 Task: Open an excel sheet and write heading  Impact Sales. Add 10 people name  'Alexander Cooper, Victoria Hayes, Daniel Carter, Chloe Murphy, Christopher Ross, Natalie Price, Jack Peterson, Harper Foster, Joseph Gray, Lily Reed'Item code in between  1000-2000. Product range in between  5000-20000. Add Products   TOMS Shoe, UGG Shoe, Wolverine Shoe, Z-Coil Shoe, Adidas shoe, Gucci T-shirt, Louis Vuitton bag, Zara Shirt, H&M jeans, Chanel perfume.Choose quantity  4 to 9 Tax 12 percent commission 2 percent Total Add Amount. Save page  Impact Sales log book
Action: Mouse moved to (131, 193)
Screenshot: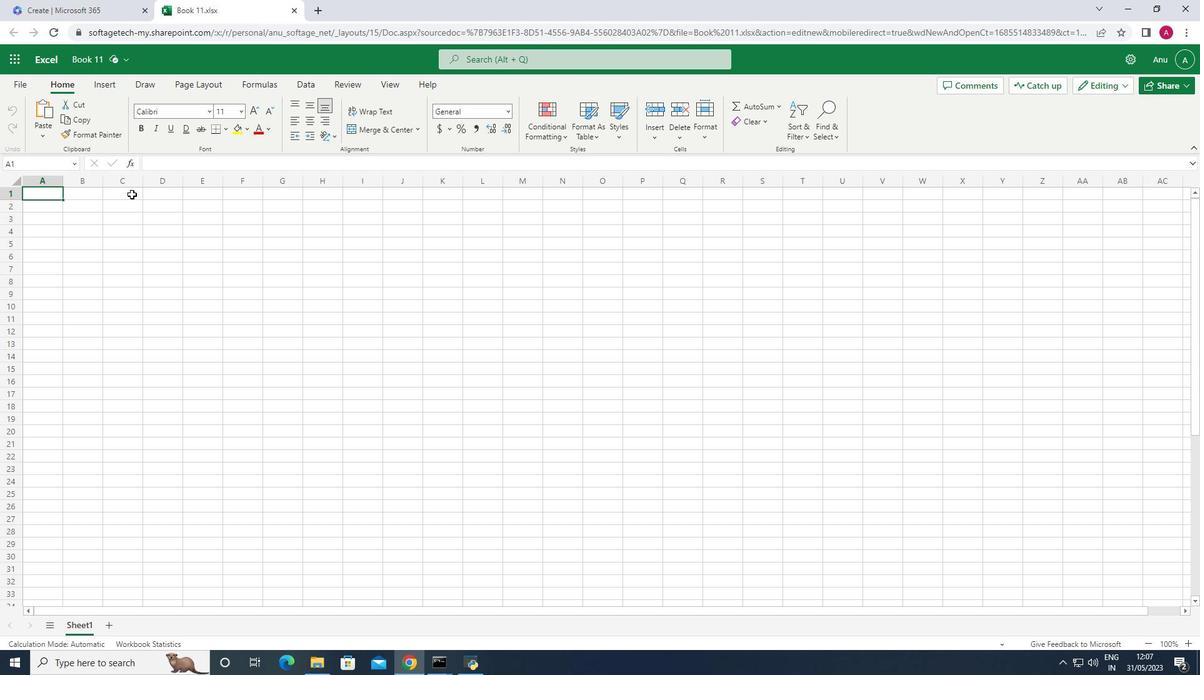 
Action: Mouse pressed left at (131, 193)
Screenshot: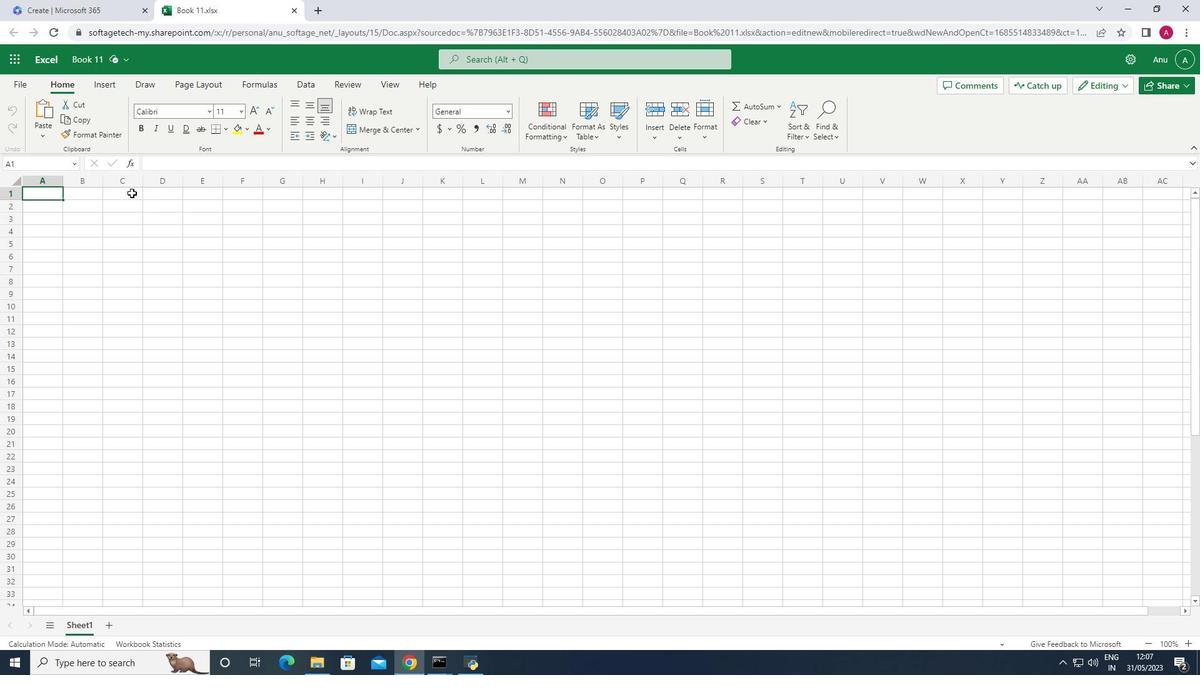 
Action: Key pressed <Key.shift>Impact<Key.space><Key.shift>Sales
Screenshot: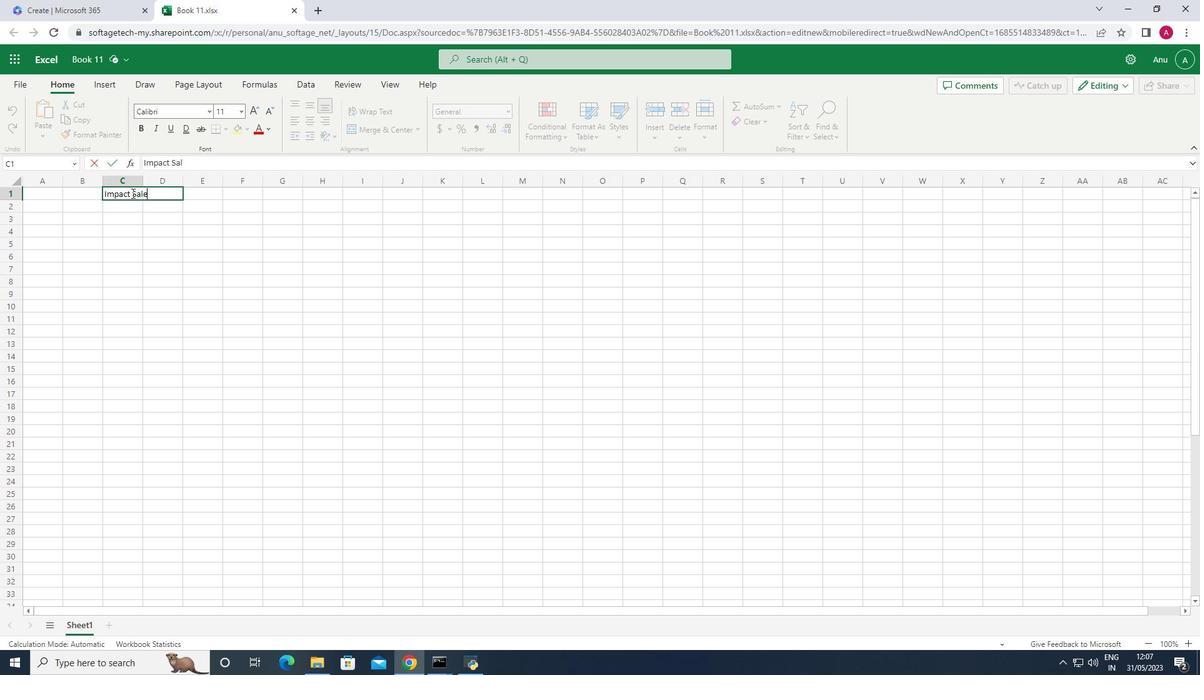 
Action: Mouse moved to (51, 206)
Screenshot: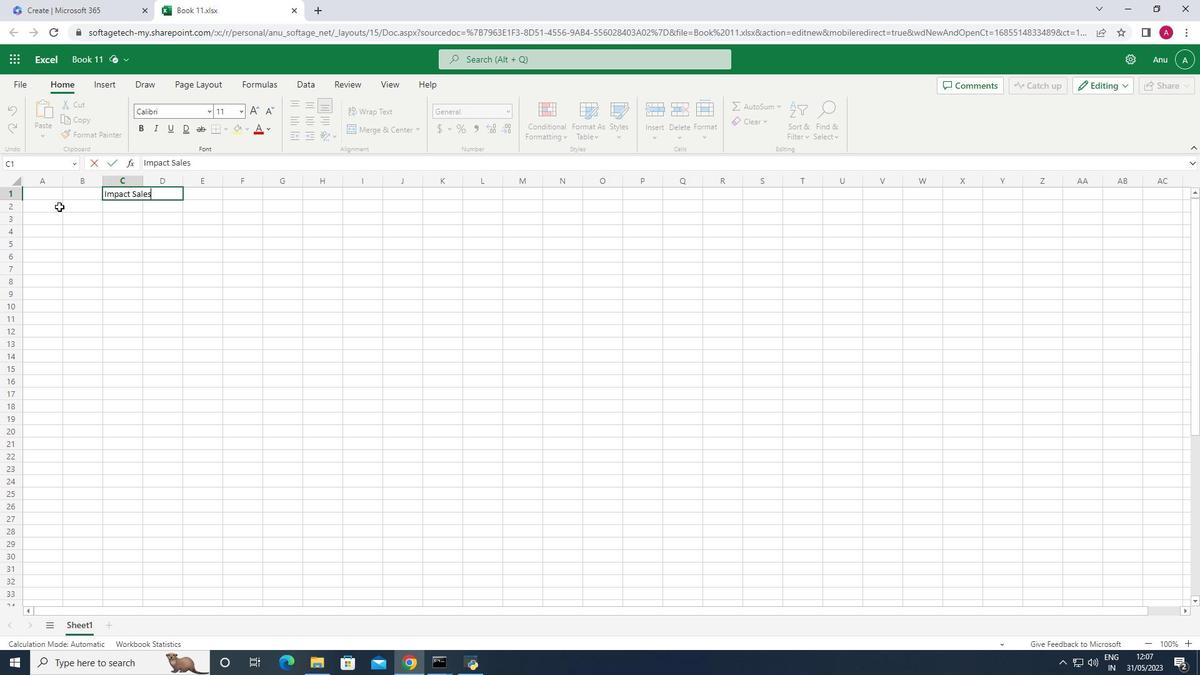 
Action: Mouse pressed left at (51, 206)
Screenshot: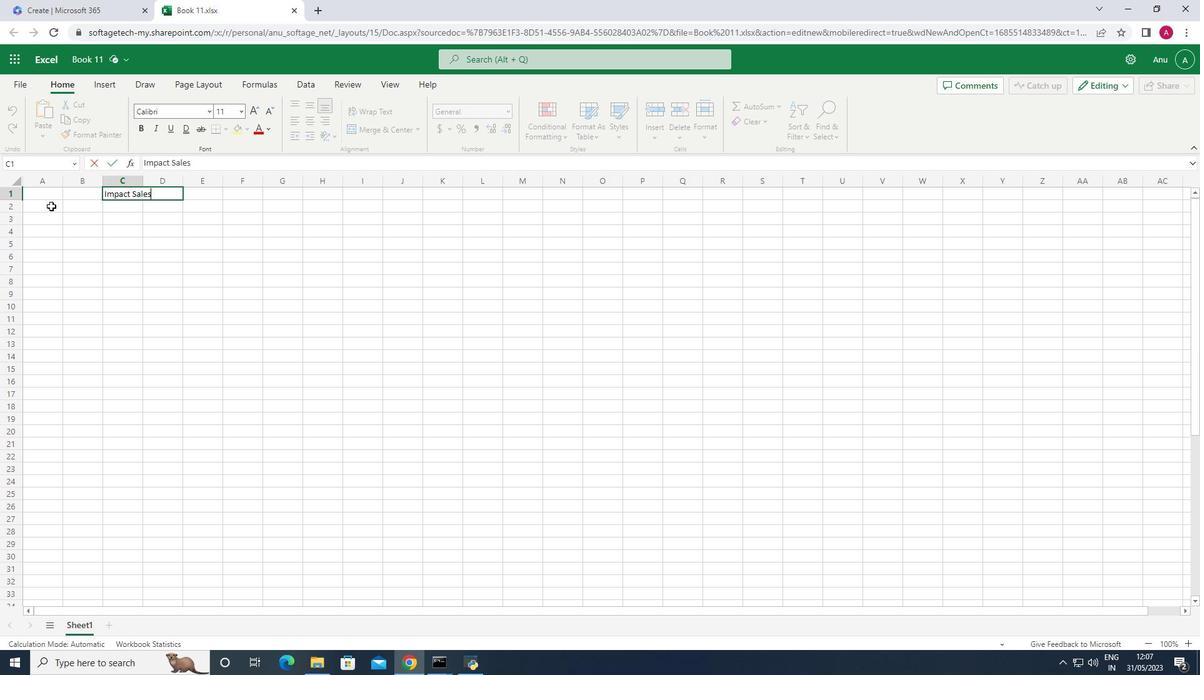 
Action: Key pressed <Key.shift>Sr<Key.space>no<Key.right><Key.left><Key.down>1<Key.down>2<Key.down>3
Screenshot: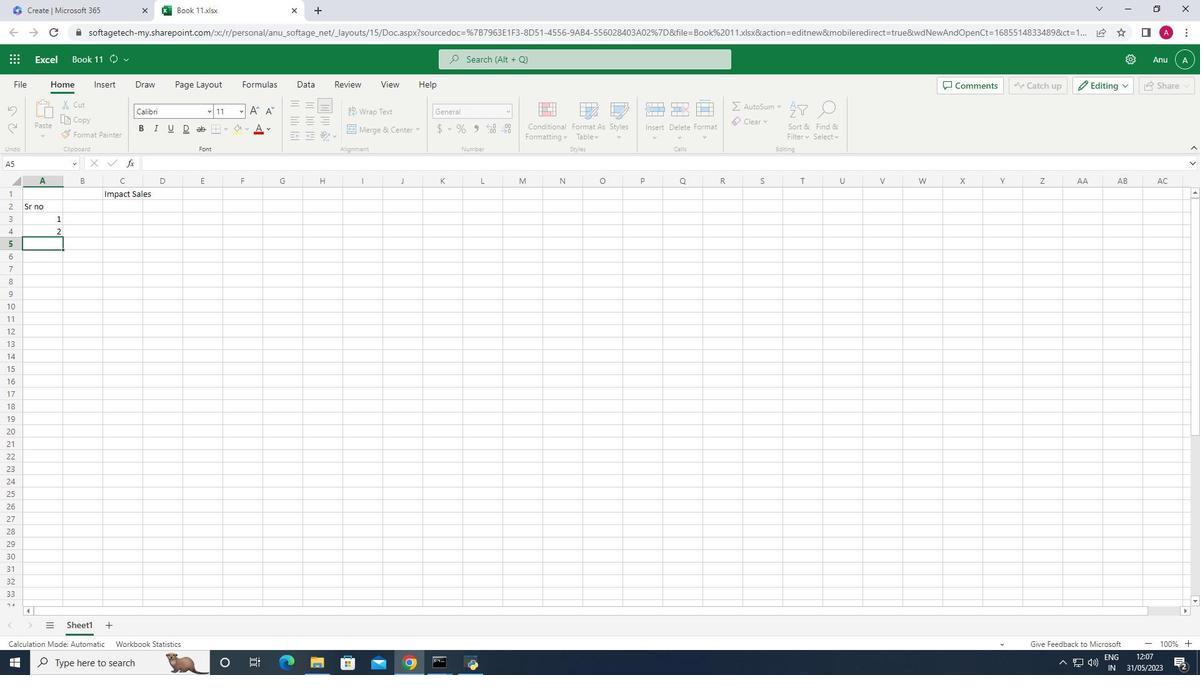 
Action: Mouse moved to (56, 221)
Screenshot: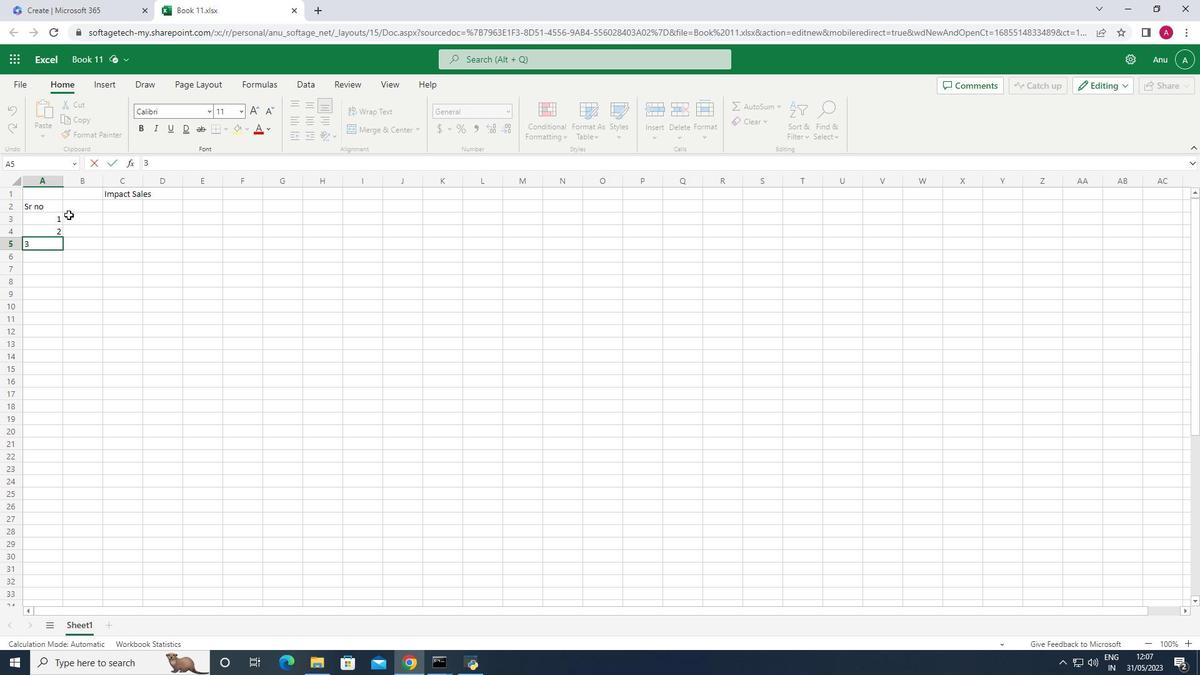 
Action: Mouse pressed left at (56, 221)
Screenshot: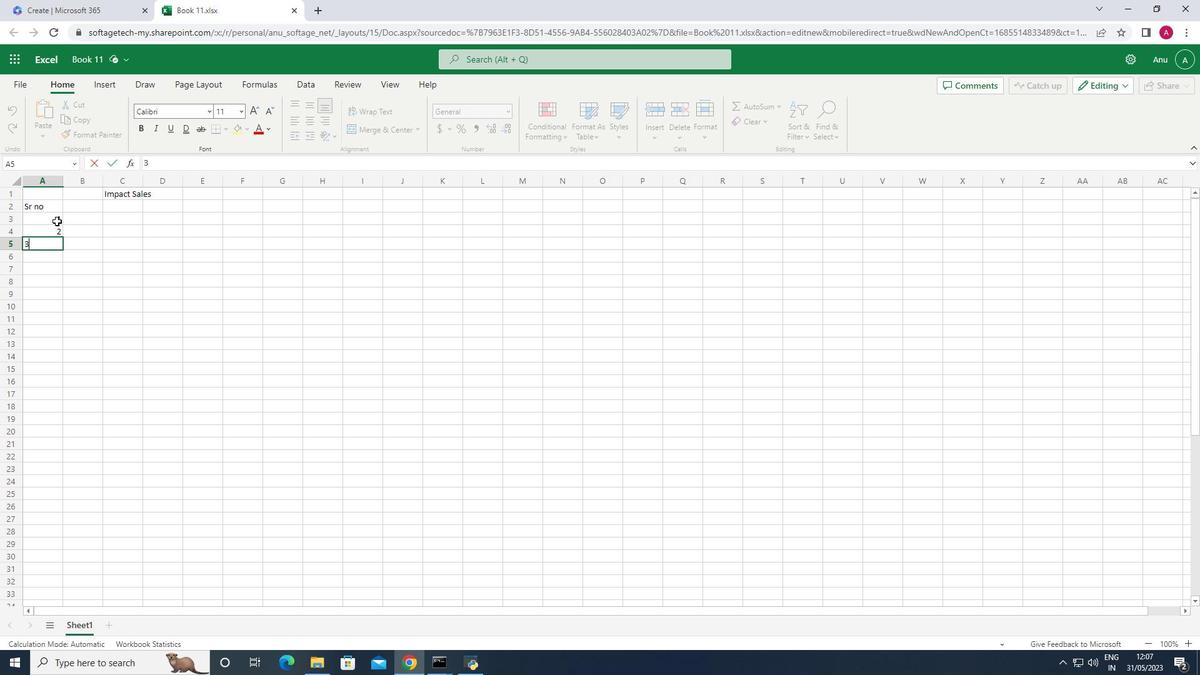 
Action: Mouse moved to (61, 248)
Screenshot: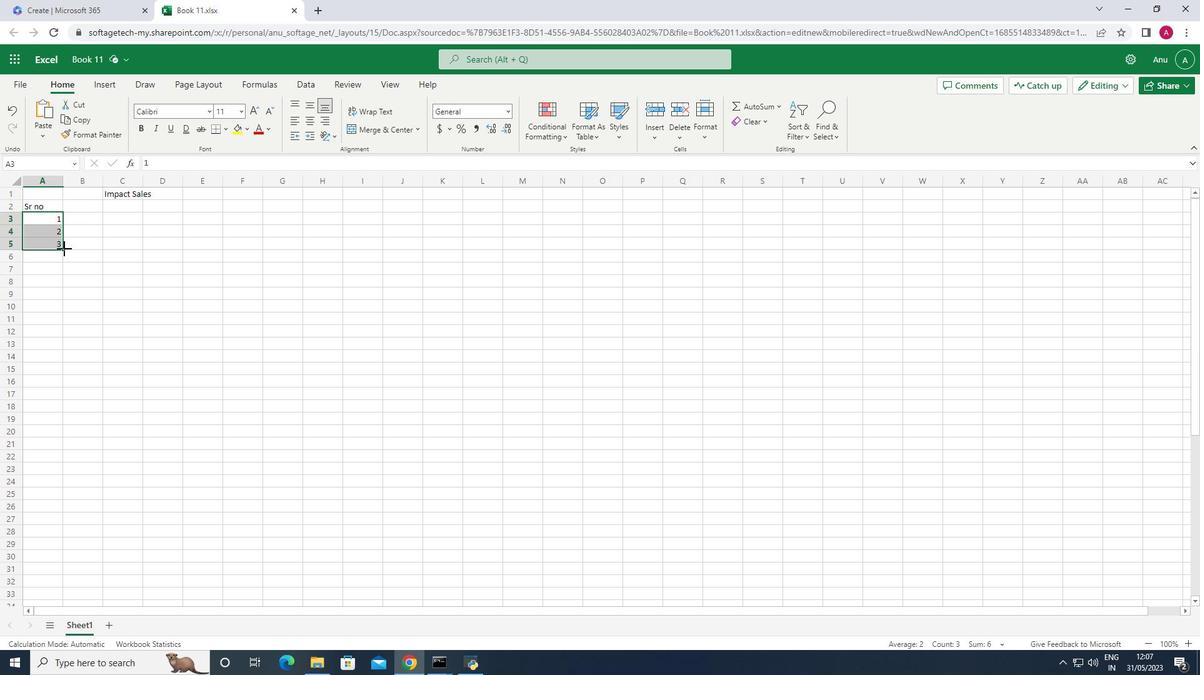 
Action: Mouse pressed left at (61, 248)
Screenshot: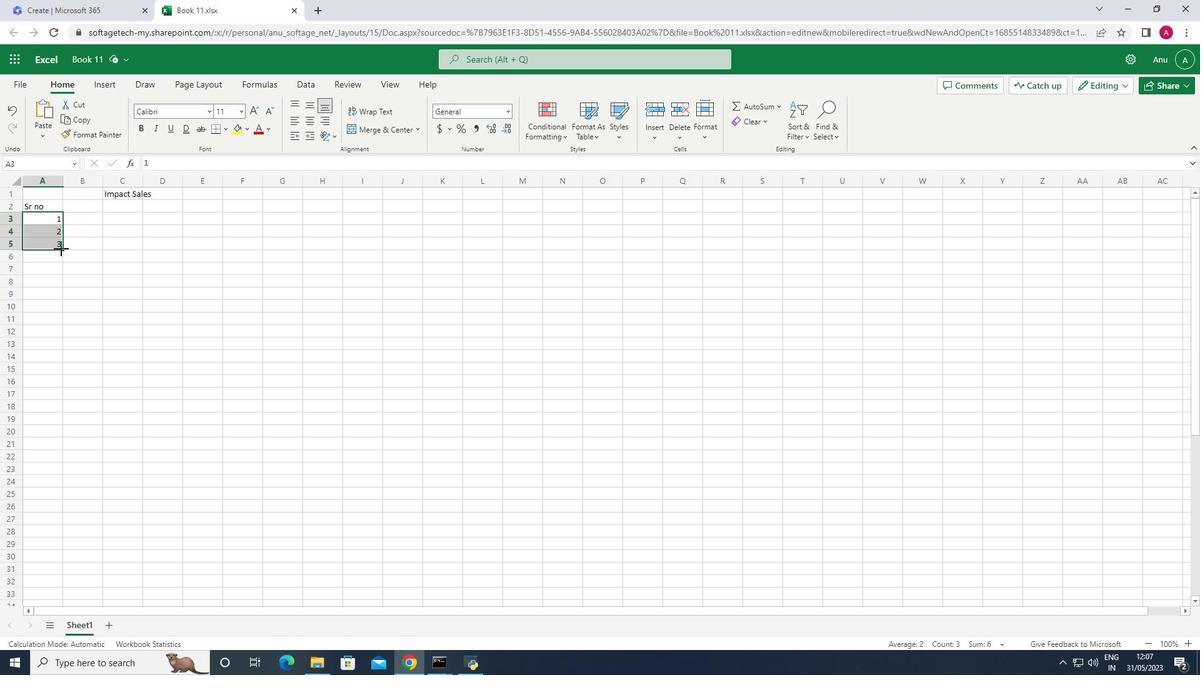 
Action: Mouse moved to (88, 206)
Screenshot: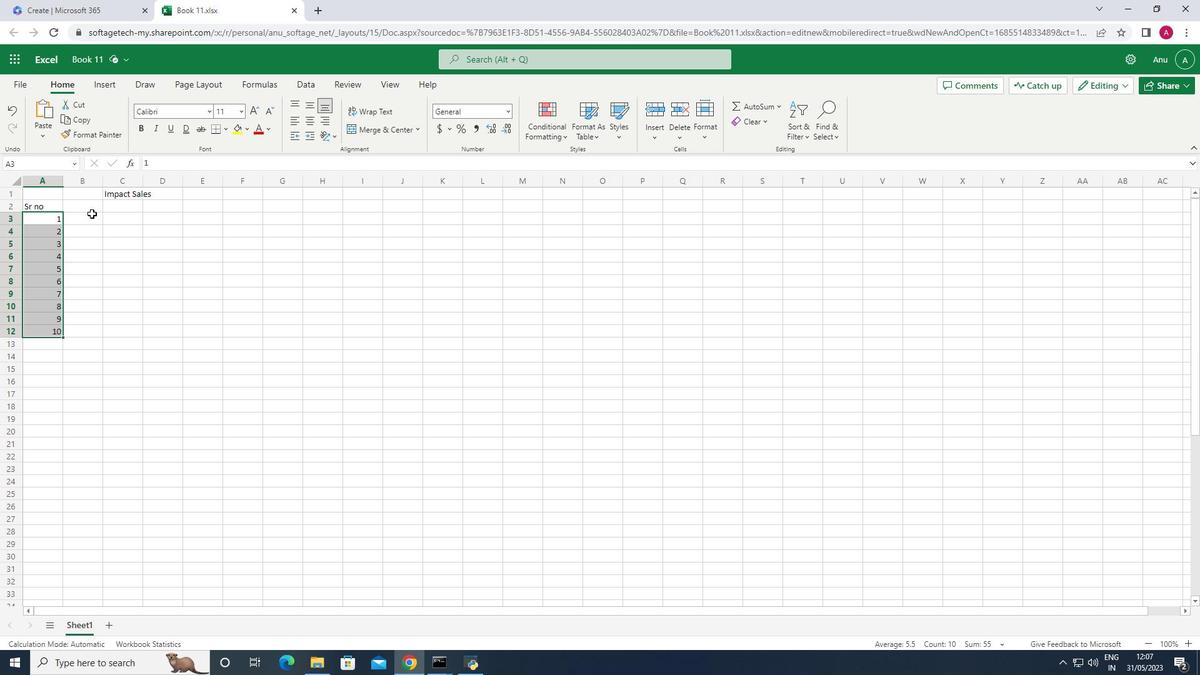 
Action: Mouse pressed left at (88, 206)
Screenshot: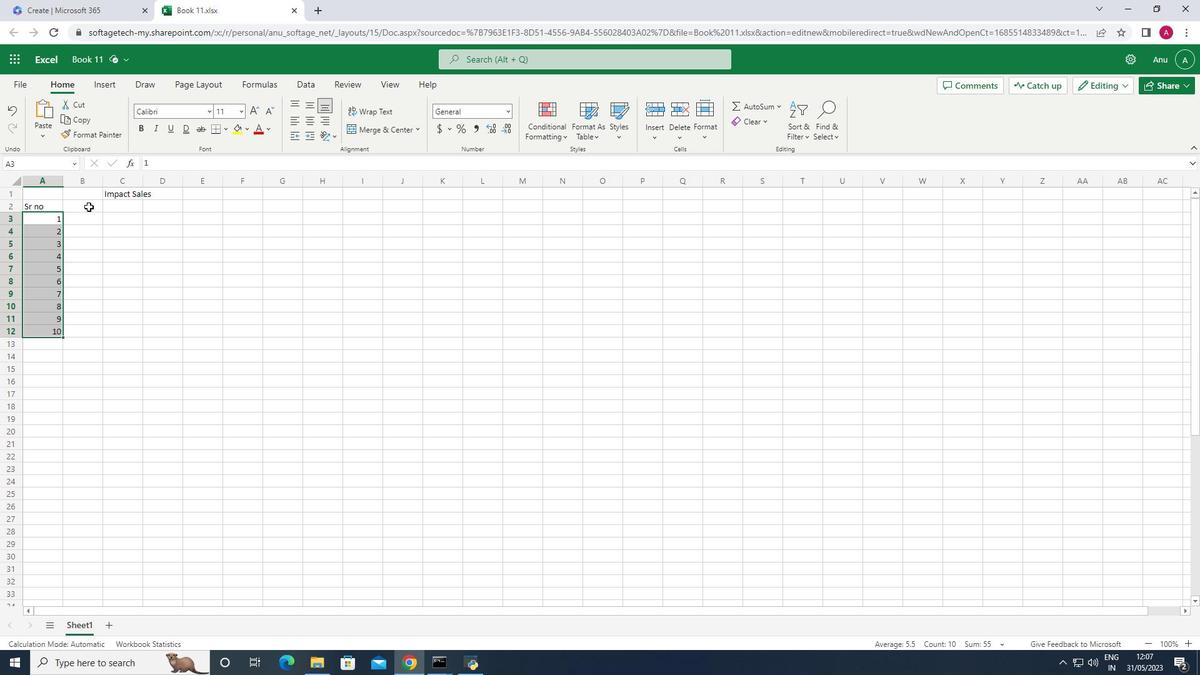 
Action: Key pressed <Key.shift_r>Name
Screenshot: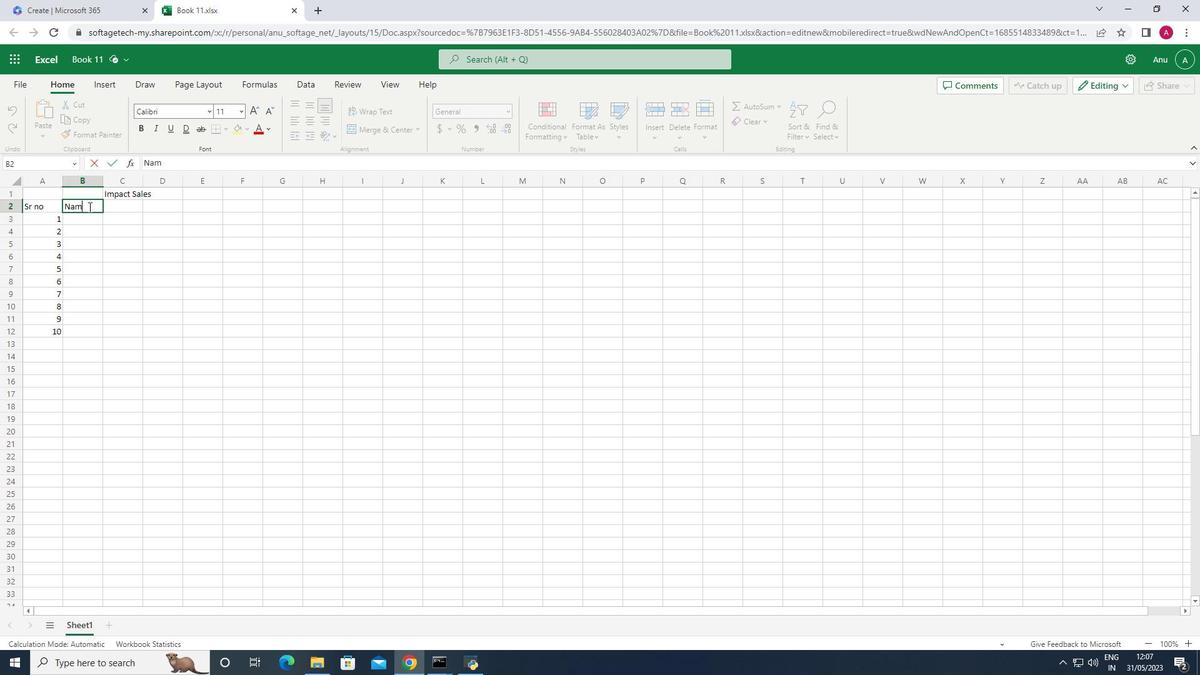 
Action: Mouse moved to (80, 220)
Screenshot: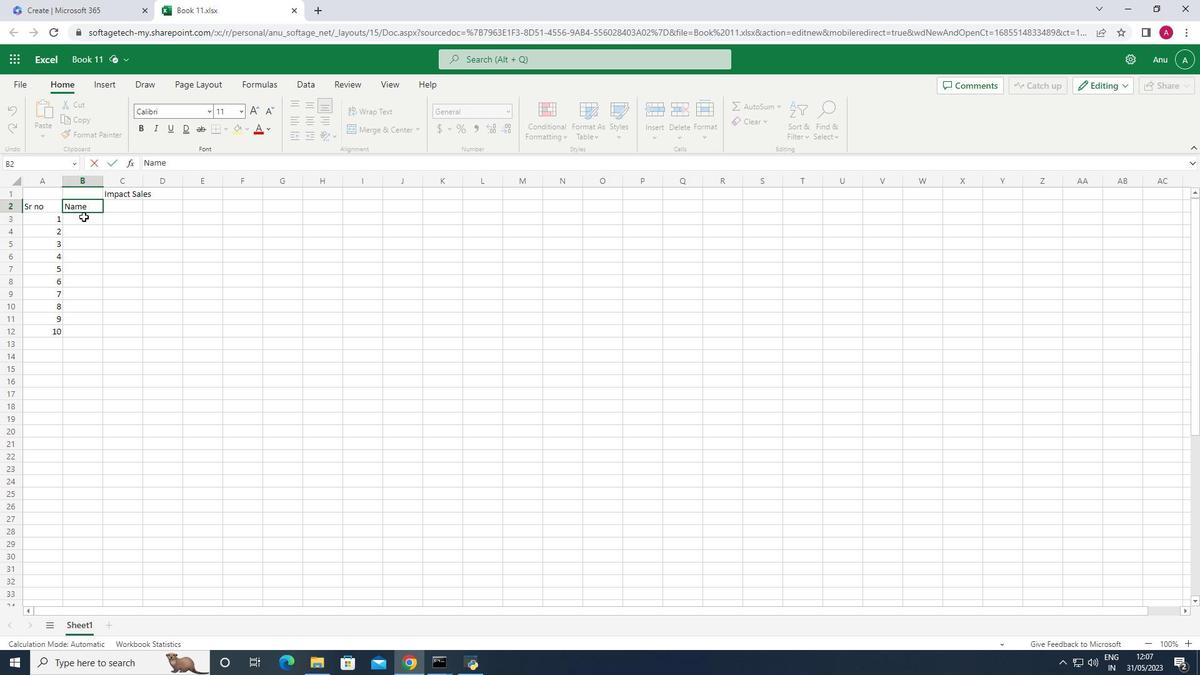 
Action: Mouse pressed left at (80, 220)
Screenshot: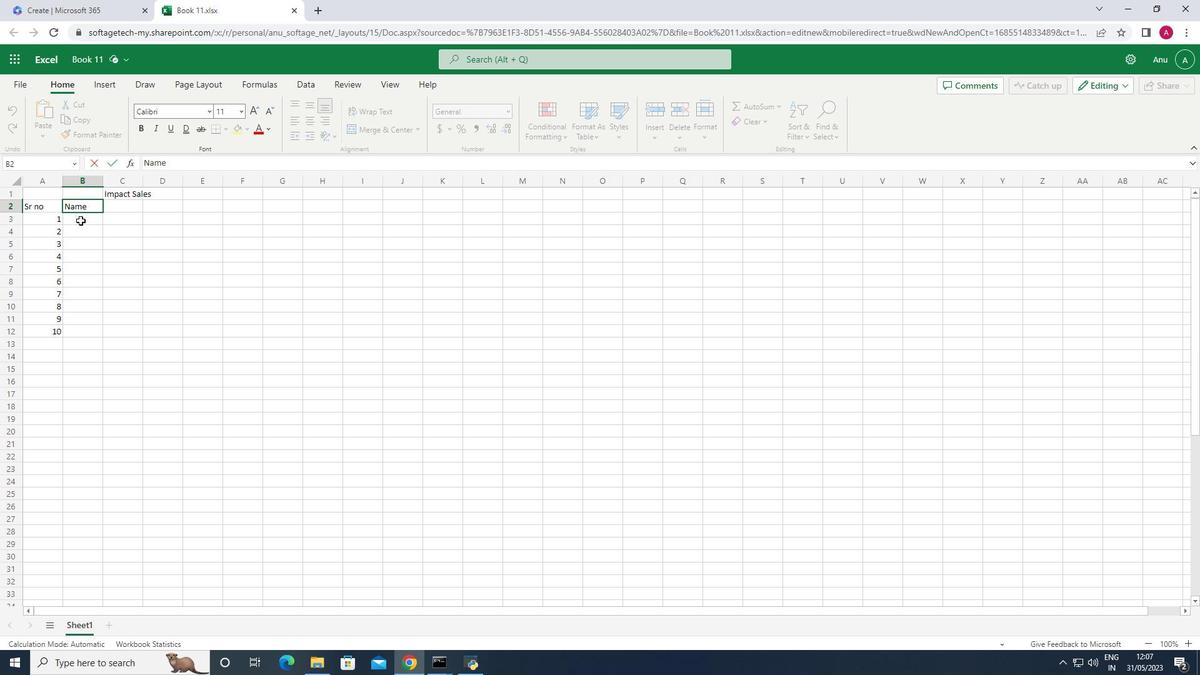 
Action: Key pressed <Key.shift>Alexander<Key.space><Key.shift>Cooper<Key.down><Key.shift_r><Key.shift_r><Key.shift_r><Key.shift_r><Key.shift_r><Key.shift_r><Key.shift_r><Key.shift_r>Victoria<Key.space><Key.shift>Hayes<Key.down><Key.shift>Daniel<Key.space><Key.shift>Carter<Key.down><Key.shift><Key.shift><Key.shift>Chloe<Key.space><Key.shift_r>Murphy<Key.down><Key.shift>Christopher<Key.space><Key.shift>Ross<Key.down><Key.shift_r><Key.shift_r><Key.shift_r><Key.shift_r><Key.shift_r><Key.shift_r><Key.shift_r><Key.shift_r>Natalie<Key.space><Key.shift_r>Price<Key.down><Key.shift><Key.shift><Key.shift>Jack<Key.space><Key.shift_r>Peterson<Key.down><Key.shift_r><Key.shift_r><Key.shift_r><Key.shift_r><Key.shift_r><Key.shift_r><Key.shift_r><Key.shift_r><Key.shift_r><Key.shift_r><Key.shift_r><Key.shift_r><Key.shift_r>Harper<Key.space><Key.shift>Foster<Key.down><Key.shift_r>Joseph<Key.space><Key.shift>Gray<Key.down><Key.shift_r>Lily<Key.space><Key.shift>Reed
Screenshot: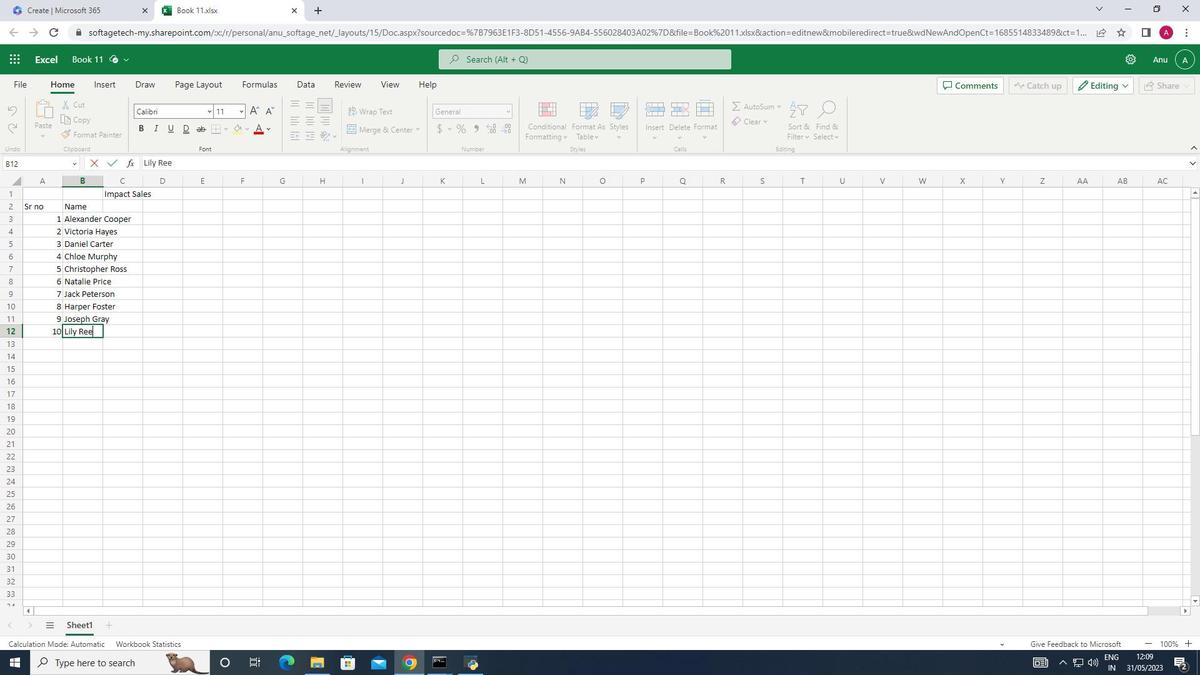
Action: Mouse moved to (103, 178)
Screenshot: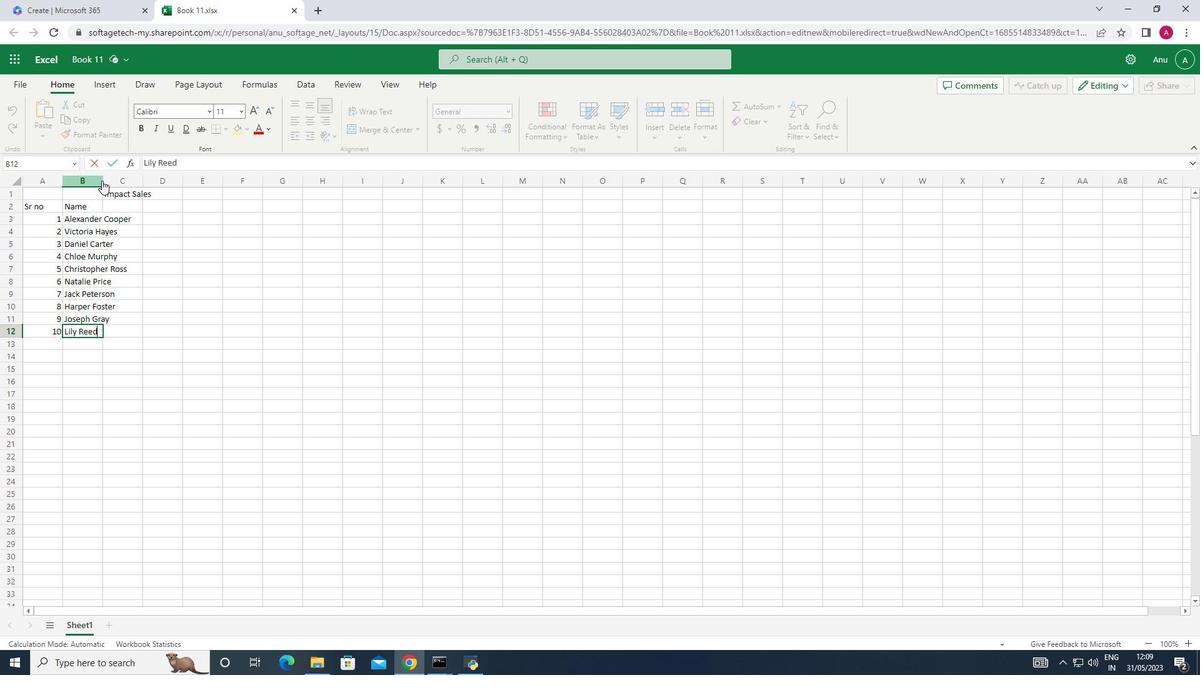 
Action: Mouse pressed left at (103, 178)
Screenshot: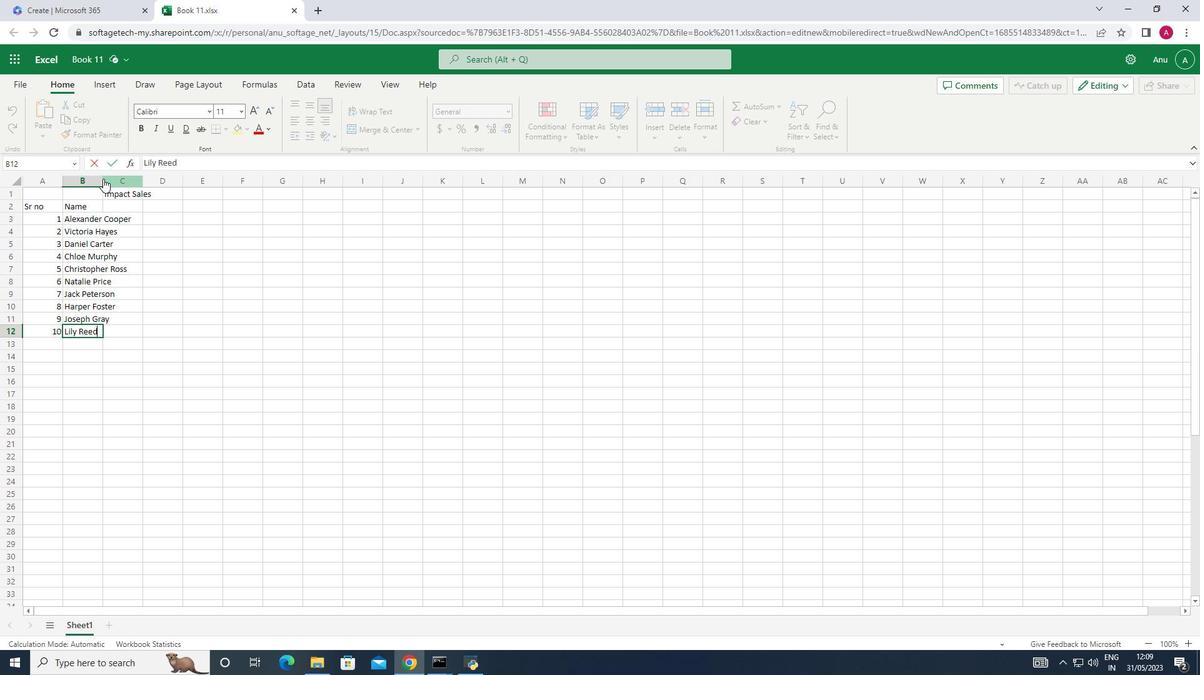 
Action: Mouse moved to (103, 176)
Screenshot: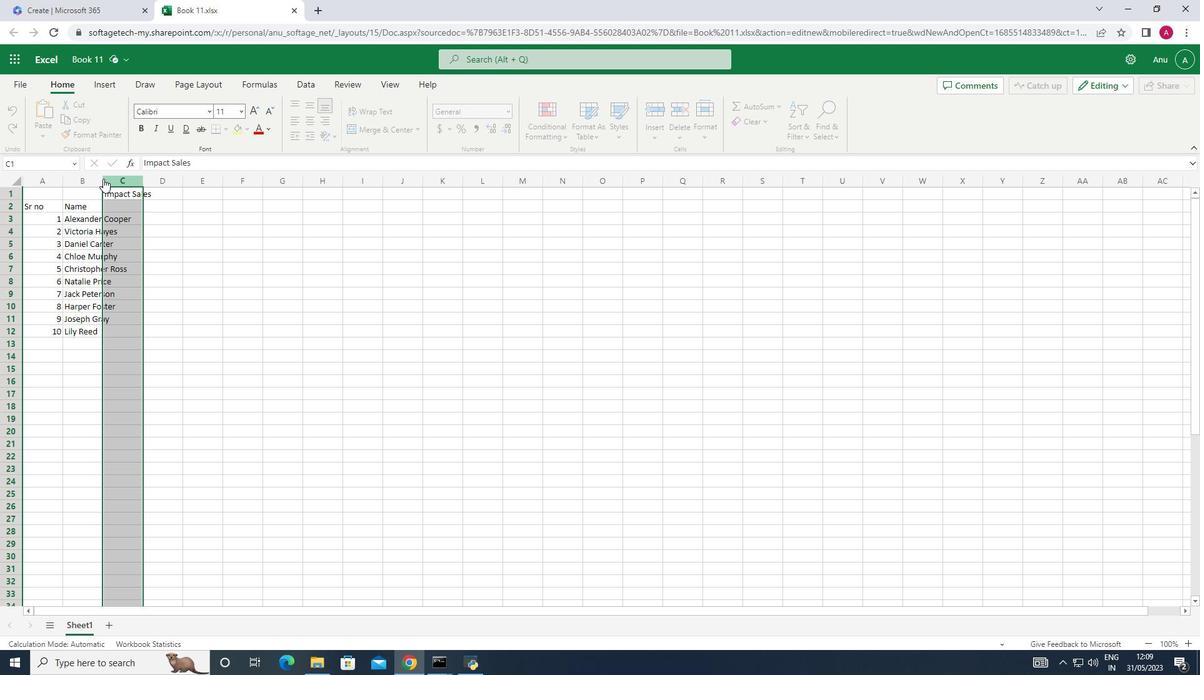 
Action: Mouse pressed left at (103, 176)
Screenshot: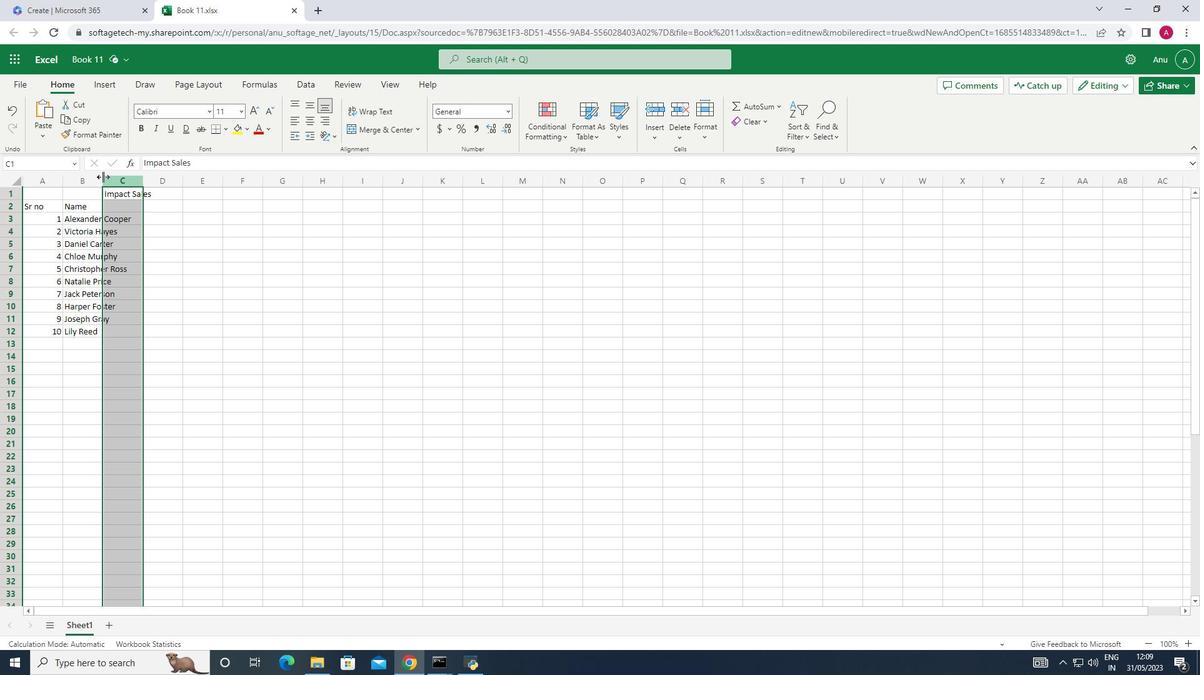 
Action: Mouse pressed left at (103, 176)
Screenshot: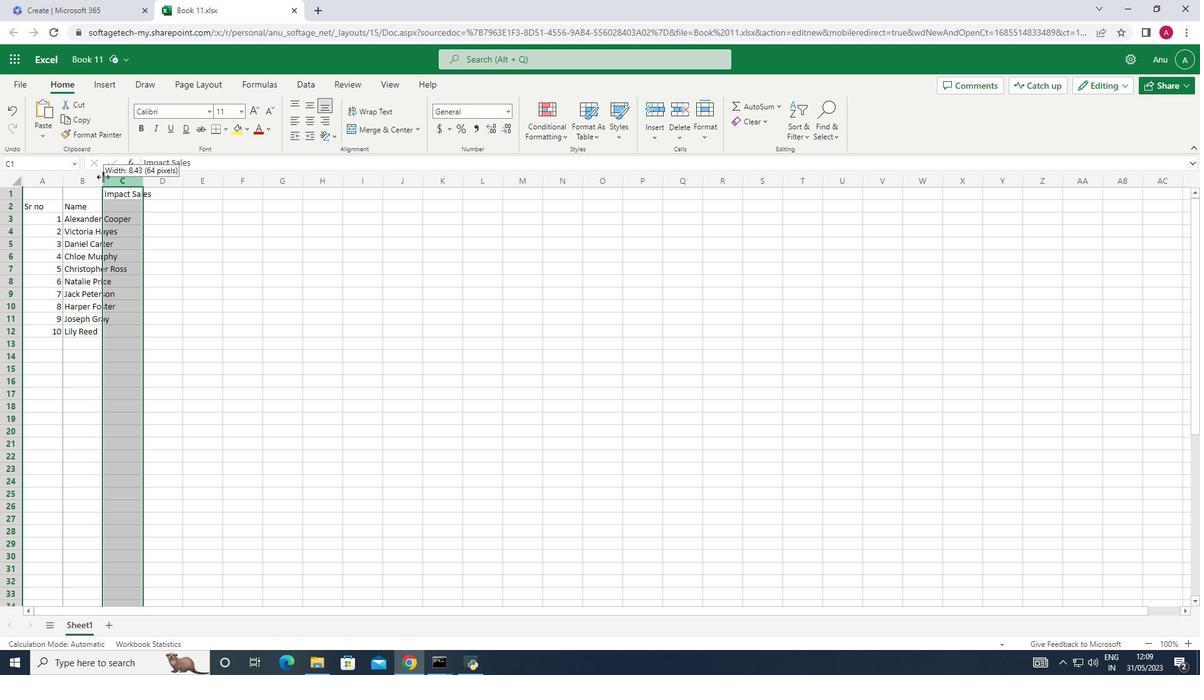 
Action: Mouse moved to (150, 206)
Screenshot: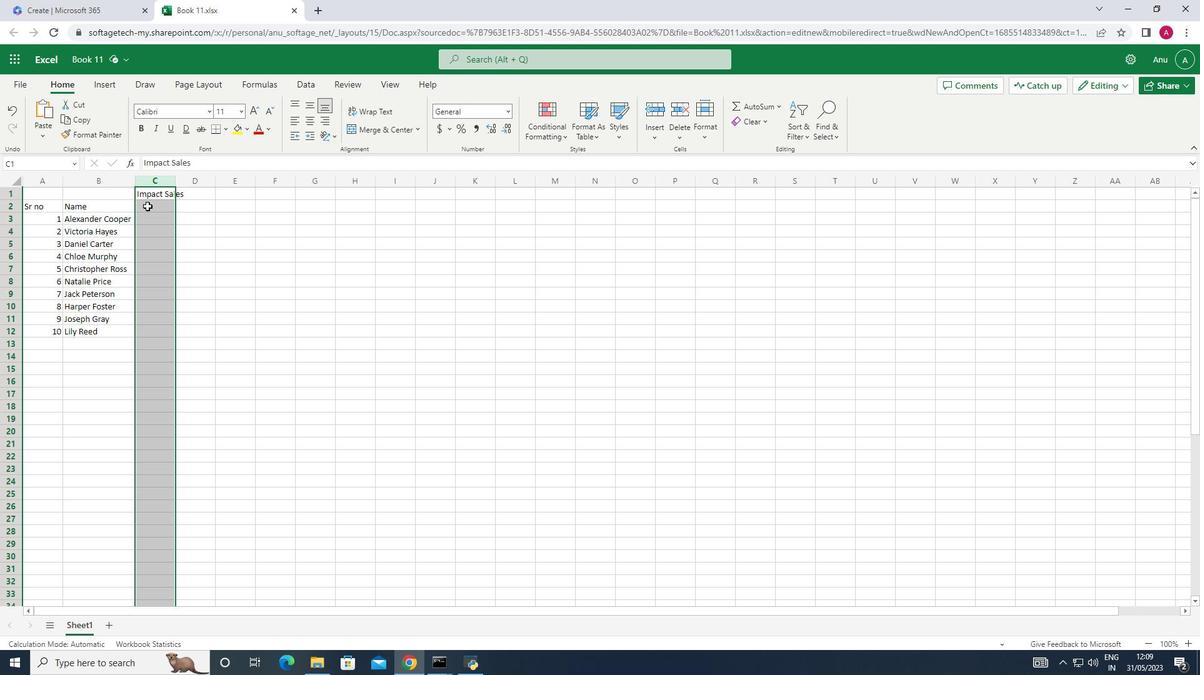 
Action: Mouse pressed left at (150, 206)
Screenshot: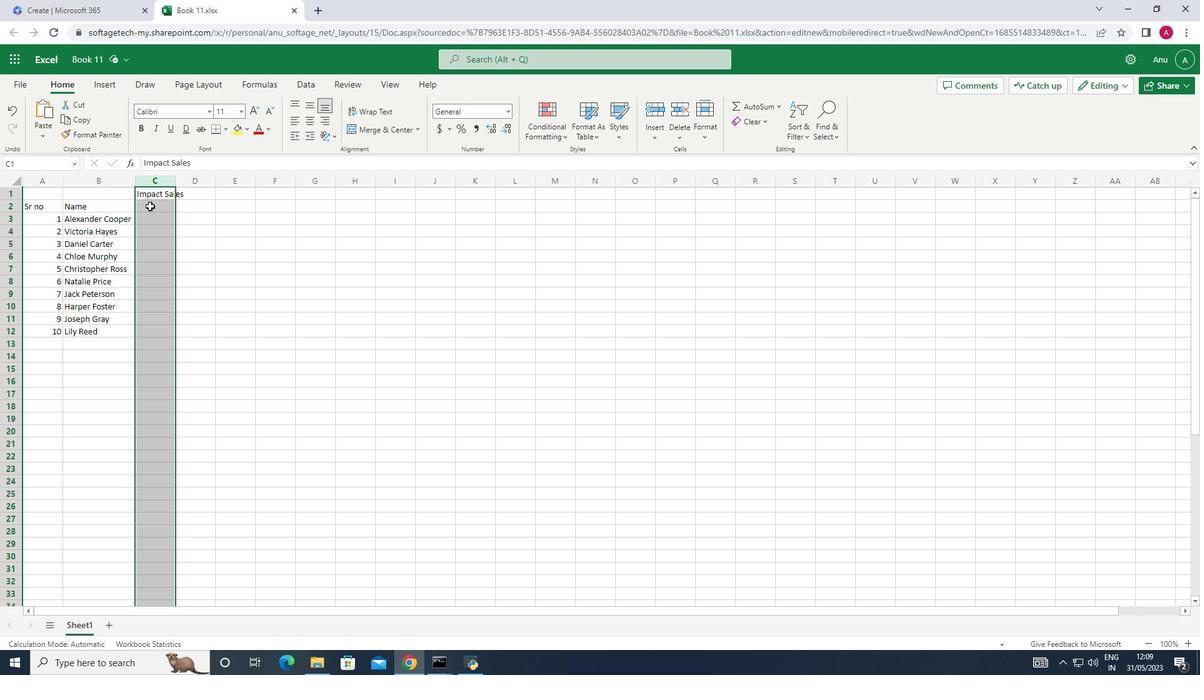 
Action: Mouse moved to (148, 205)
Screenshot: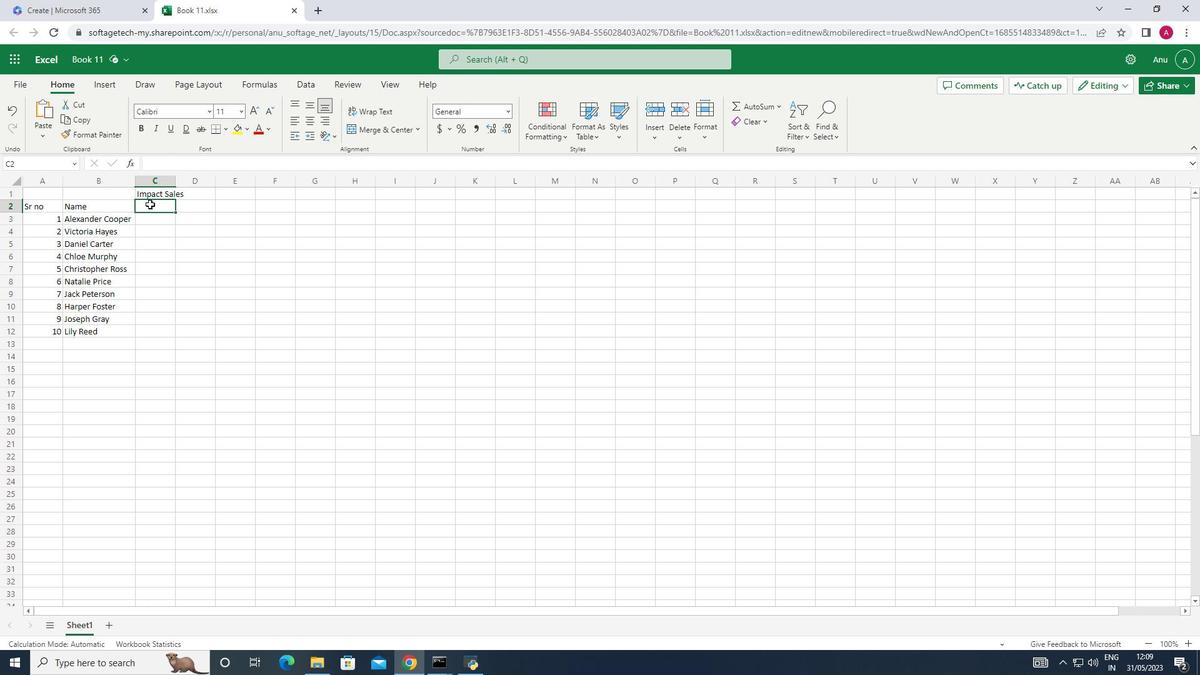 
Action: Key pressed <Key.shift_r>Item<Key.space><Key.shift>Code<Key.down>100
Screenshot: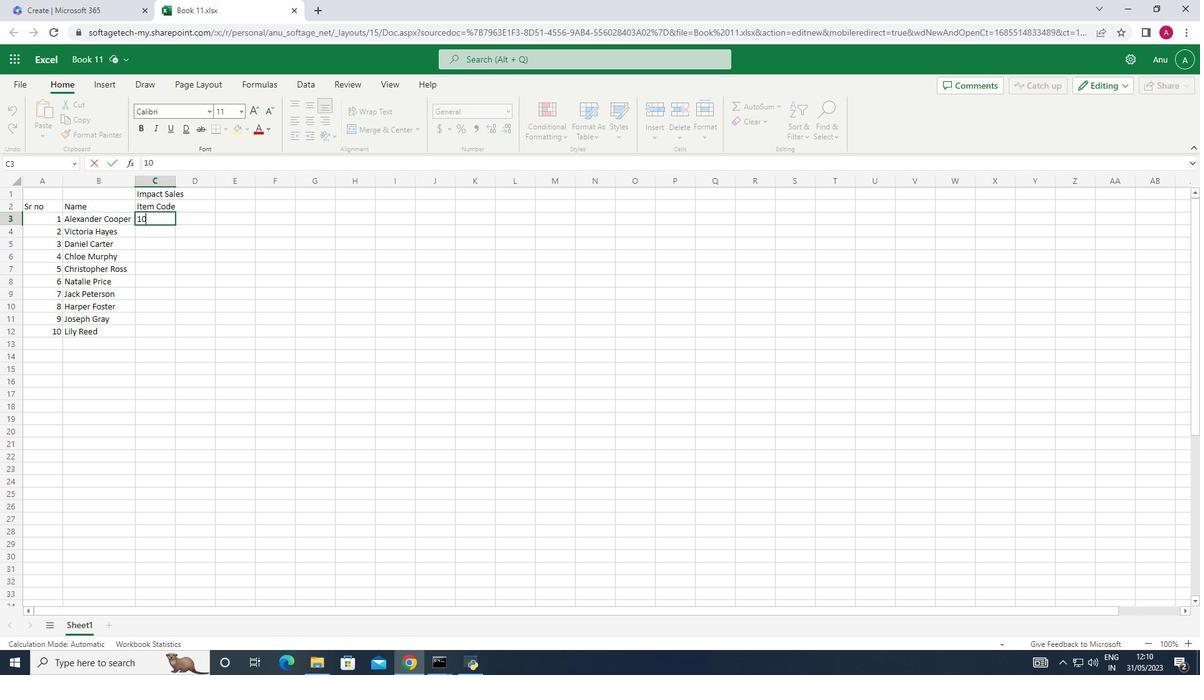 
Action: Mouse moved to (147, 205)
Screenshot: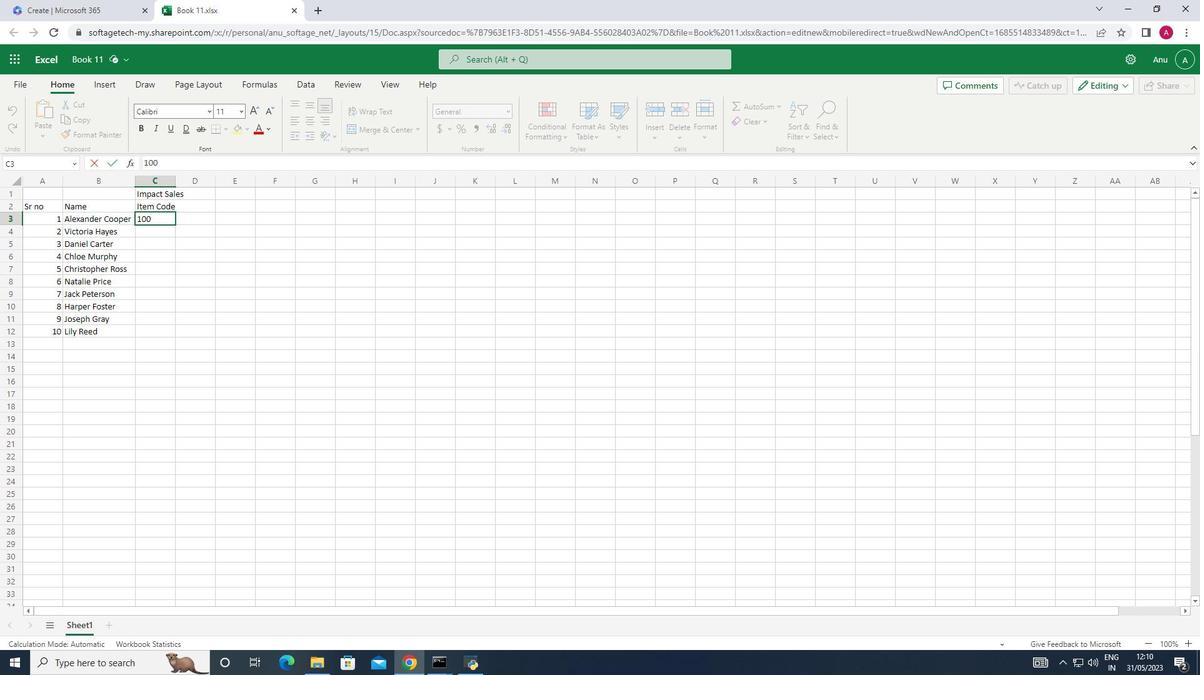 
Action: Key pressed 0<Key.down>1100<Key.down>1200<Key.down>1500<Key.down>1670<Key.down>1800<Key.down>1980<Key.down>1985<Key.down>2000<Key.down>1989<Key.right>
Screenshot: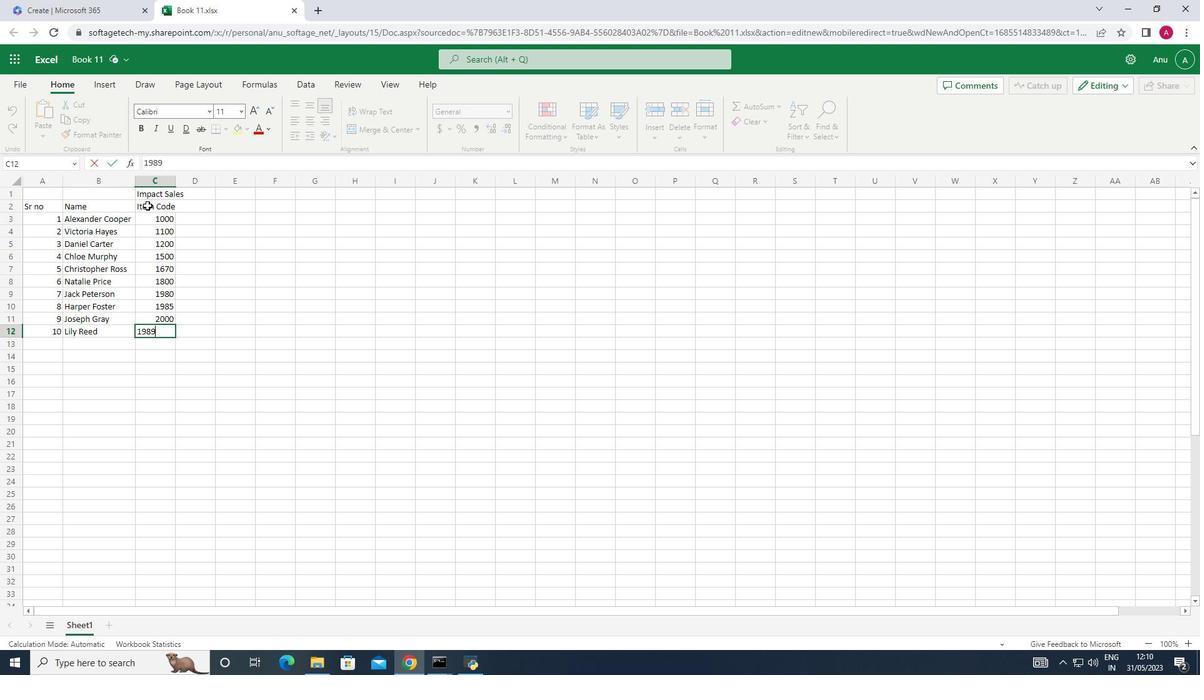 
Action: Mouse moved to (190, 206)
Screenshot: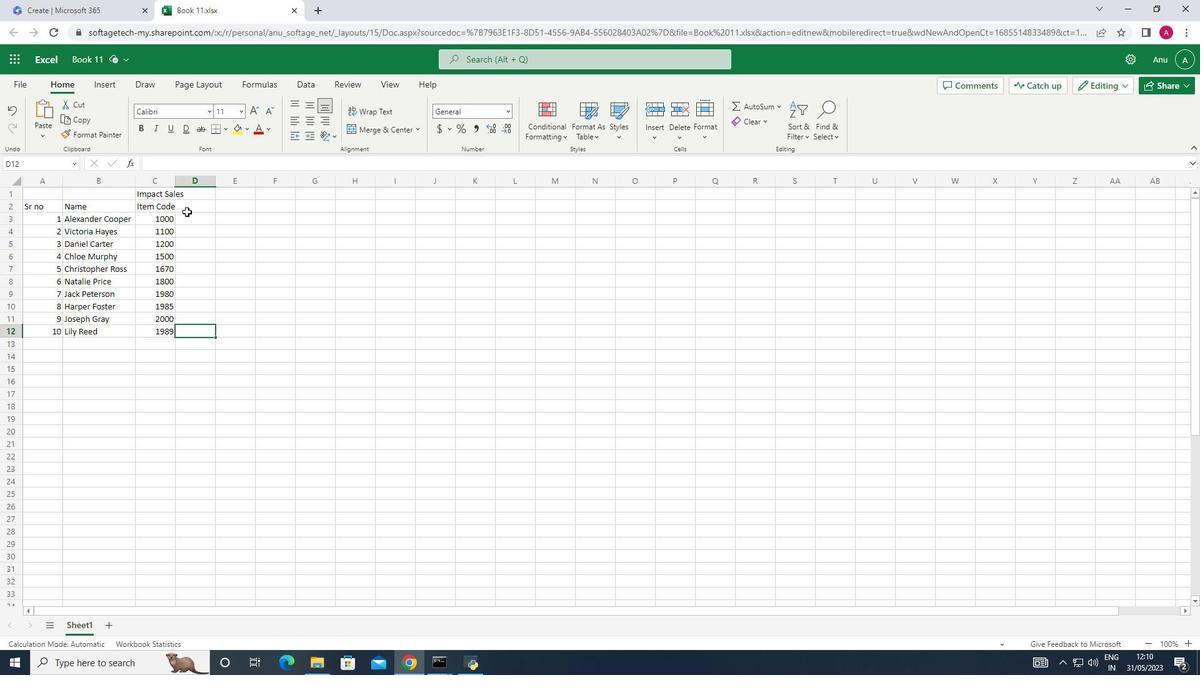 
Action: Mouse pressed left at (190, 206)
Screenshot: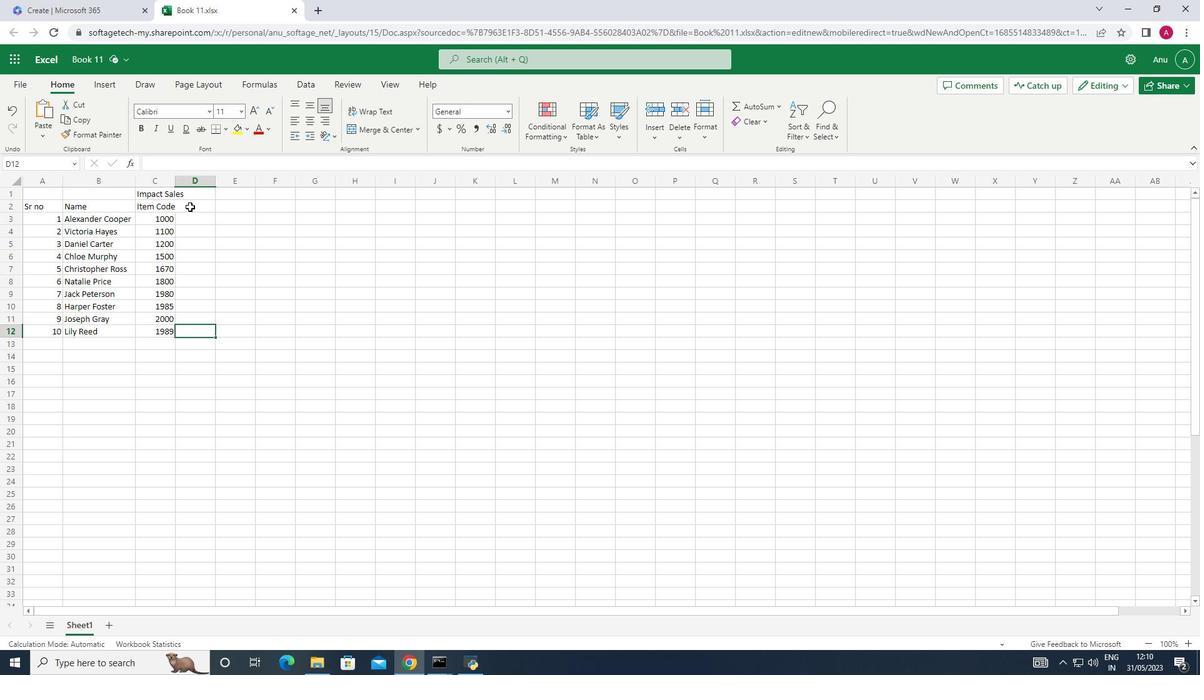 
Action: Key pressed <Key.shift_r>Product<Key.space><Key.shift>Rangr<Key.backspace>e<Key.down>
Screenshot: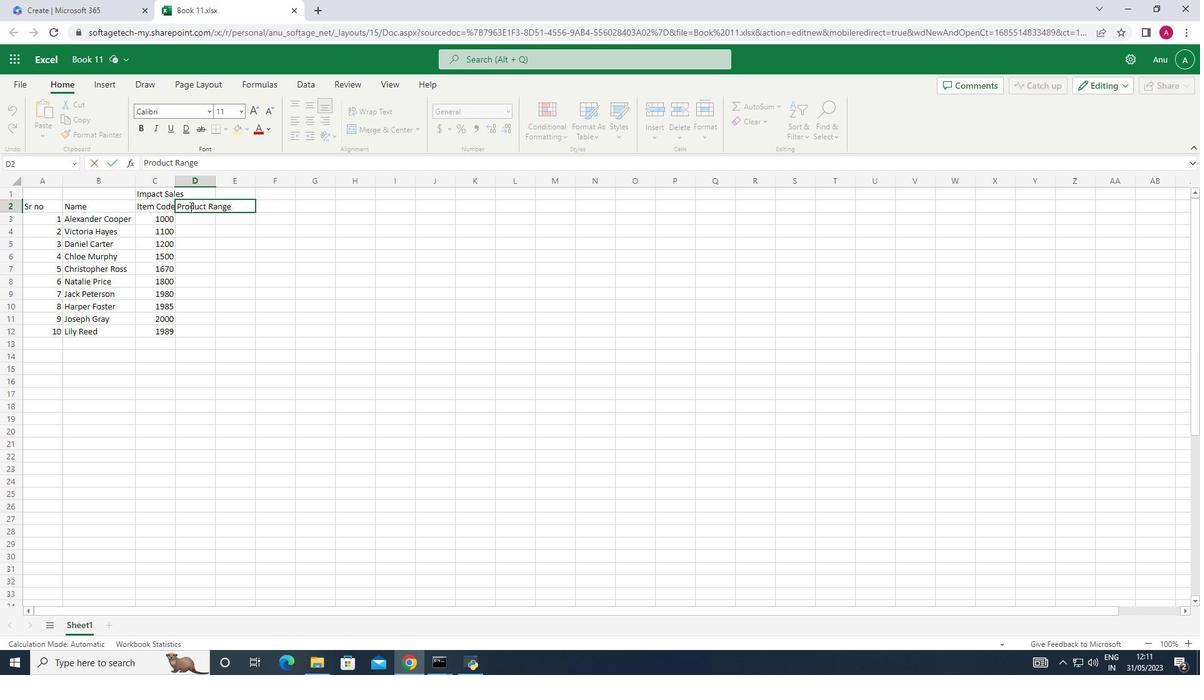 
Action: Mouse moved to (128, 283)
Screenshot: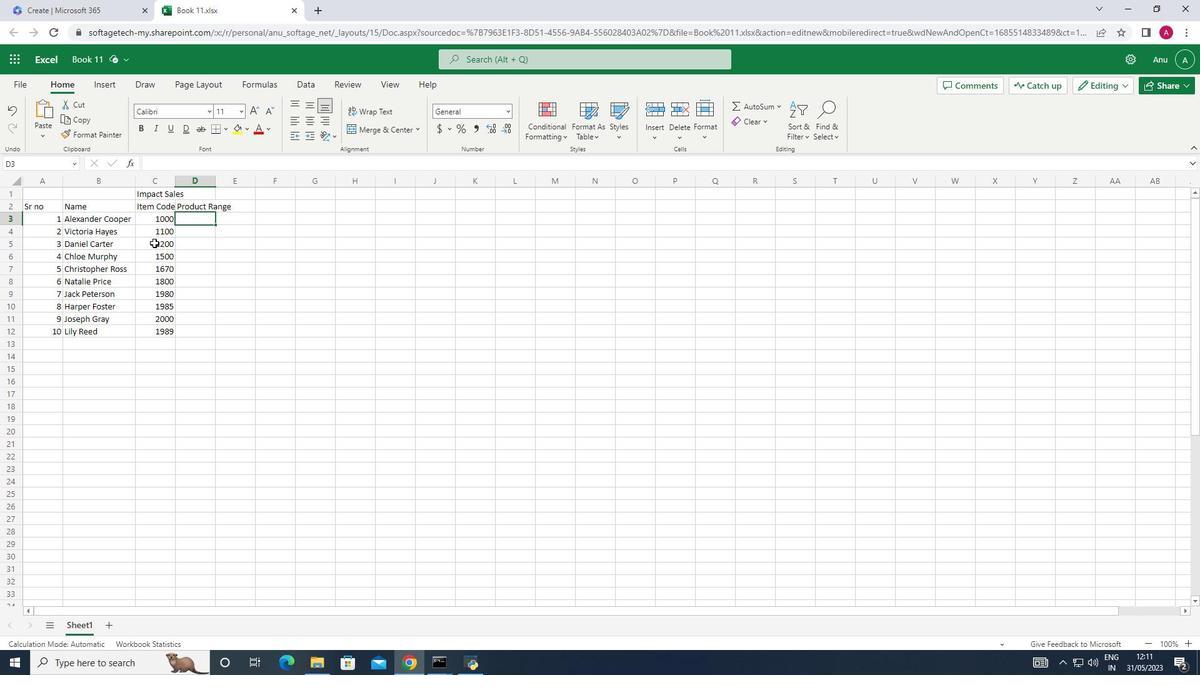 
Action: Key pressed 6000<Key.down>6500<Key.down>13000<Key.down>12000<Key.down>15000<Key.down>16500<Key.down>17800<Key.down>19000<Key.down>19600<Key.right>2000<Key.backspace><Key.backspace><Key.backspace><Key.enter><Key.backspace><Key.backspace><Key.up><Key.backspace><Key.right><Key.down><Key.left><Key.left>20000
Screenshot: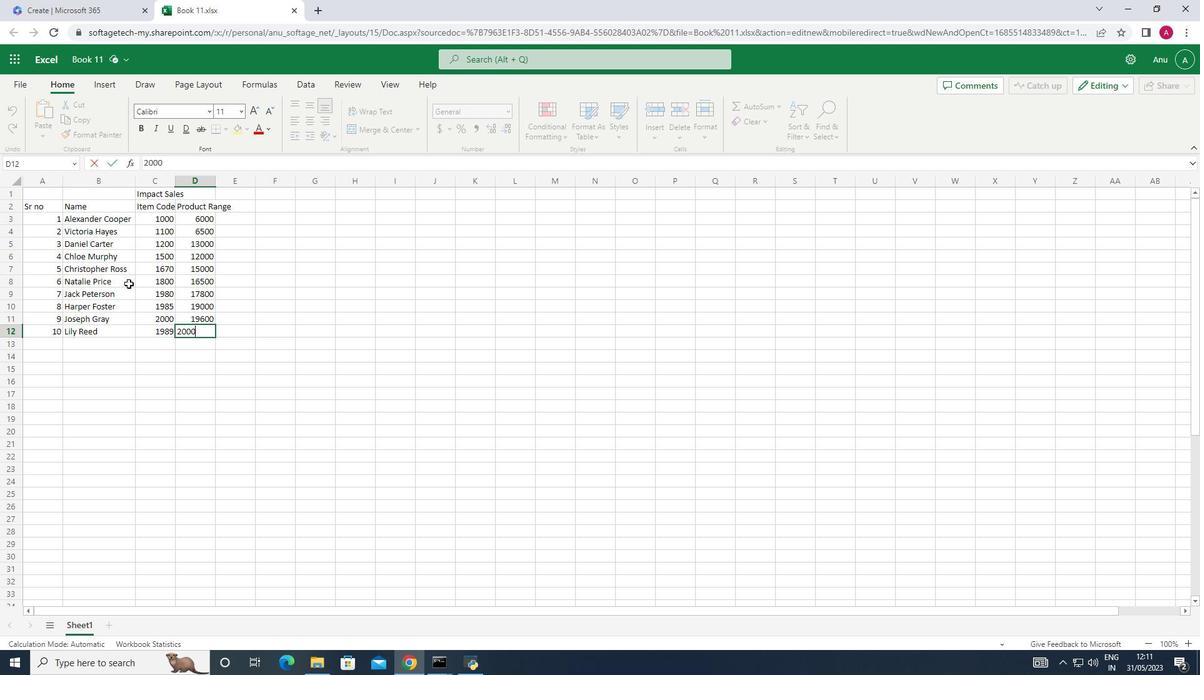 
Action: Mouse moved to (215, 175)
Screenshot: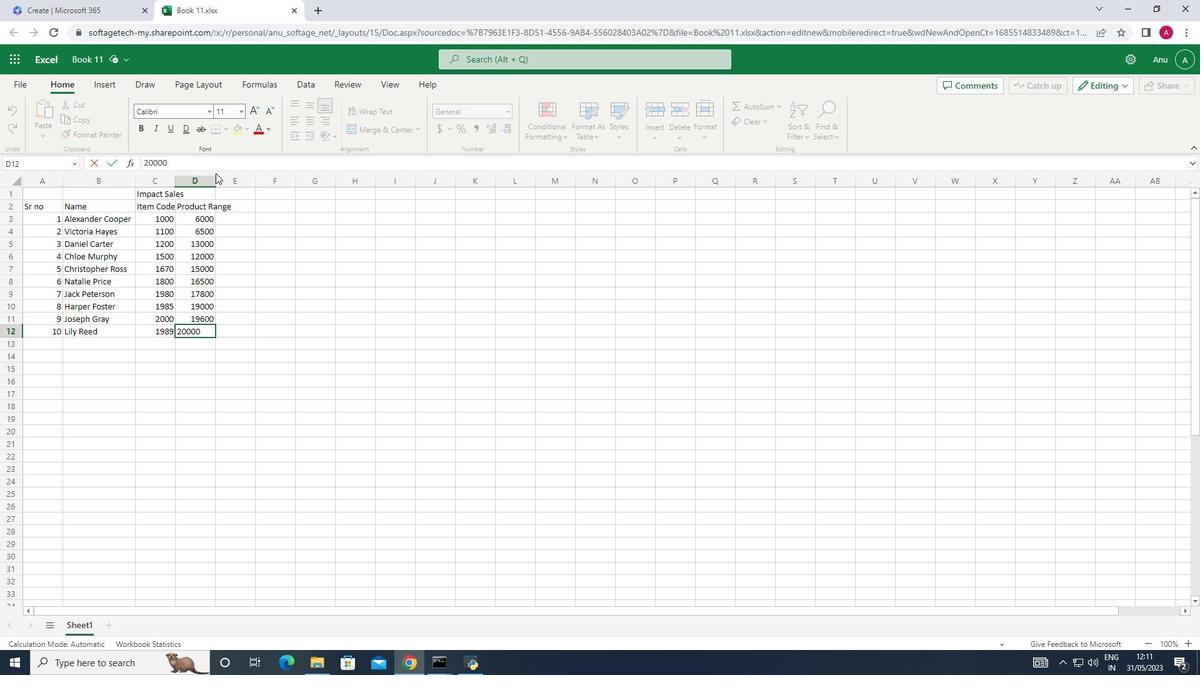 
Action: Mouse pressed left at (215, 175)
Screenshot: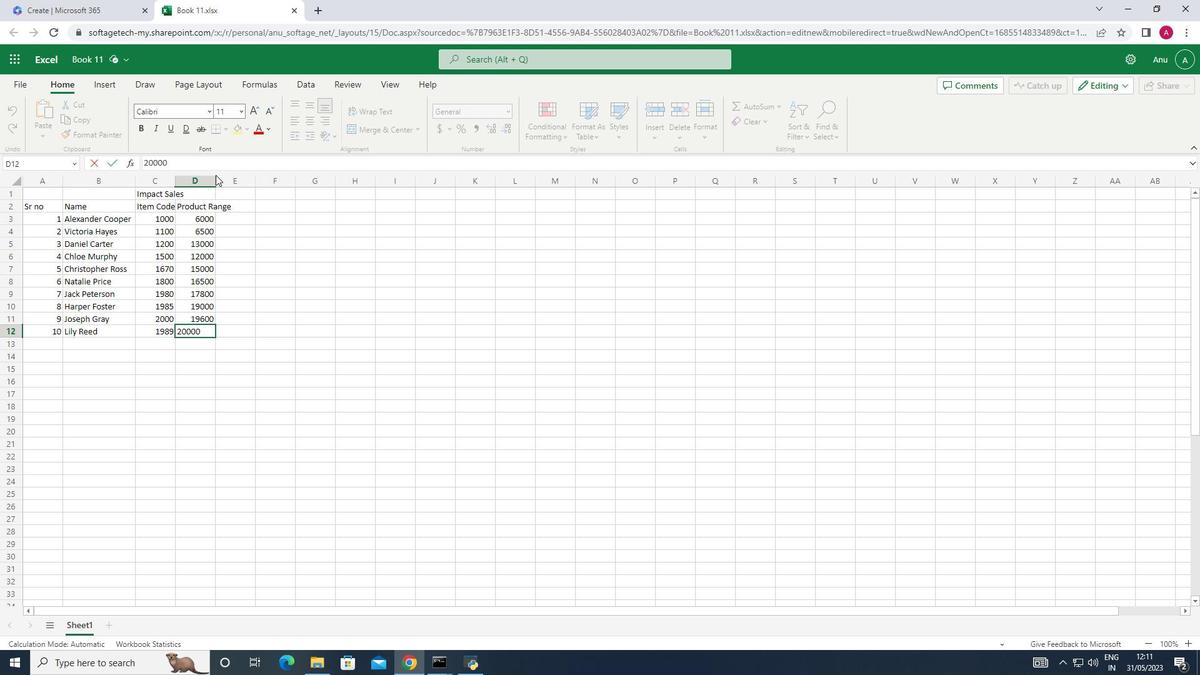 
Action: Mouse moved to (217, 178)
Screenshot: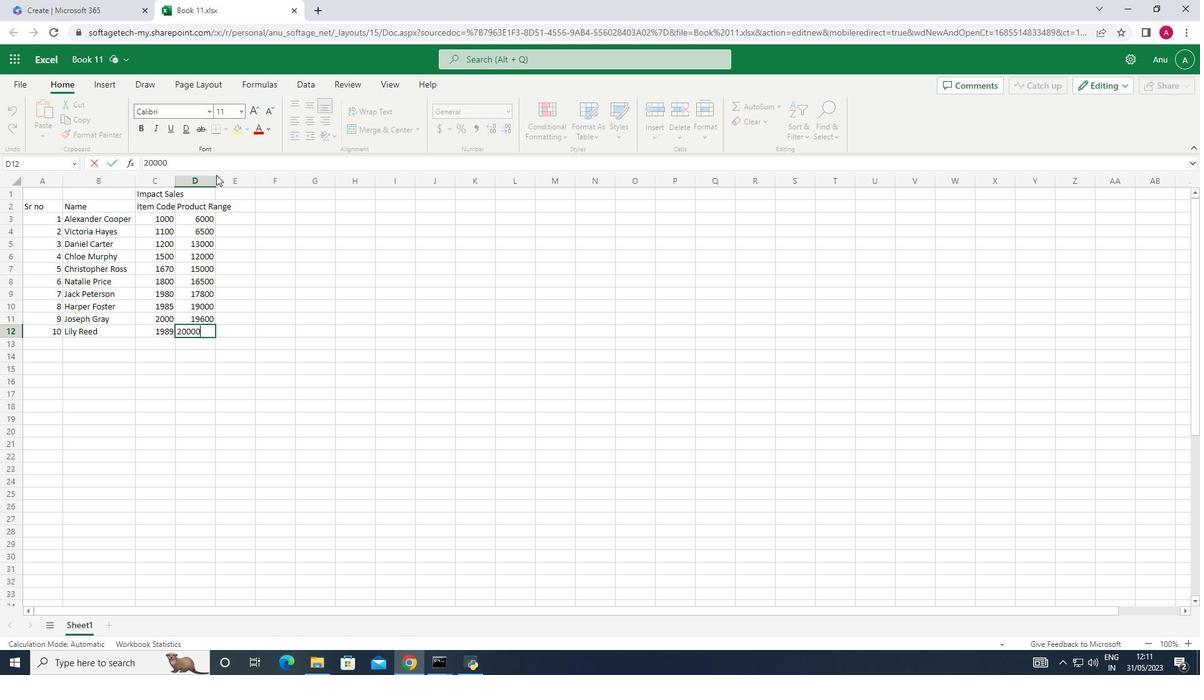 
Action: Mouse pressed left at (217, 178)
Screenshot: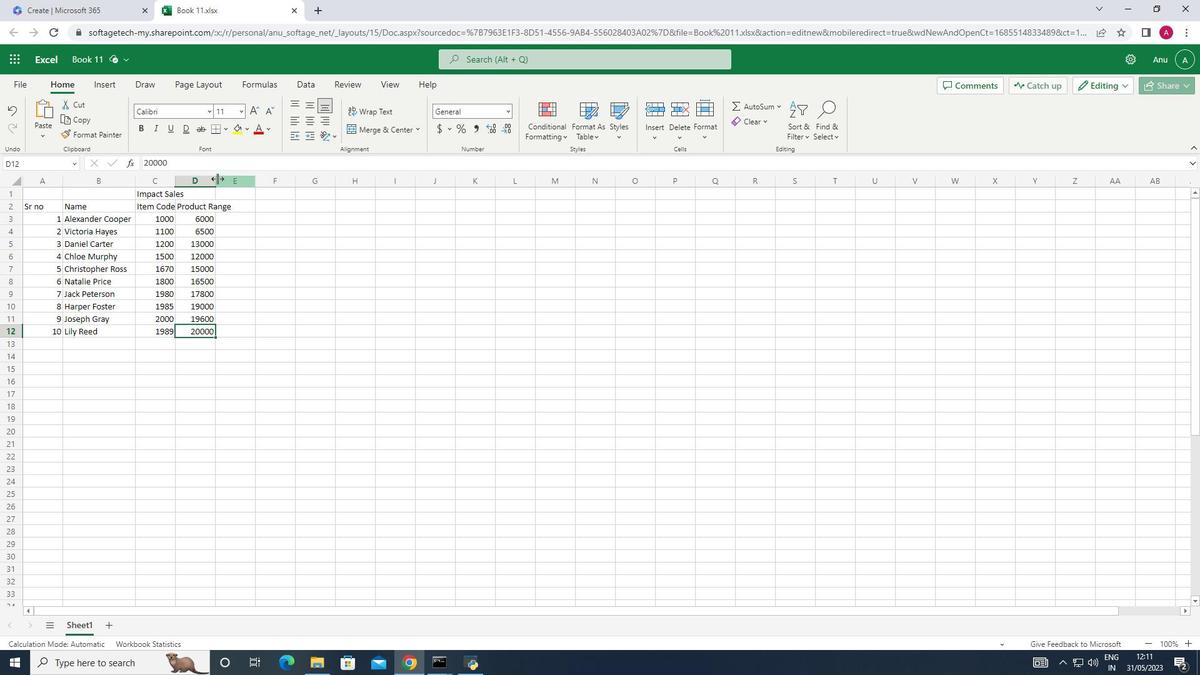 
Action: Mouse pressed left at (217, 178)
Screenshot: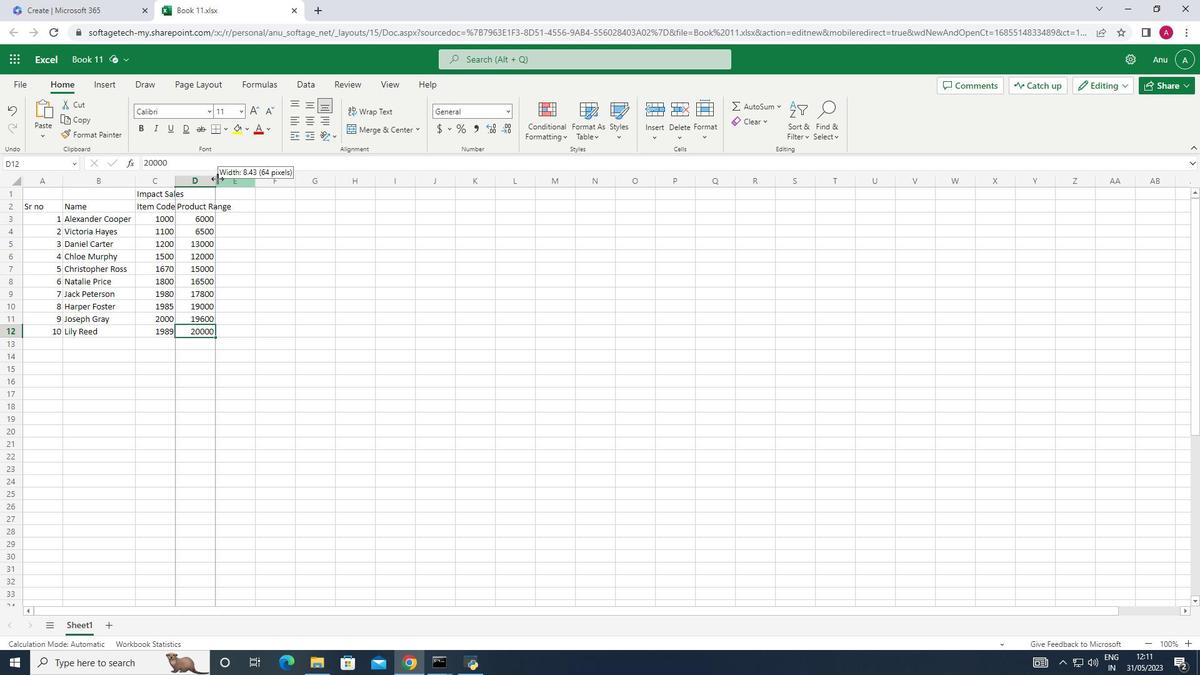 
Action: Mouse moved to (249, 210)
Screenshot: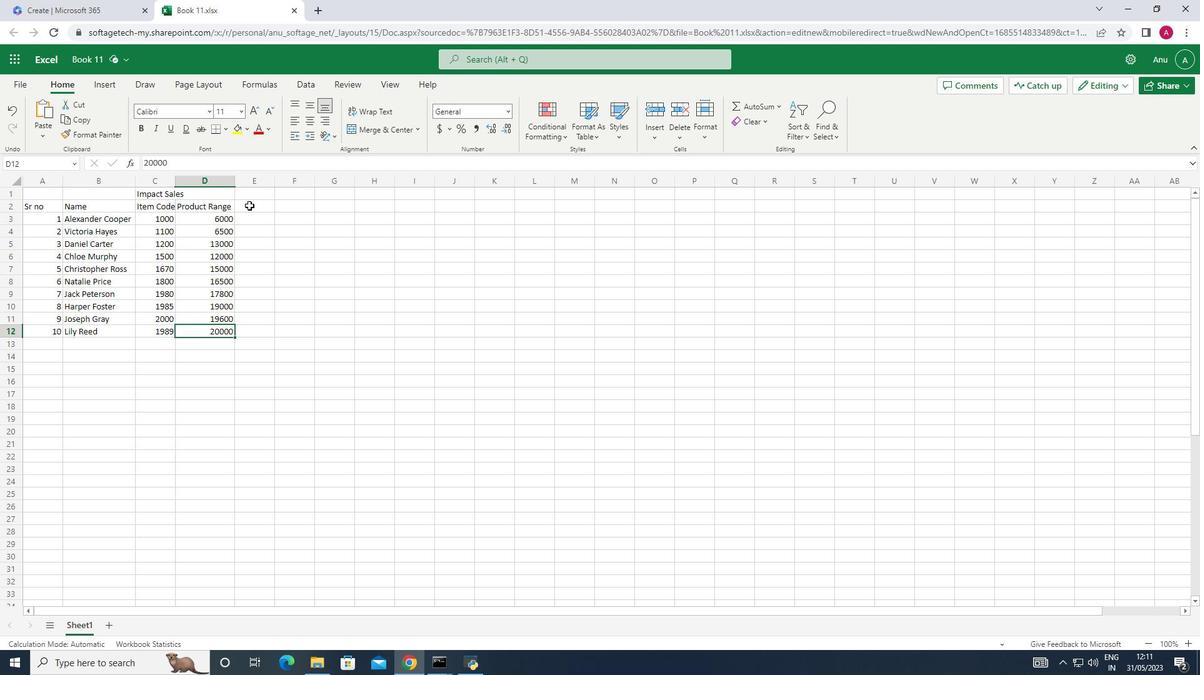 
Action: Mouse pressed left at (249, 210)
Screenshot: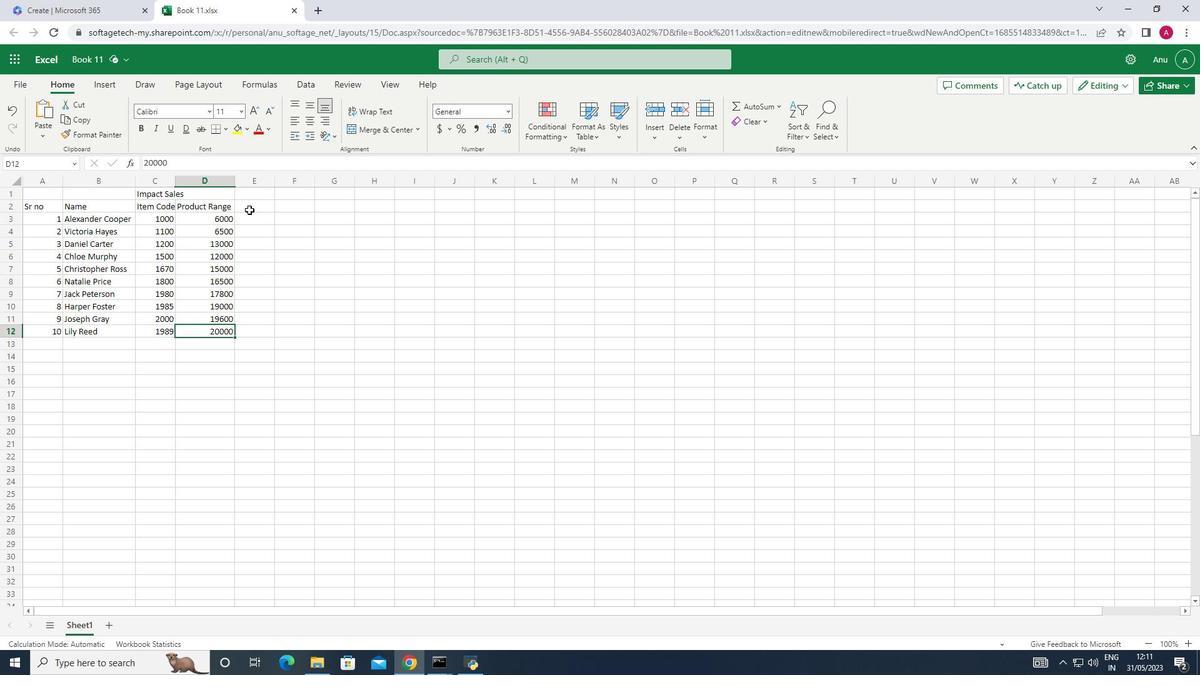 
Action: Mouse moved to (234, 217)
Screenshot: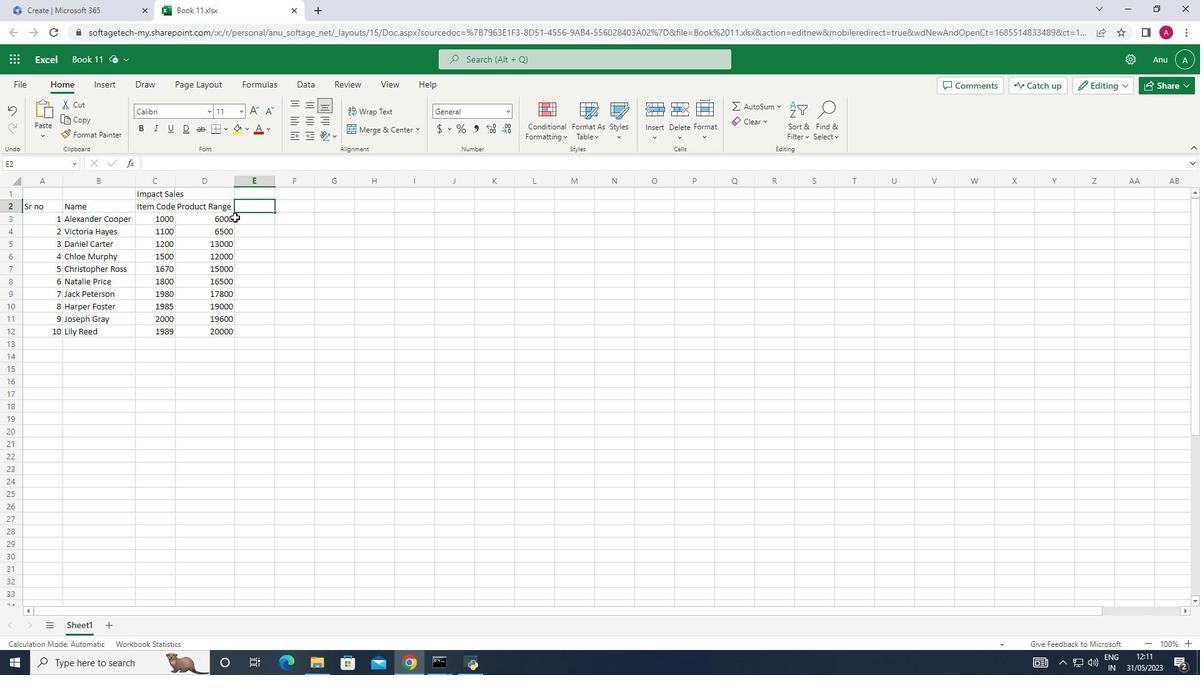
Action: Key pressed <Key.shift_r>Products<Key.down><Key.shift_r><Key.shift_r><Key.shift_r><Key.shift_r><Key.shift_r><Key.shift_r><Key.shift_r><Key.shift_r><Key.shift_r><Key.shift_r><Key.shift_r><Key.shift_r><Key.shift_r><Key.shift_r><Key.shift_r><Key.shift_r><Key.shift_r><Key.shift_r><Key.shift_r><Key.shift_r><Key.shift_r><Key.shift_r><Key.shift_r><Key.shift_r><Key.shift_r><Key.shift_r><Key.shift_r><Key.shift_r><Key.shift_r><Key.shift_r>T<Key.shift_r>O<Key.shift_r><Key.shift_r><Key.shift_r><Key.shift_r><Key.shift_r><Key.shift_r><Key.shift_r><Key.shift_r><Key.shift_r>M<Key.shift>S<Key.space><Key.shift>Shoe<Key.down><Key.down><Key.up><Key.shift_r><Key.shift_r><Key.shift_r><Key.shift_r><Key.shift_r><Key.shift_r><Key.shift_r><Key.shift_r><Key.shift_r><Key.shift_r>UGG<Key.space><Key.shift>Shoe<Key.down><Key.shift>Wolverine<Key.down><Key.up>
Screenshot: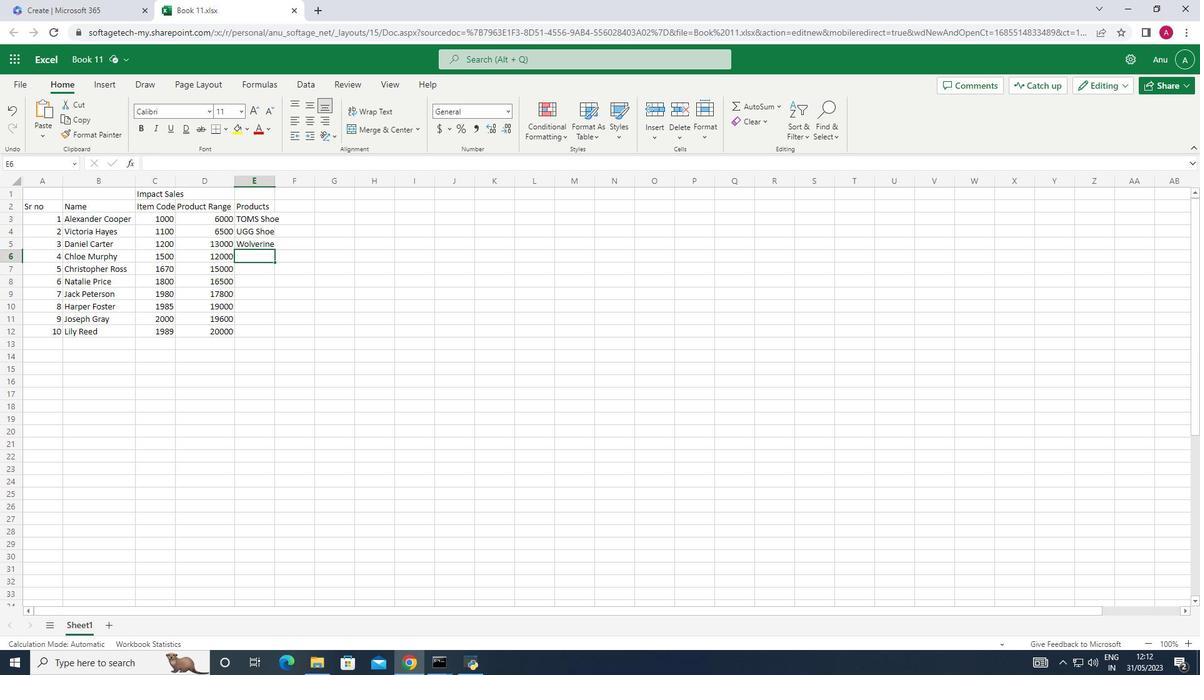 
Action: Mouse moved to (269, 245)
Screenshot: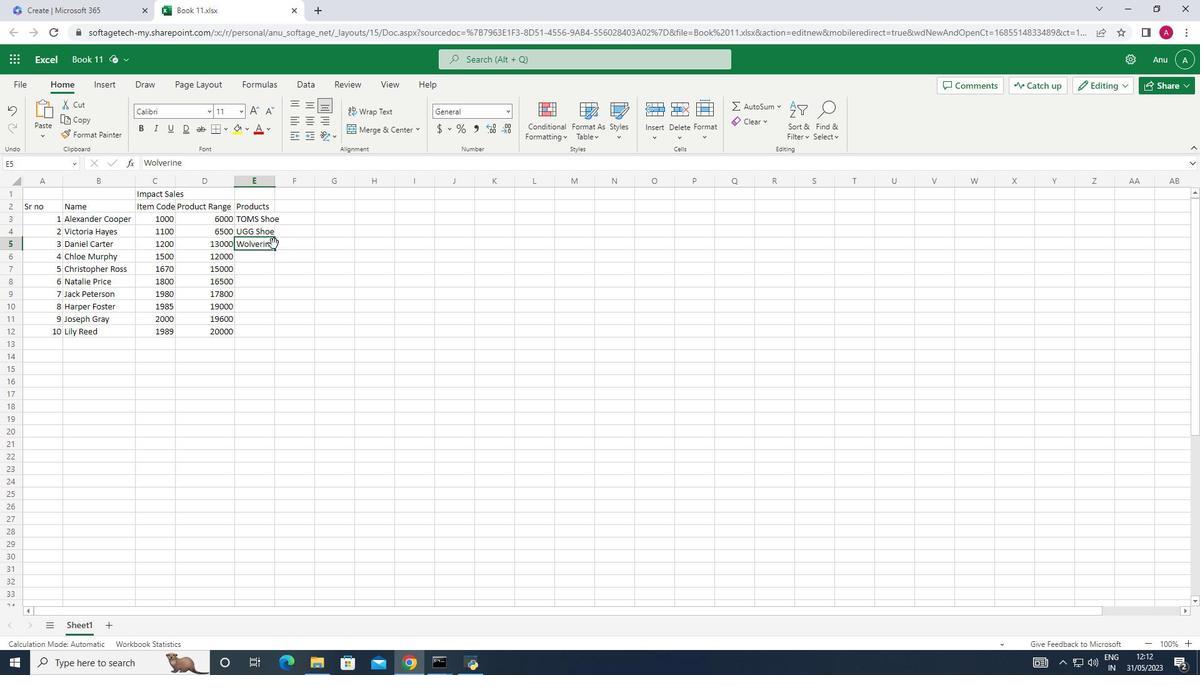 
Action: Mouse pressed left at (269, 245)
Screenshot: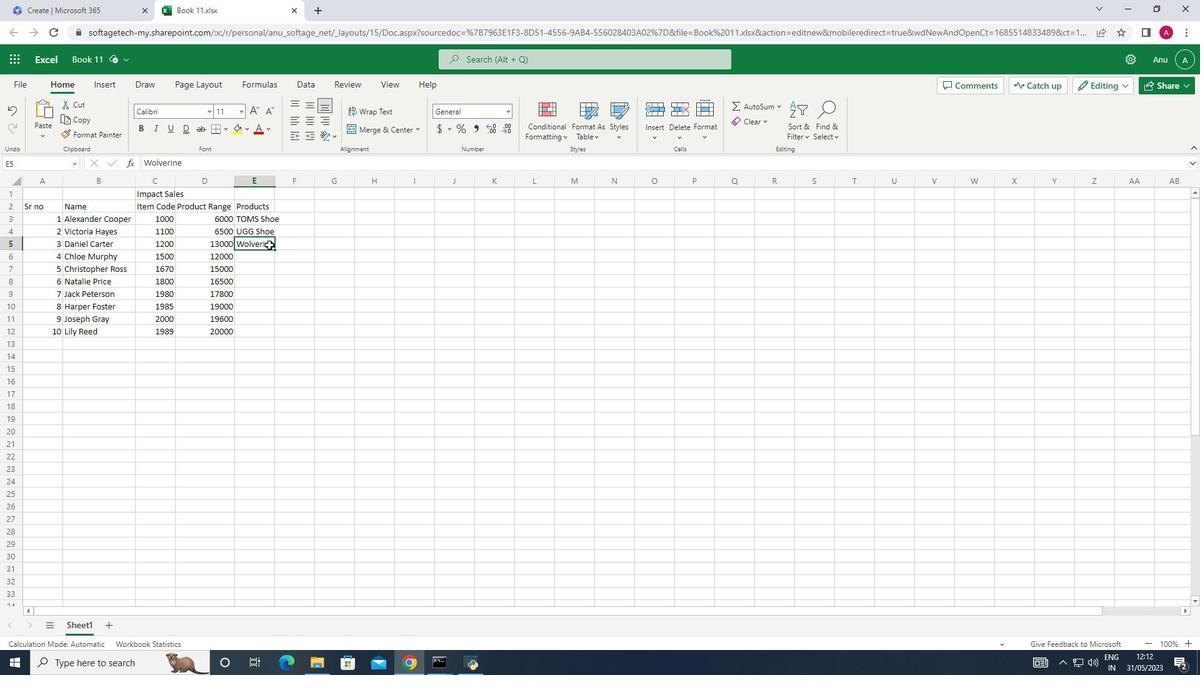 
Action: Mouse moved to (270, 245)
Screenshot: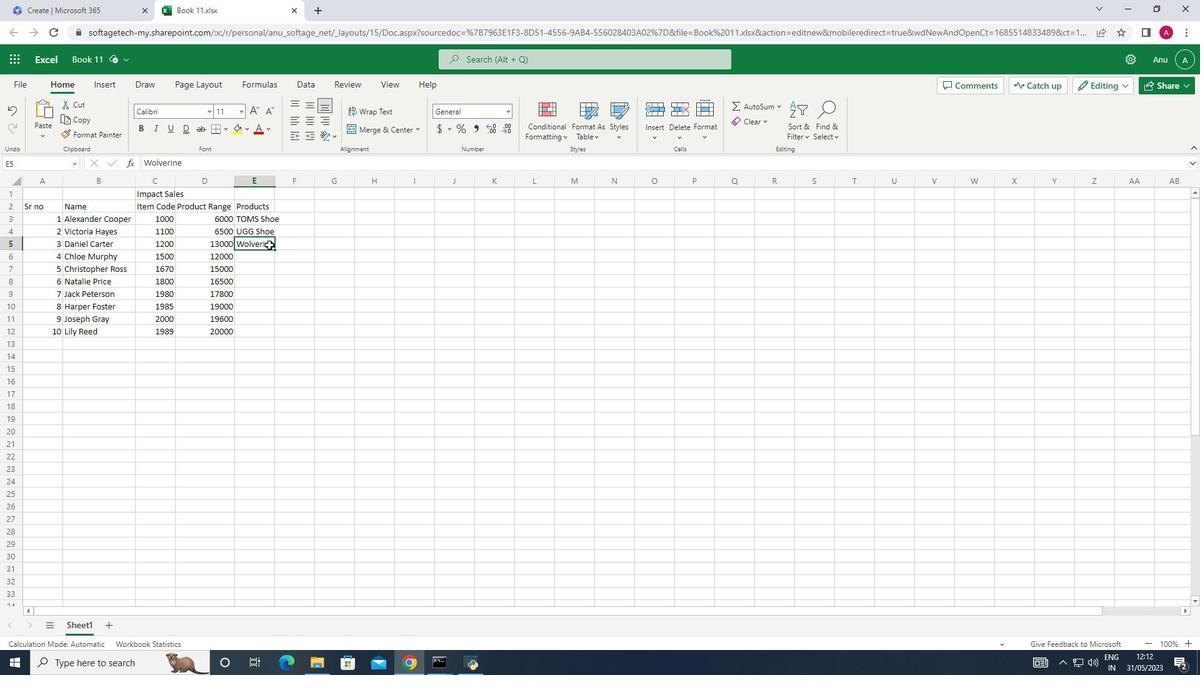 
Action: Mouse pressed left at (270, 245)
Screenshot: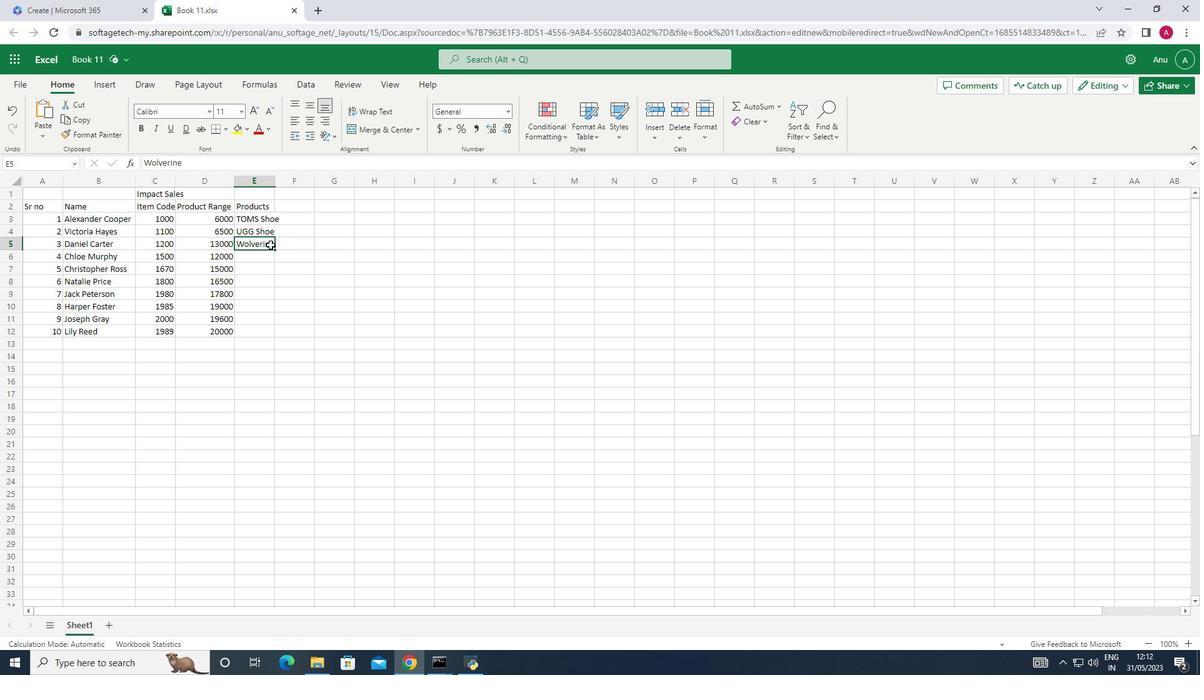 
Action: Mouse moved to (276, 241)
Screenshot: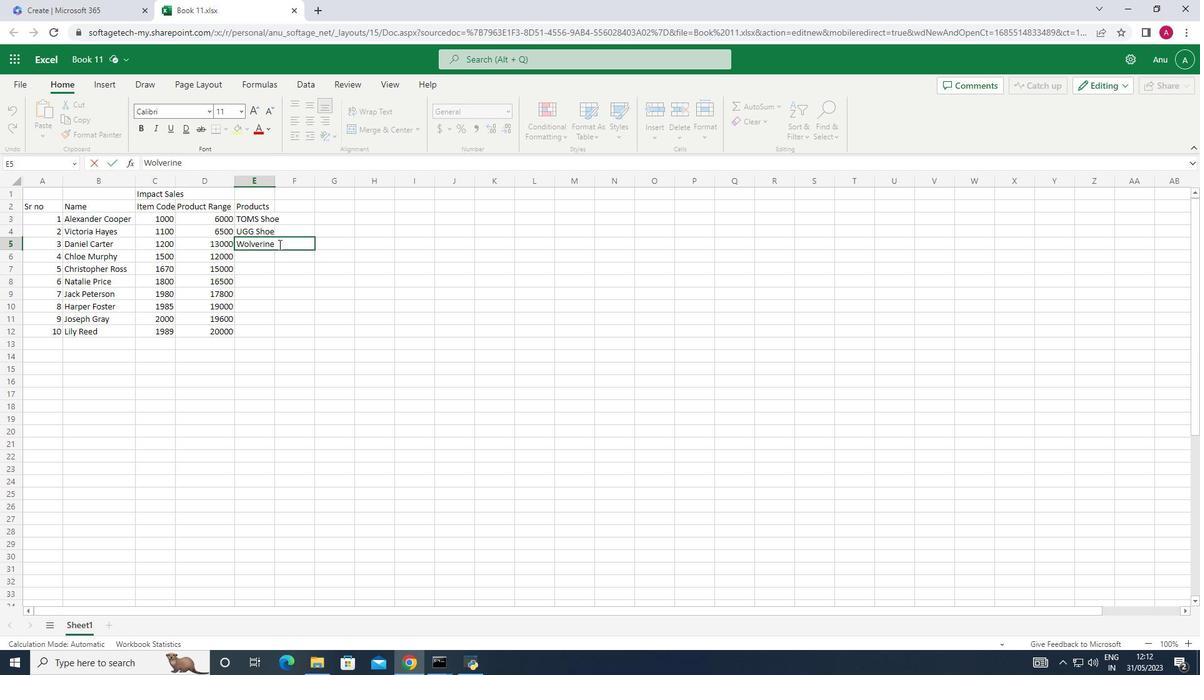 
Action: Key pressed <Key.space><Key.shift>Shoe<Key.down><Key.shift><Key.shift><Key.shift><Key.shift><Key.shift><Key.shift><Key.shift><Key.shift><Key.shift><Key.shift><Key.shift>Z-<Key.shift>Coil<Key.space><Key.backspace><Key.backspace><Key.backspace><Key.backspace><Key.backspace><Key.backspace><Key.backspace><Key.down><Key.down><Key.down>
Screenshot: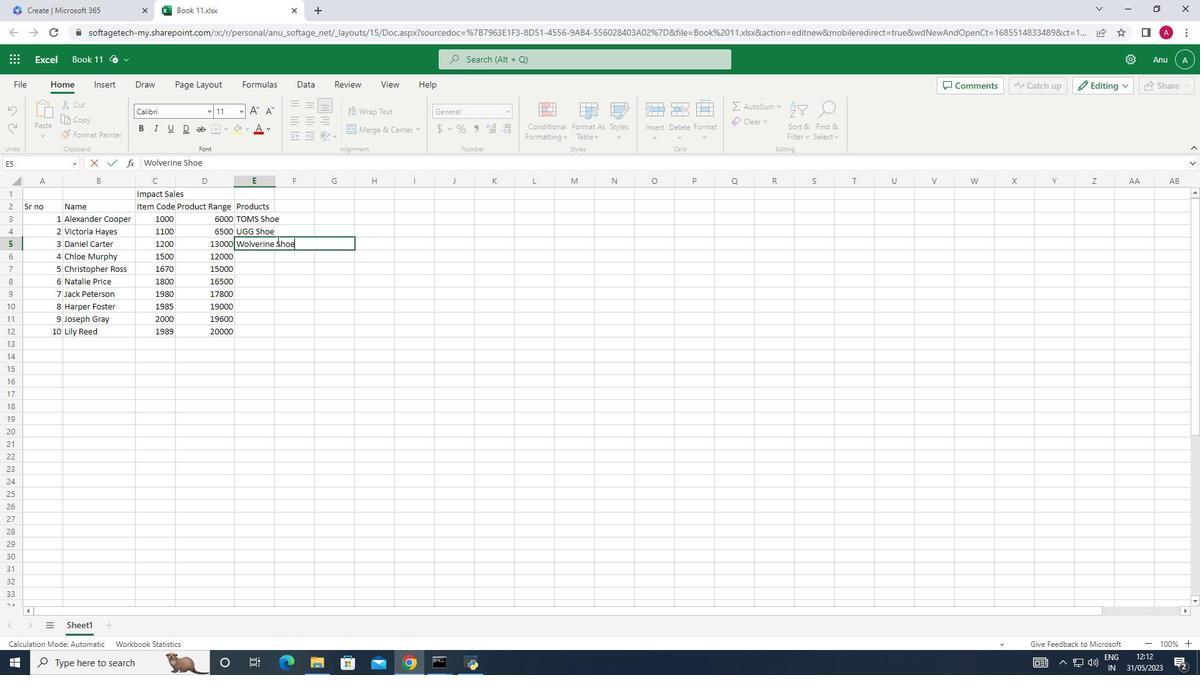 
Action: Mouse moved to (265, 259)
Screenshot: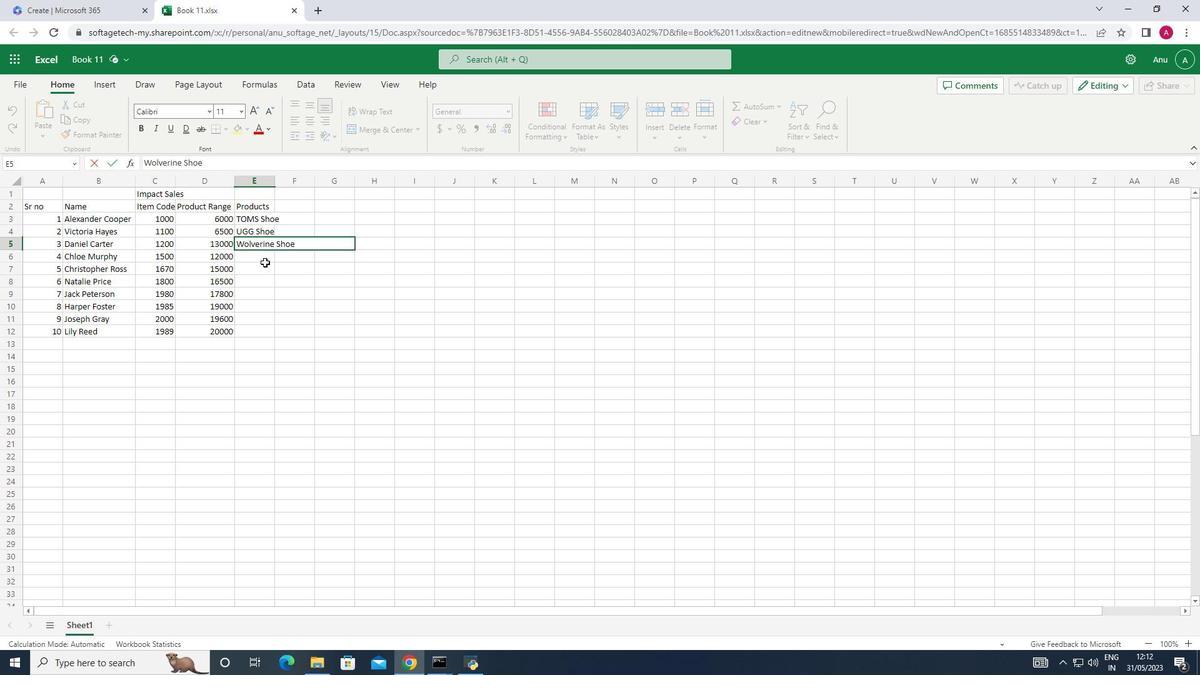 
Action: Mouse pressed left at (265, 259)
Screenshot: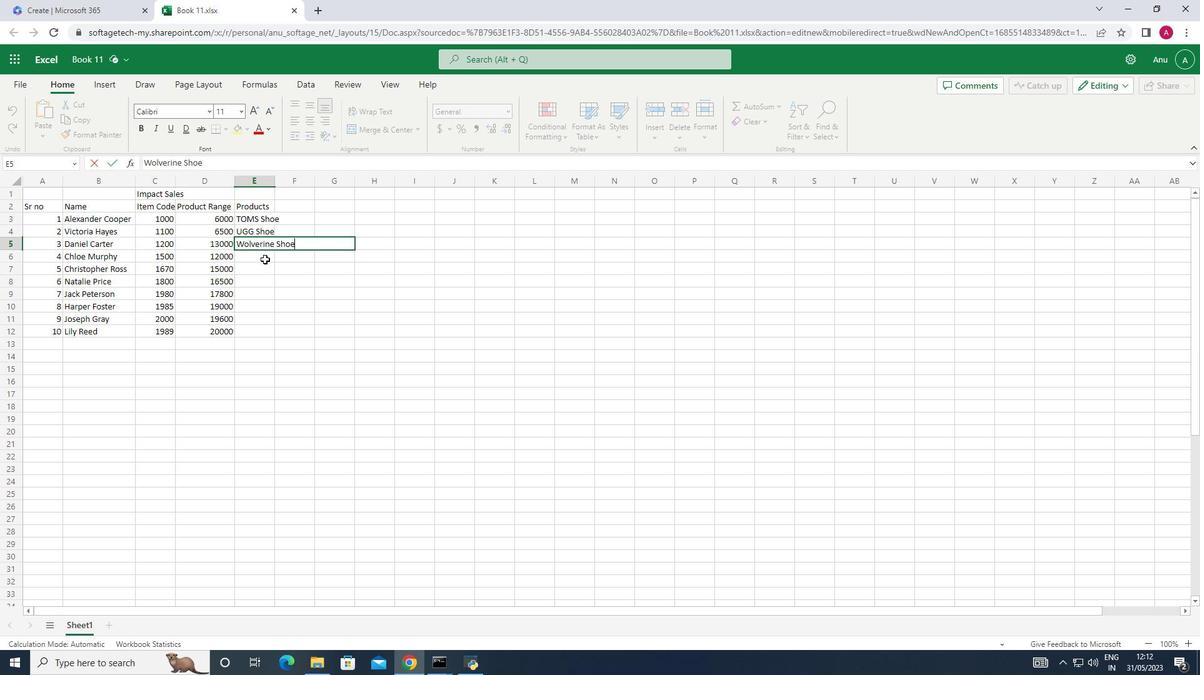 
Action: Mouse moved to (266, 255)
Screenshot: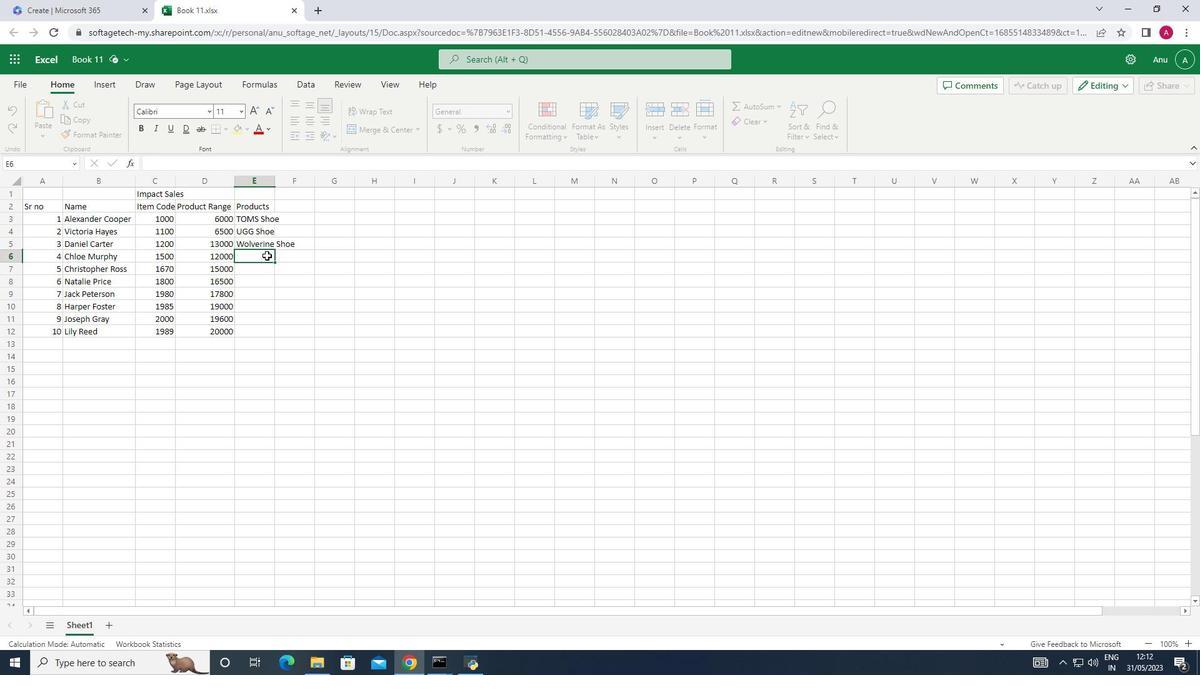 
Action: Key pressed <Key.shift>Z-<Key.shift><Key.shift><Key.shift><Key.shift><Key.shift><Key.shift>Coil<Key.space><Key.shift>Shoe
Screenshot: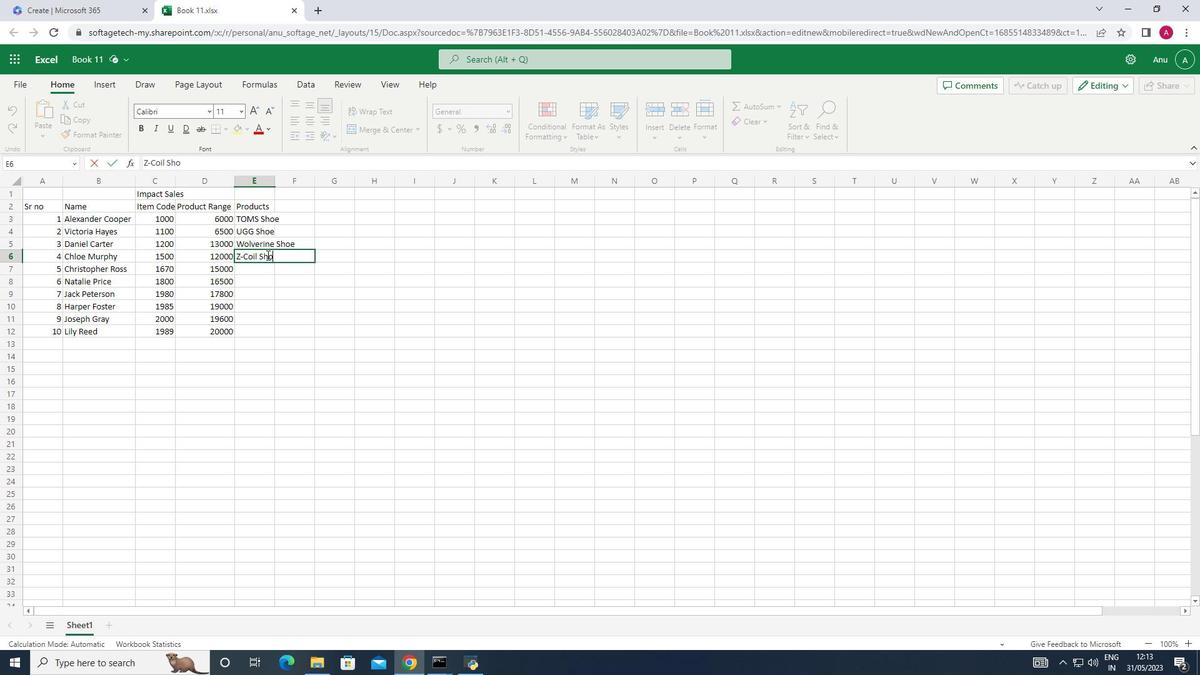 
Action: Mouse moved to (260, 270)
Screenshot: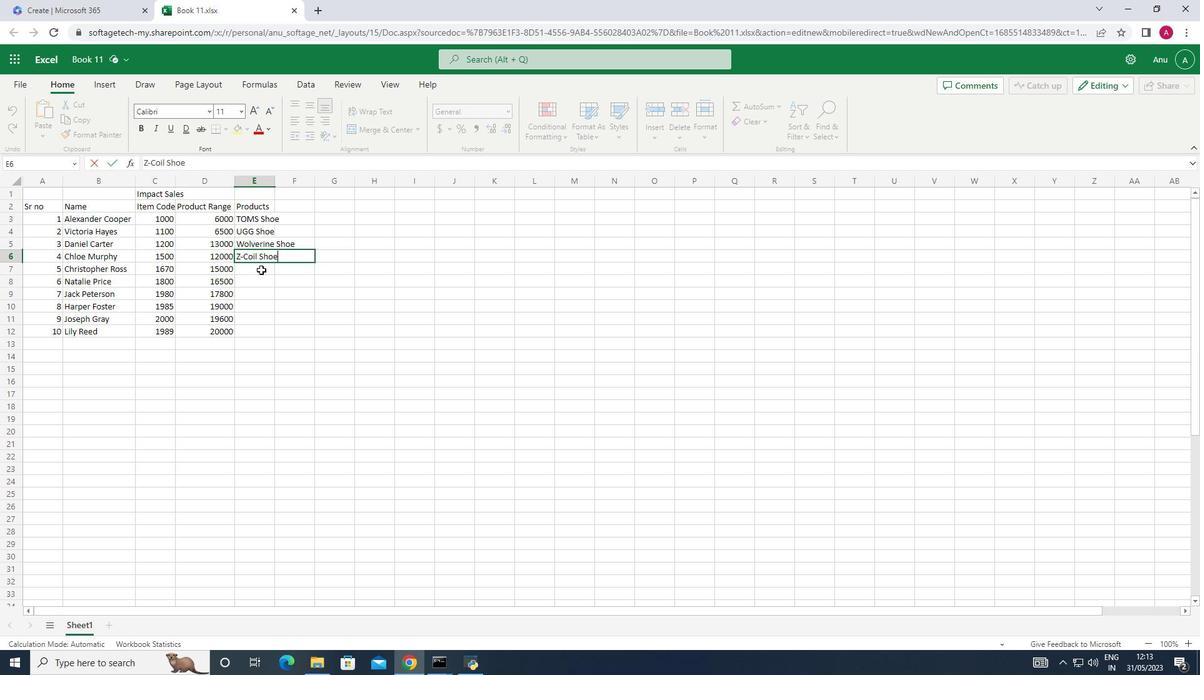 
Action: Mouse pressed left at (260, 270)
Screenshot: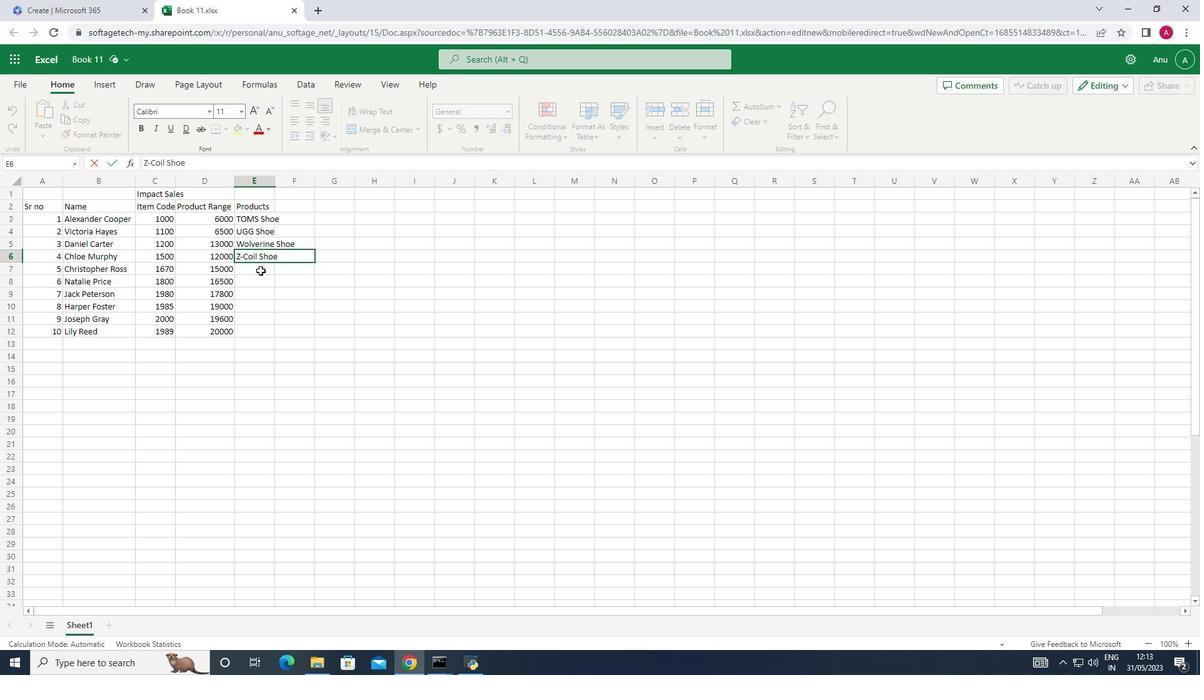 
Action: Key pressed <Key.down><Key.up><Key.shift>Adi<Key.backspace>das<Key.space><Key.left><Key.left><Key.right><Key.right><Key.shift>Adidas<Key.space><Key.shift>Shoe<Key.space><Key.enter><Key.shift><Key.shift><Key.shift><Key.shift><Key.shift><Key.shift><Key.shift><Key.shift><Key.shift><Key.shift><Key.shift><Key.shift><Key.shift><Key.shift><Key.shift><Key.shift><Key.shift>Gucci<Key.space><Key.shift><Key.shift><Key.shift><Key.shift><Key.shift><Key.shift><Key.shift><Key.shift><Key.shift><Key.shift><Key.shift>T-shirt<Key.space><Key.enter><Key.shift><Key.shift><Key.shift><Key.shift><Key.shift><Key.shift><Key.shift><Key.shift><Key.shift><Key.shift><Key.shift><Key.shift><Key.shift><Key.shift><Key.shift><Key.shift><Key.shift><Key.shift><Key.shift><Key.shift><Key.shift><Key.shift><Key.shift><Key.shift><Key.shift><Key.shift><Key.shift><Key.shift><Key.shift><Key.shift><Key.shift><Key.shift><Key.shift><Key.shift><Key.shift><Key.shift><Key.shift><Key.shift><Key.shift><Key.shift><Key.shift><Key.shift><Key.shift><Key.shift><Key.shift><Key.shift><Key.shift><Key.shift><Key.shift><Key.shift><Key.shift><Key.shift><Key.shift><Key.shift><Key.shift><Key.shift><Key.shift><Key.shift><Key.shift><Key.shift><Key.shift><Key.shift><Key.shift><Key.shift><Key.shift><Key.shift><Key.shift><Key.shift><Key.shift><Key.shift><Key.shift><Key.shift><Key.shift><Key.shift><Key.shift><Key.shift><Key.shift><Key.shift><Key.shift><Key.shift><Key.shift><Key.shift><Key.shift><Key.shift><Key.shift><Key.shift><Key.shift><Key.shift><Key.shift><Key.shift><Key.shift><Key.shift><Key.shift><Key.shift><Key.shift><Key.shift><Key.shift><Key.shift><Key.shift><Key.shift><Key.shift><Key.shift><Key.shift><Key.shift><Key.shift><Key.shift><Key.shift><Key.shift><Key.shift><Key.shift>Louis<Key.space><Key.shift><Key.shift><Key.shift><Key.shift><Key.shift><Key.shift><Key.shift><Key.shift>Vuitton<Key.space><Key.shift><Key.shift><Key.shift><Key.shift>bag<Key.space><Key.enter><Key.shift><Key.shift><Key.shift><Key.shift><Key.shift><Key.shift><Key.shift><Key.shift><Key.shift>Zara<Key.space><Key.shift>DS<Key.backspace><Key.backspace><Key.shift>Sho<Key.backspace><Key.backspace><Key.backspace><Key.shift>Shirt<Key.down><Key.shift_r><Key.shift_r><Key.shift_r><Key.shift_r><Key.shift_r><Key.shift_r><Key.shift_r><Key.shift_r>H<Key.shift_r><Key.shift_r><Key.shift_r><Key.shift_r><Key.shift_r><Key.shift_r><Key.shift_r>&<Key.shift_r>M<Key.space>jeans<Key.down><Key.shift>Chanel<Key.space><Key.shift_r>Perfume
Screenshot: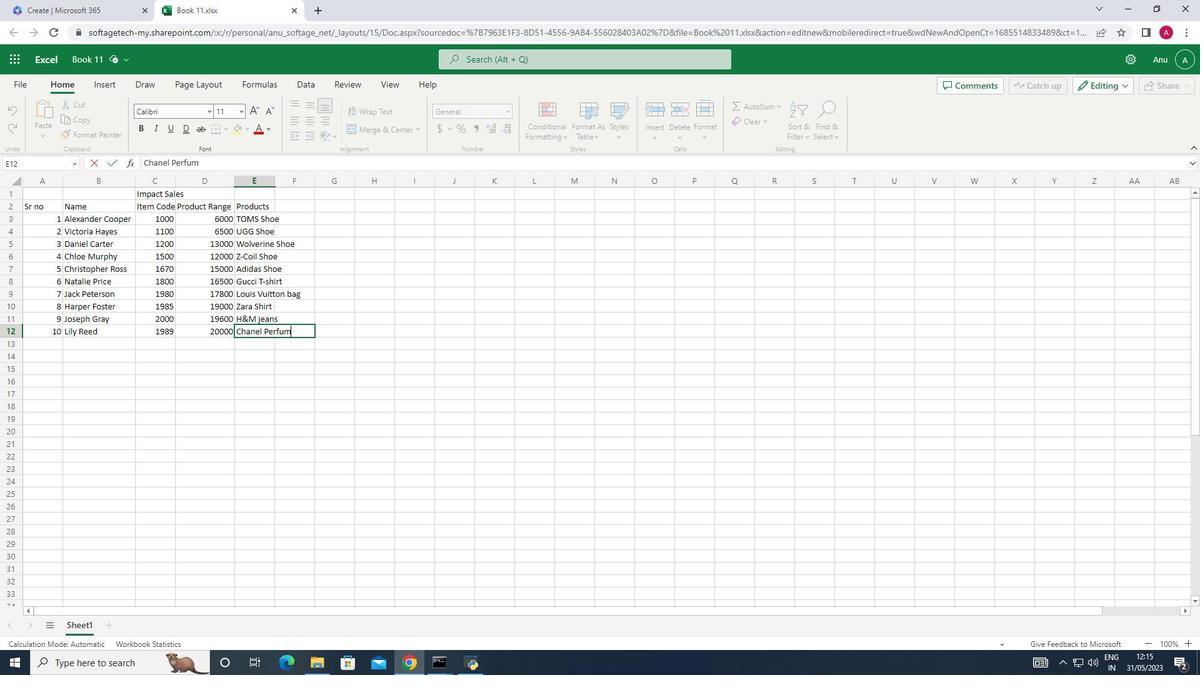 
Action: Mouse moved to (273, 173)
Screenshot: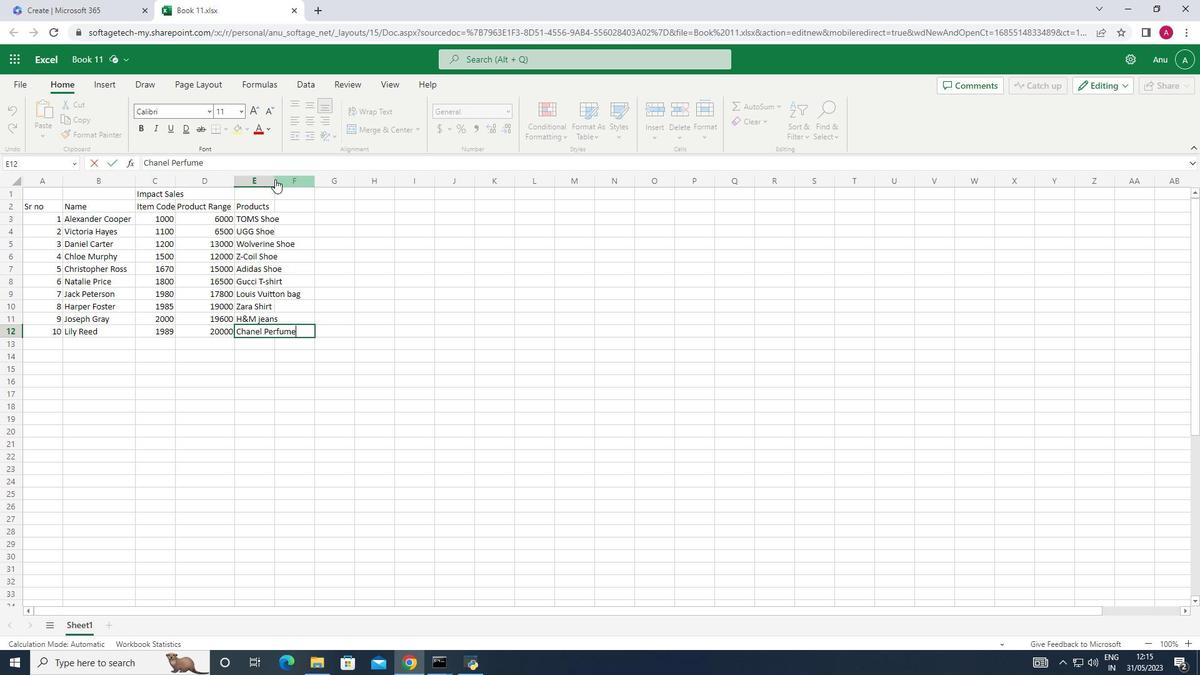 
Action: Mouse pressed left at (273, 173)
Screenshot: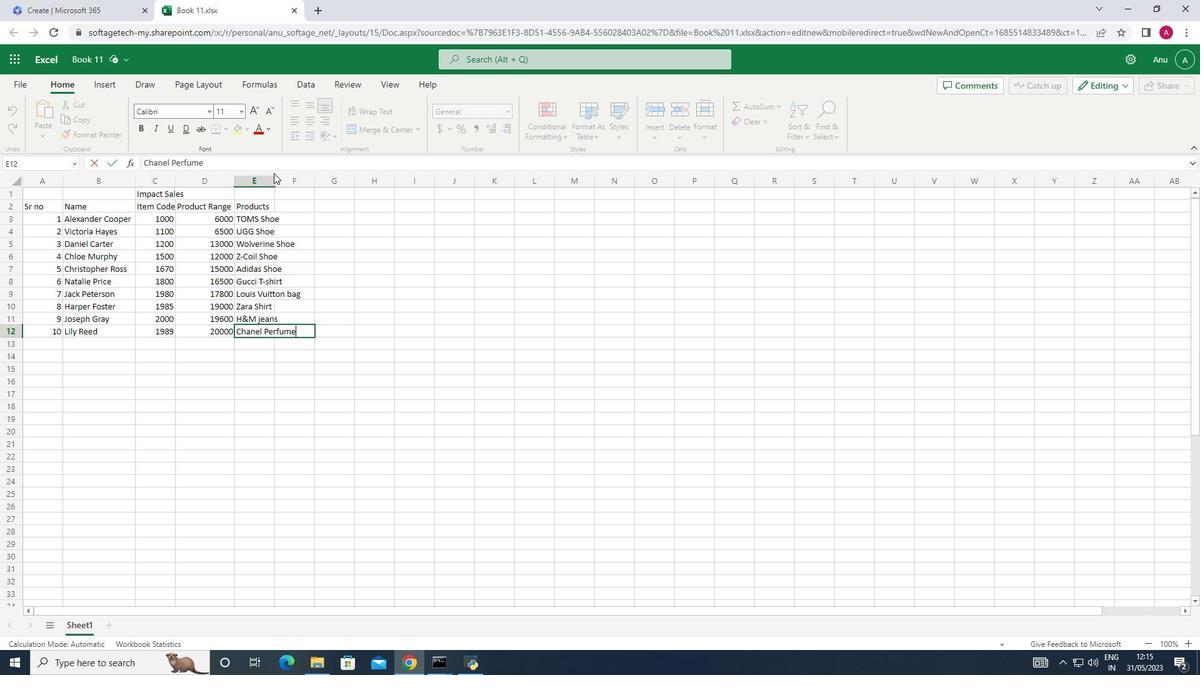 
Action: Mouse moved to (275, 179)
Screenshot: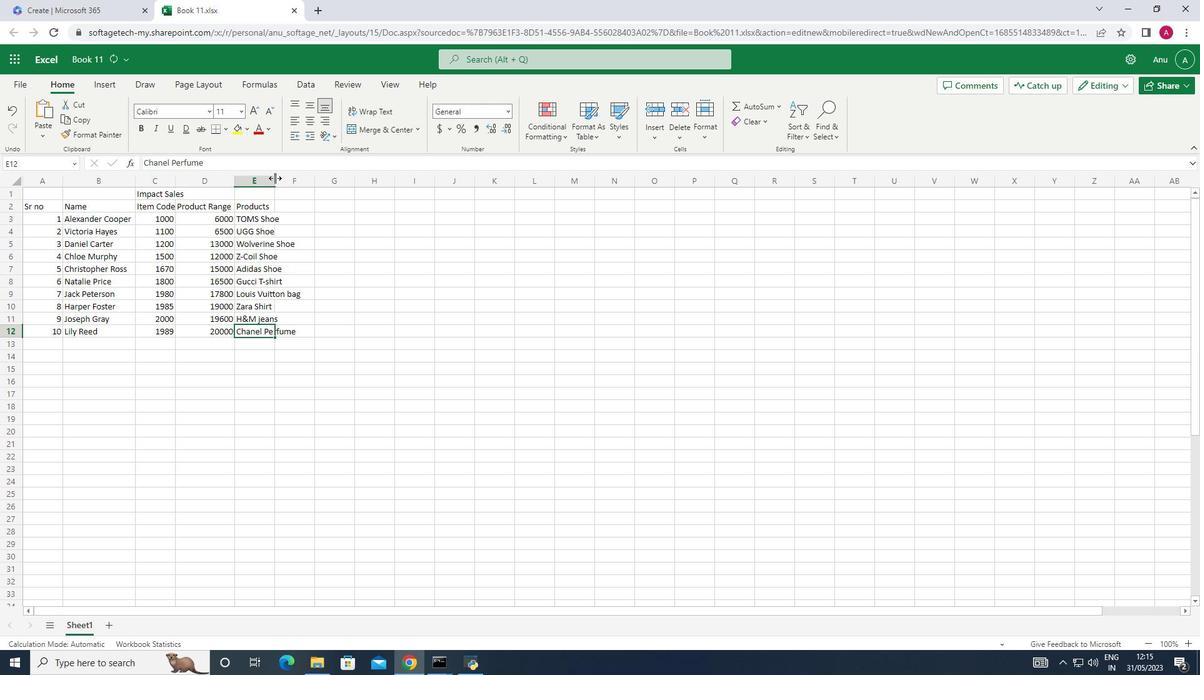 
Action: Mouse pressed left at (275, 179)
Screenshot: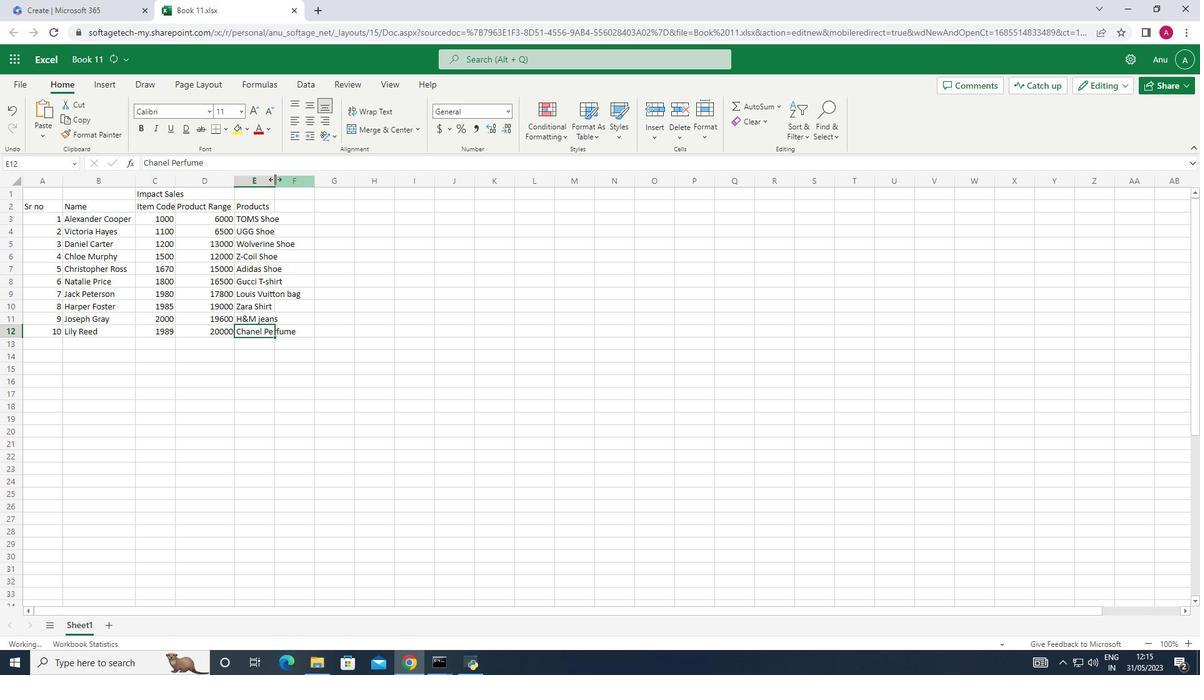 
Action: Mouse pressed left at (275, 179)
Screenshot: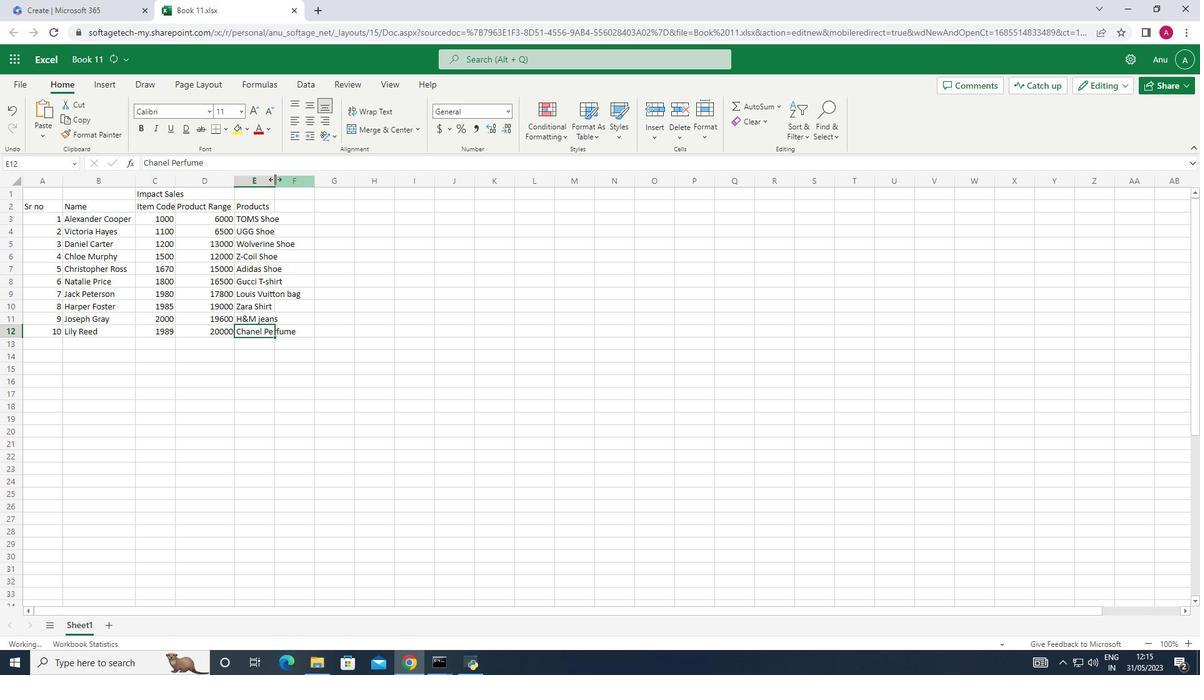 
Action: Mouse moved to (273, 180)
Screenshot: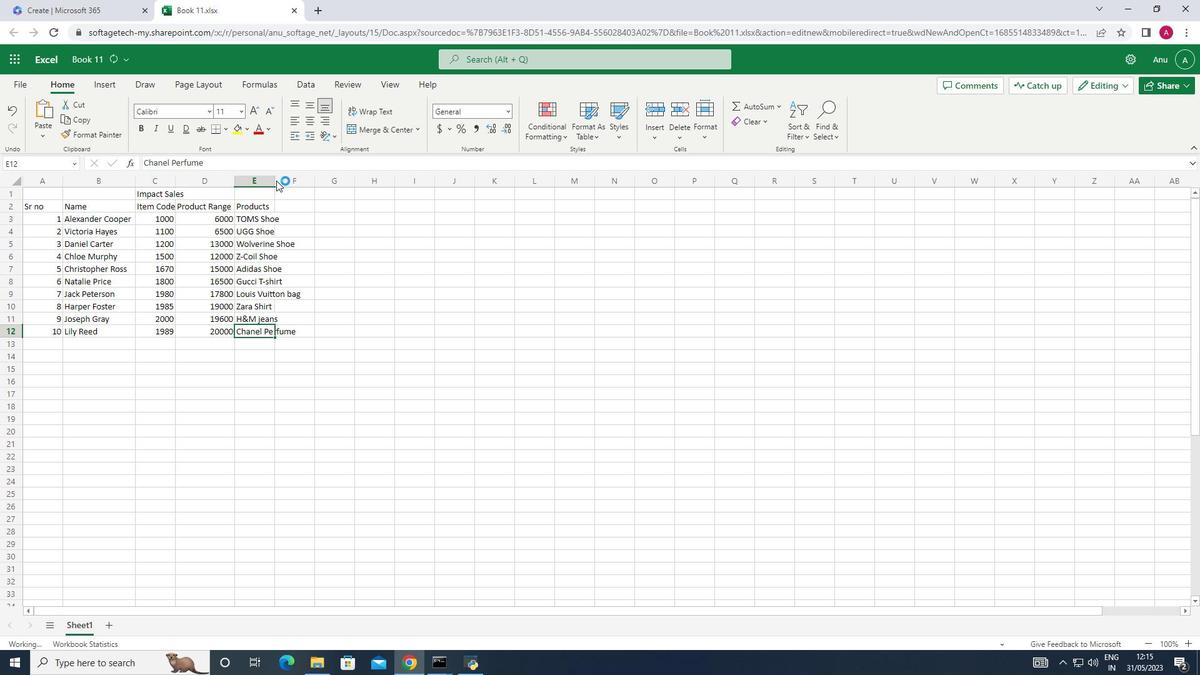
Action: Mouse pressed left at (273, 180)
Screenshot: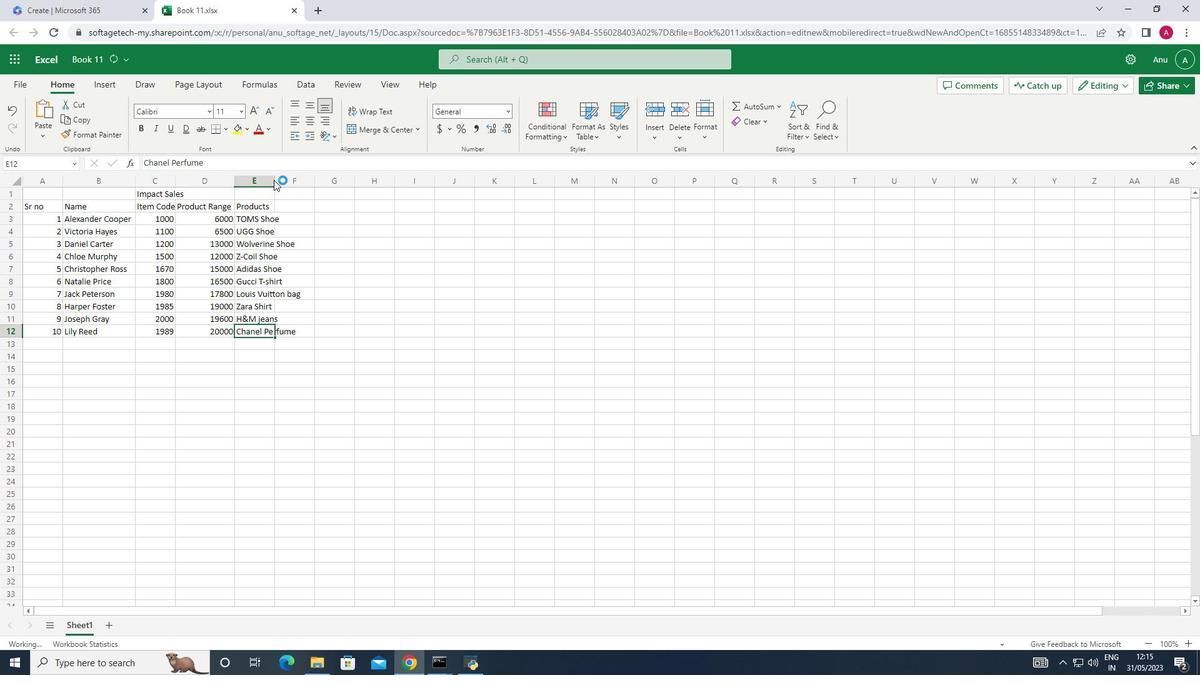 
Action: Mouse moved to (365, 240)
Screenshot: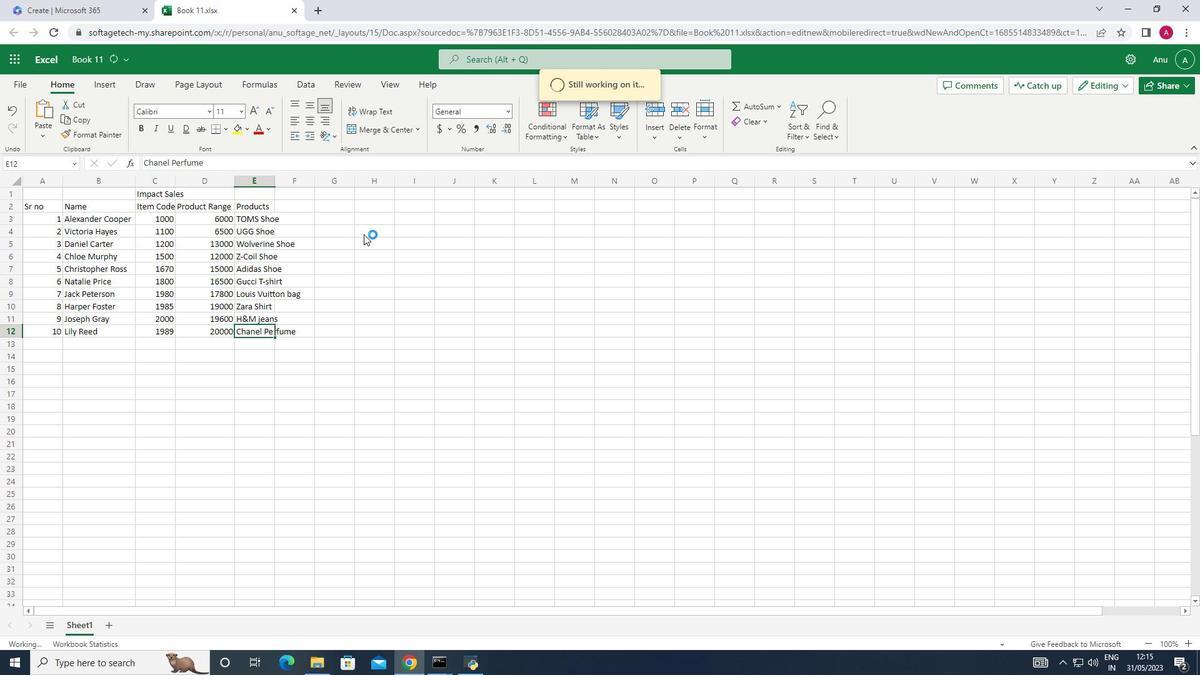 
Action: Mouse pressed left at (365, 240)
Screenshot: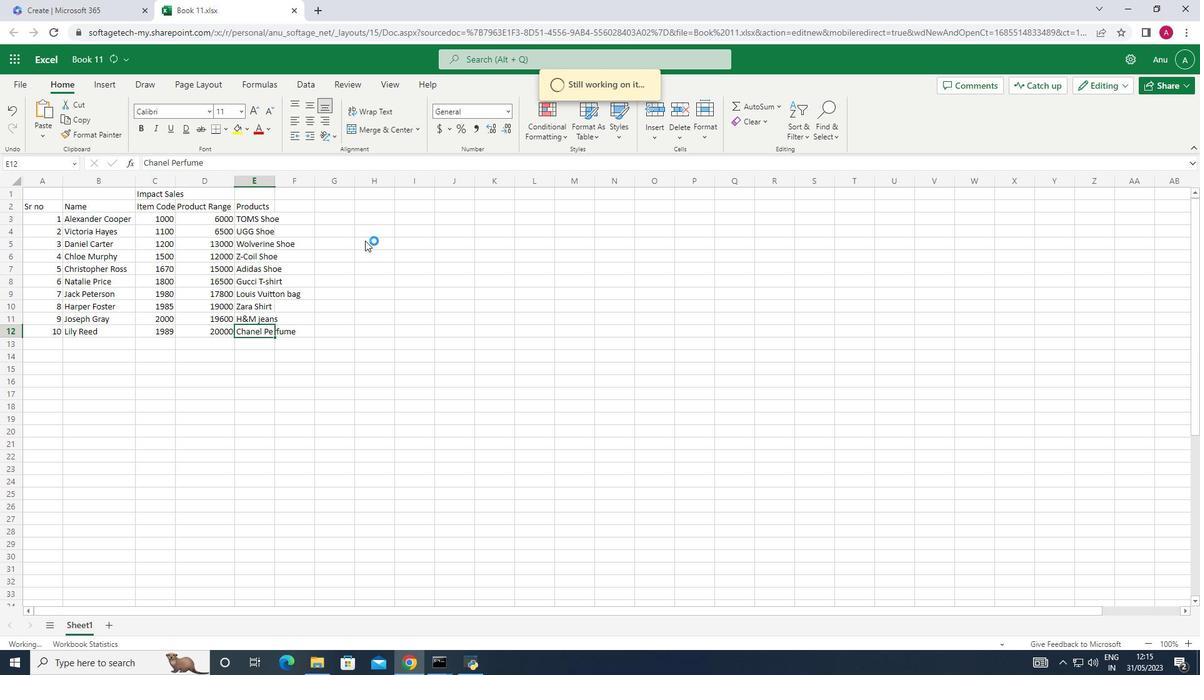 
Action: Mouse moved to (321, 206)
Screenshot: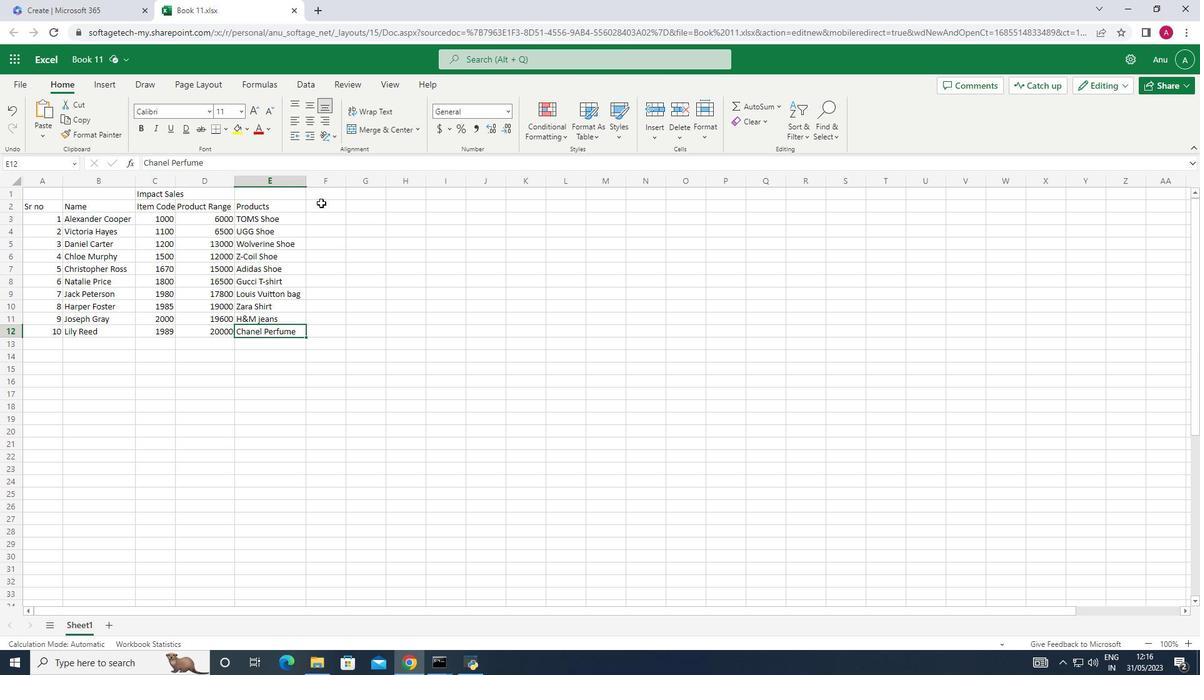 
Action: Mouse pressed left at (321, 206)
Screenshot: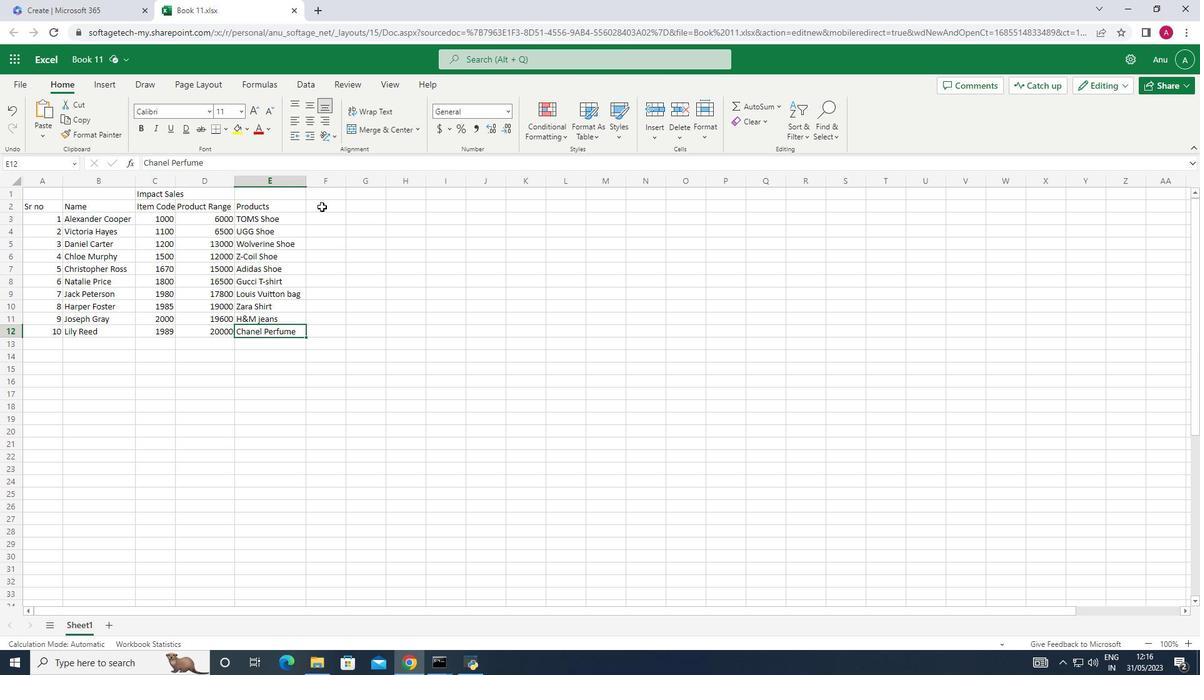 
Action: Mouse moved to (321, 206)
Screenshot: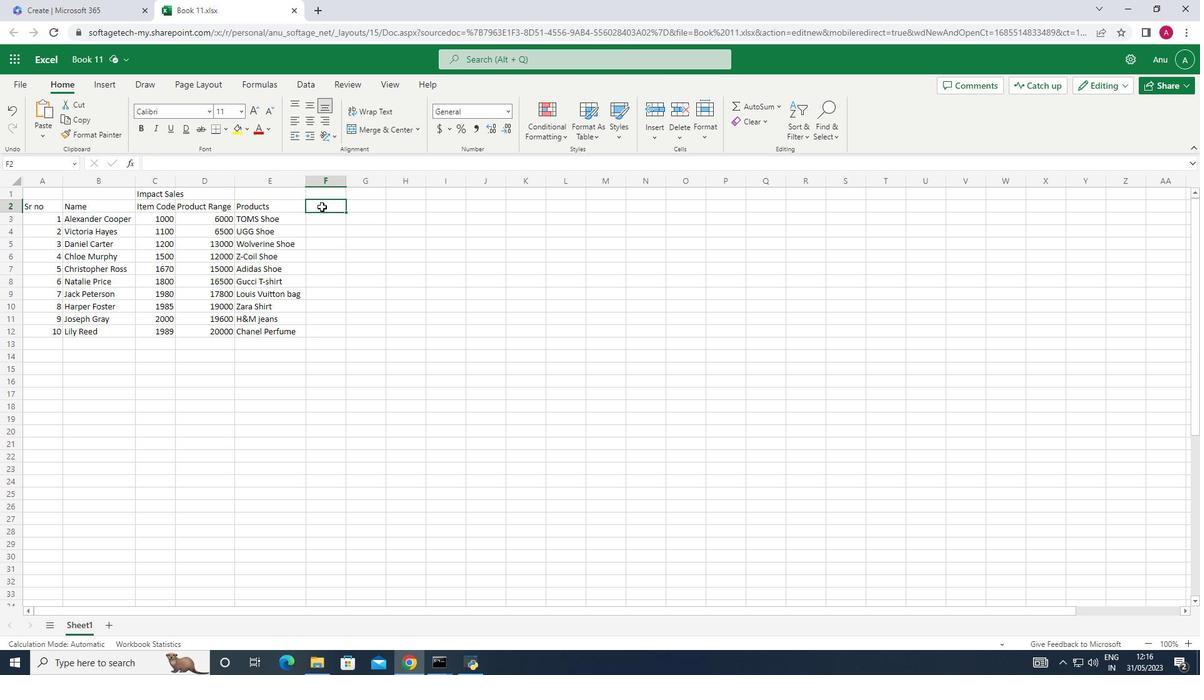 
Action: Key pressed <Key.shift>Quantity<Key.down>4<Key.down>5<Key.down>6<Key.down>2<Key.backspace>5<Key.down>7<Key.down>8<Key.down>9<Key.down>7<Key.down>4<Key.down>8
Screenshot: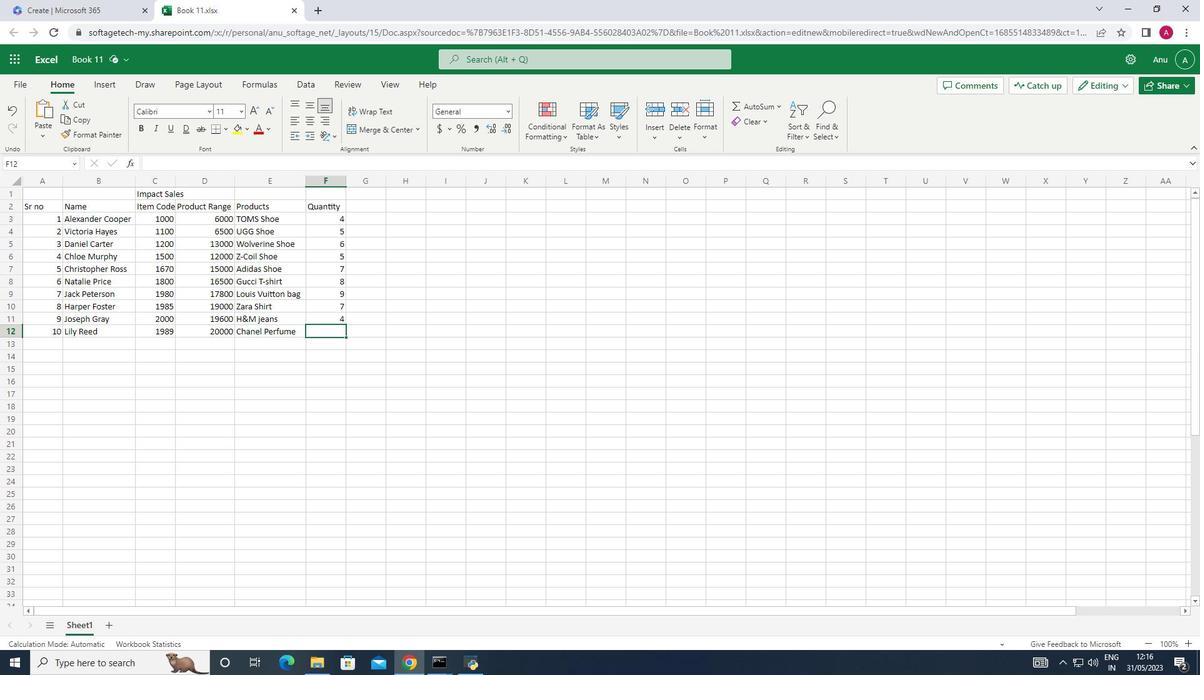 
Action: Mouse moved to (366, 208)
Screenshot: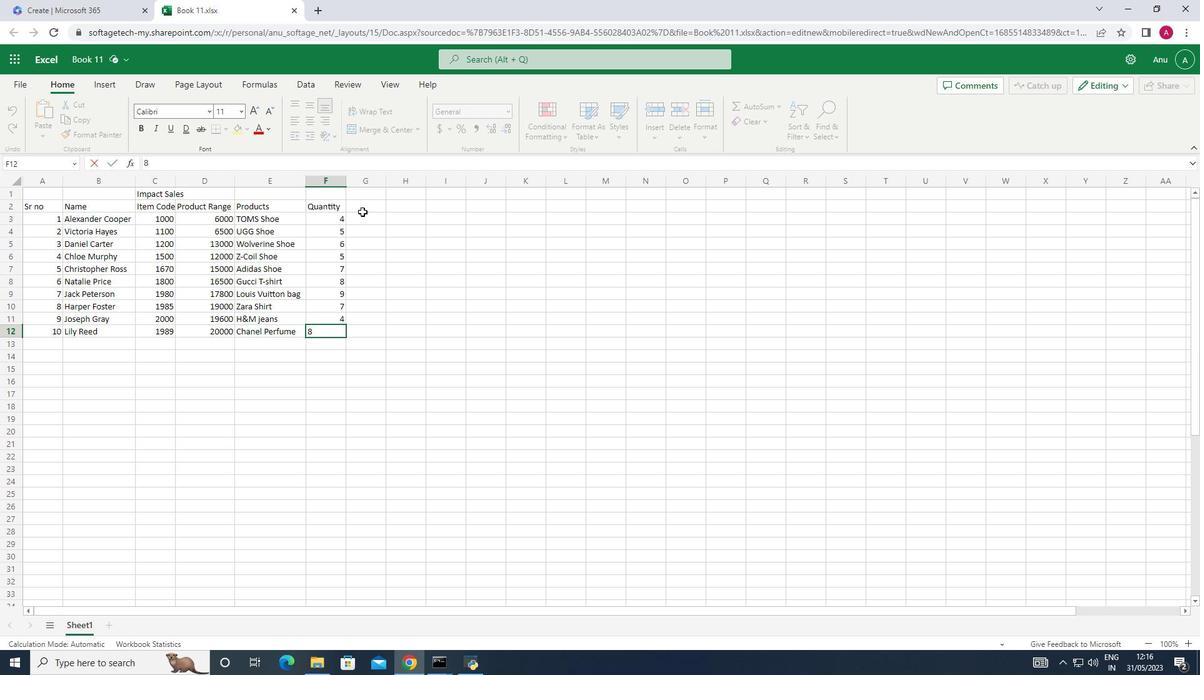
Action: Mouse pressed left at (366, 208)
Screenshot: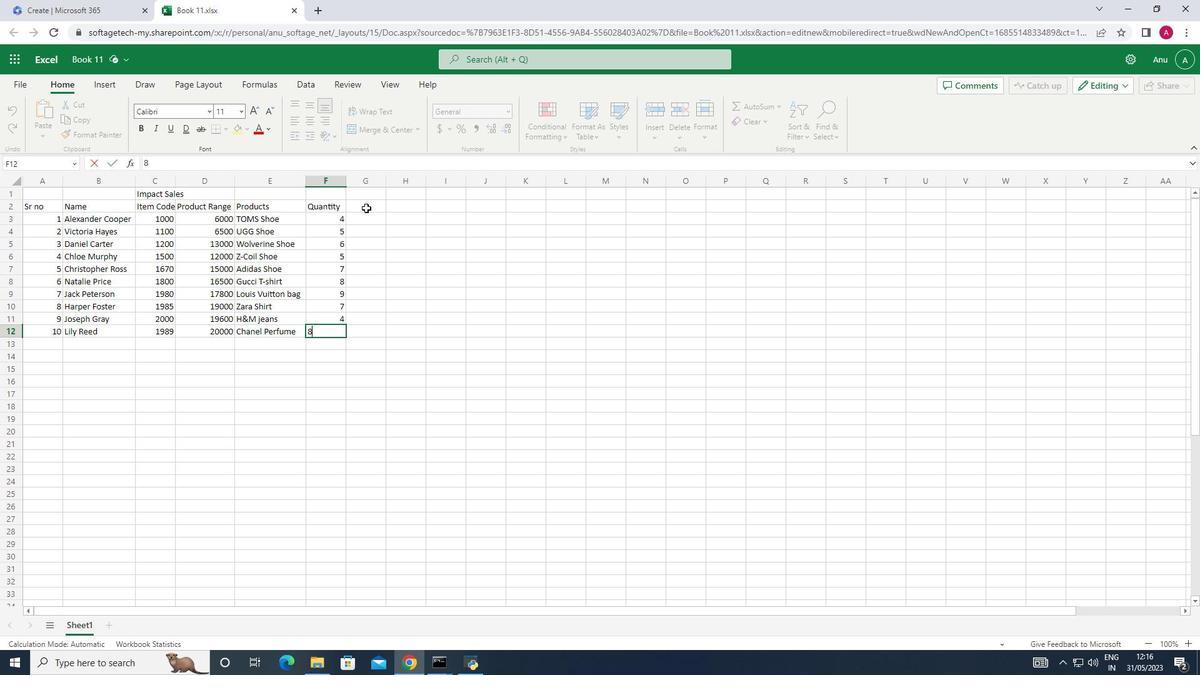 
Action: Mouse moved to (346, 219)
Screenshot: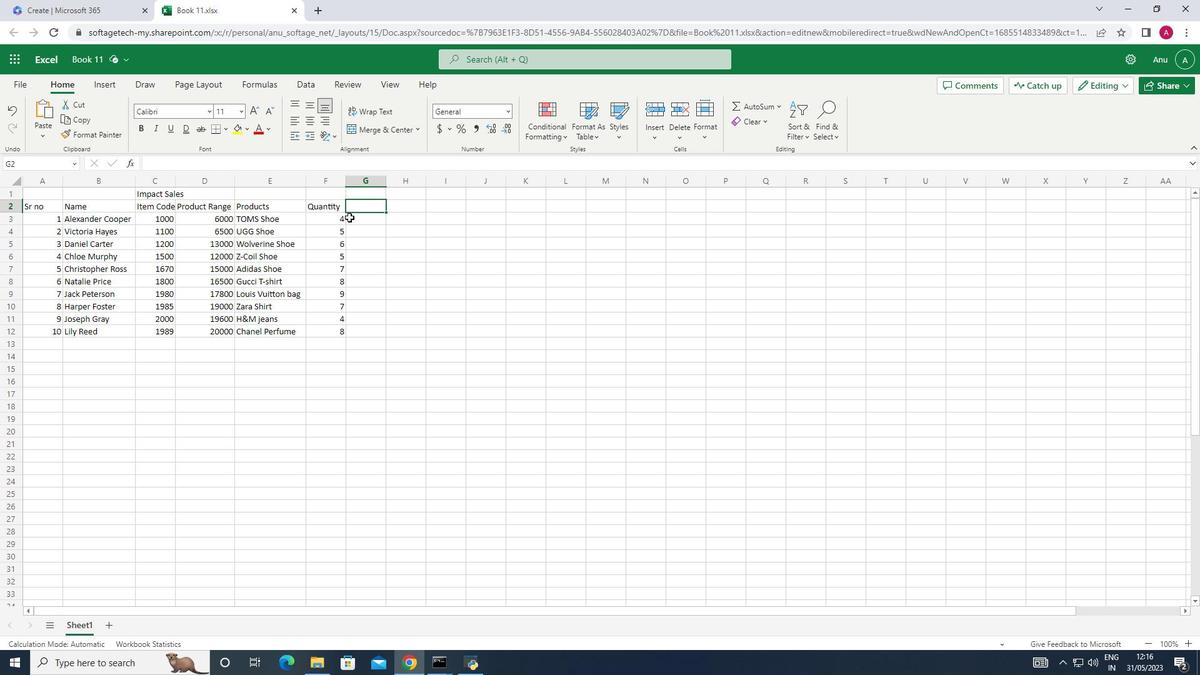 
Action: Key pressed <Key.shift>Total
Screenshot: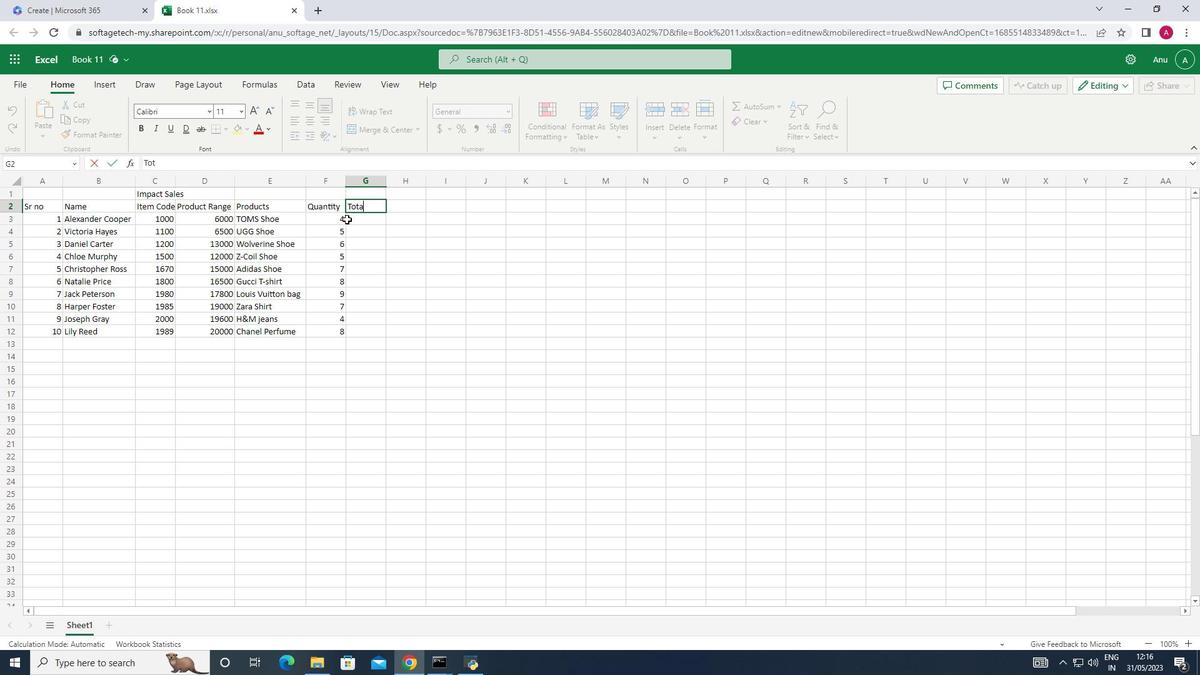 
Action: Mouse moved to (375, 220)
Screenshot: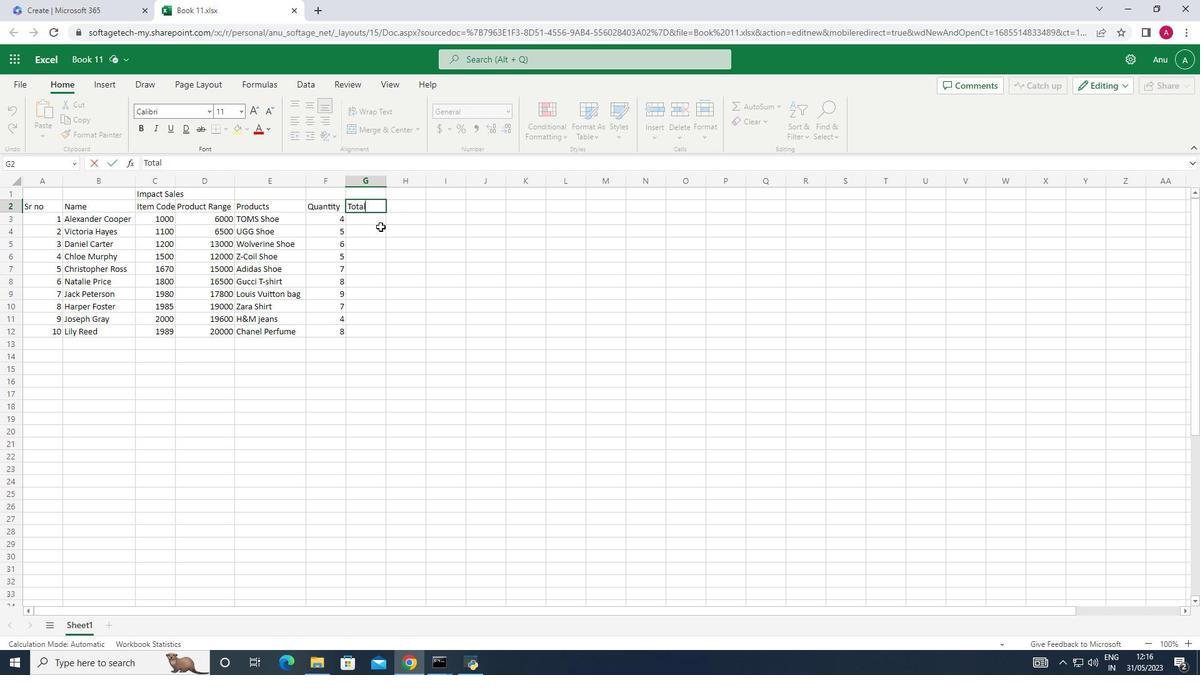 
Action: Mouse pressed left at (375, 220)
Screenshot: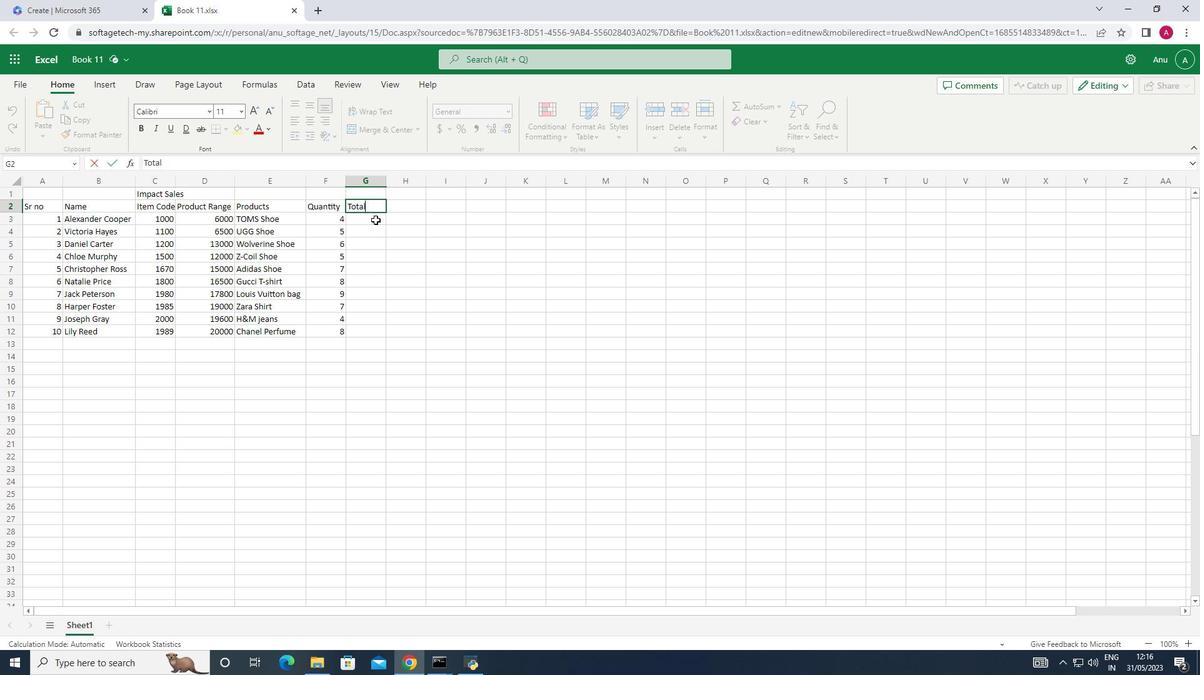 
Action: Mouse moved to (375, 214)
Screenshot: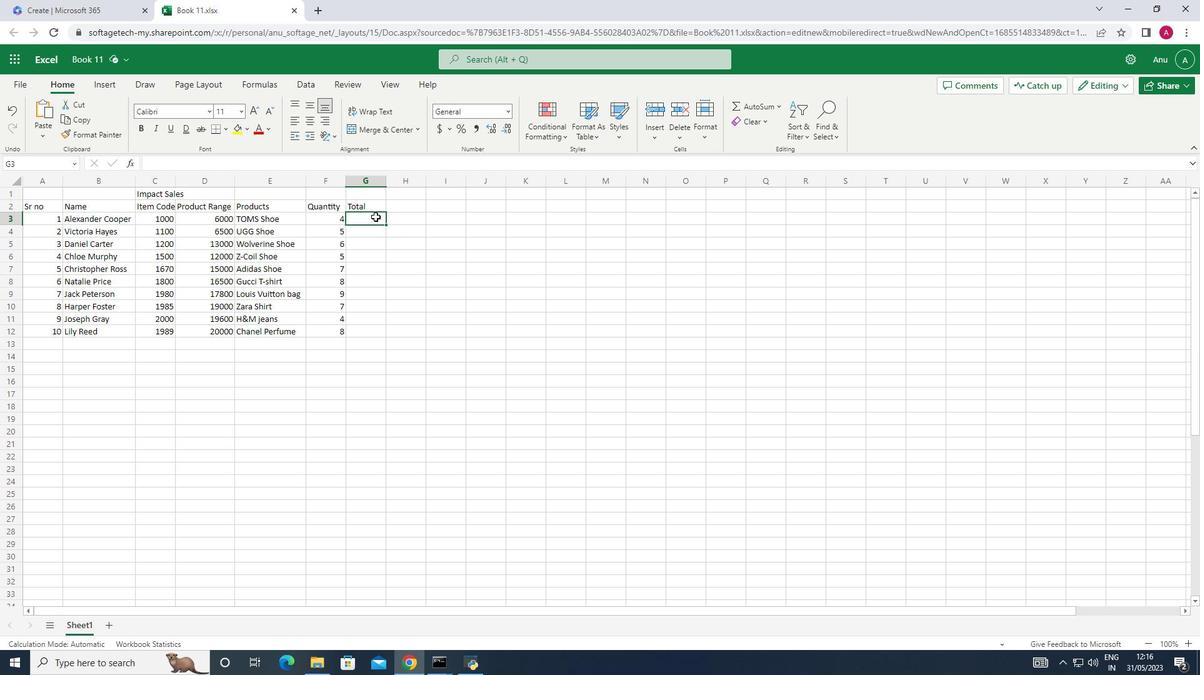 
Action: Key pressed =
Screenshot: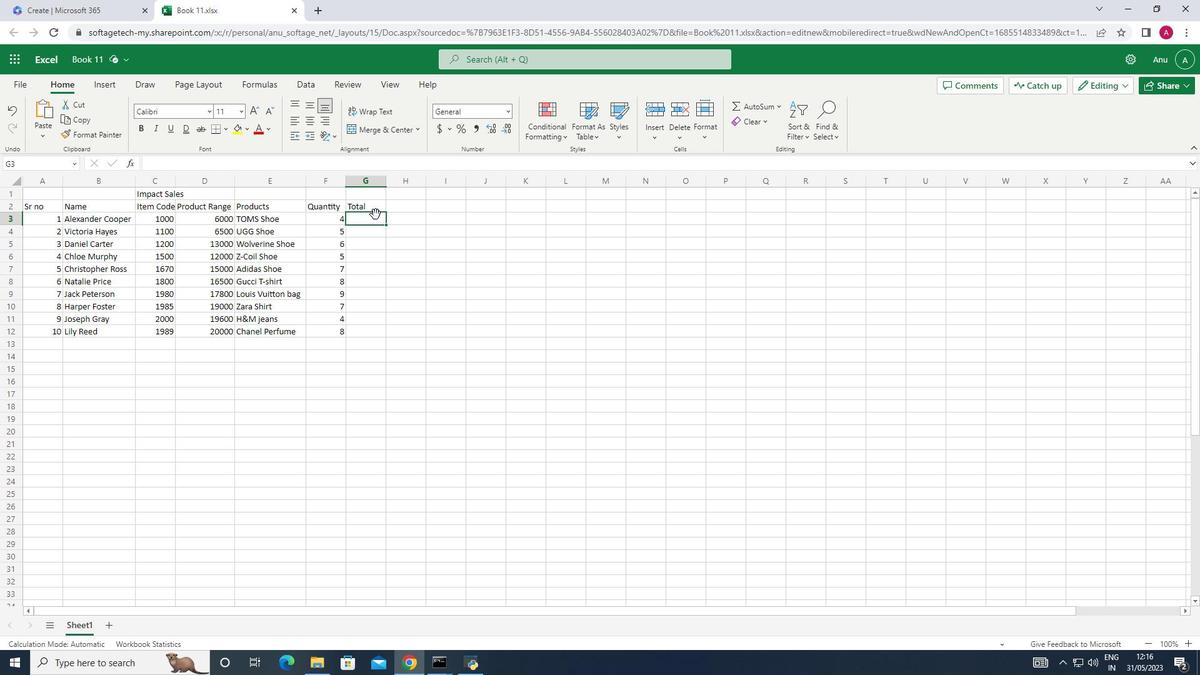 
Action: Mouse moved to (226, 221)
Screenshot: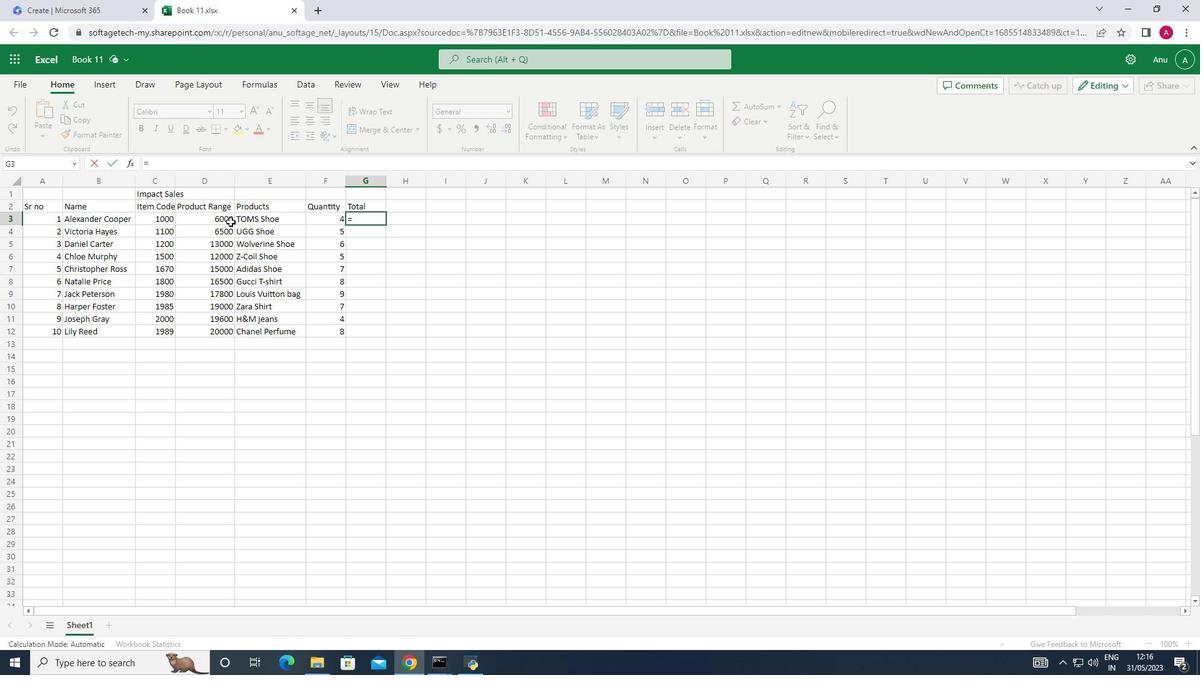 
Action: Mouse pressed left at (226, 221)
Screenshot: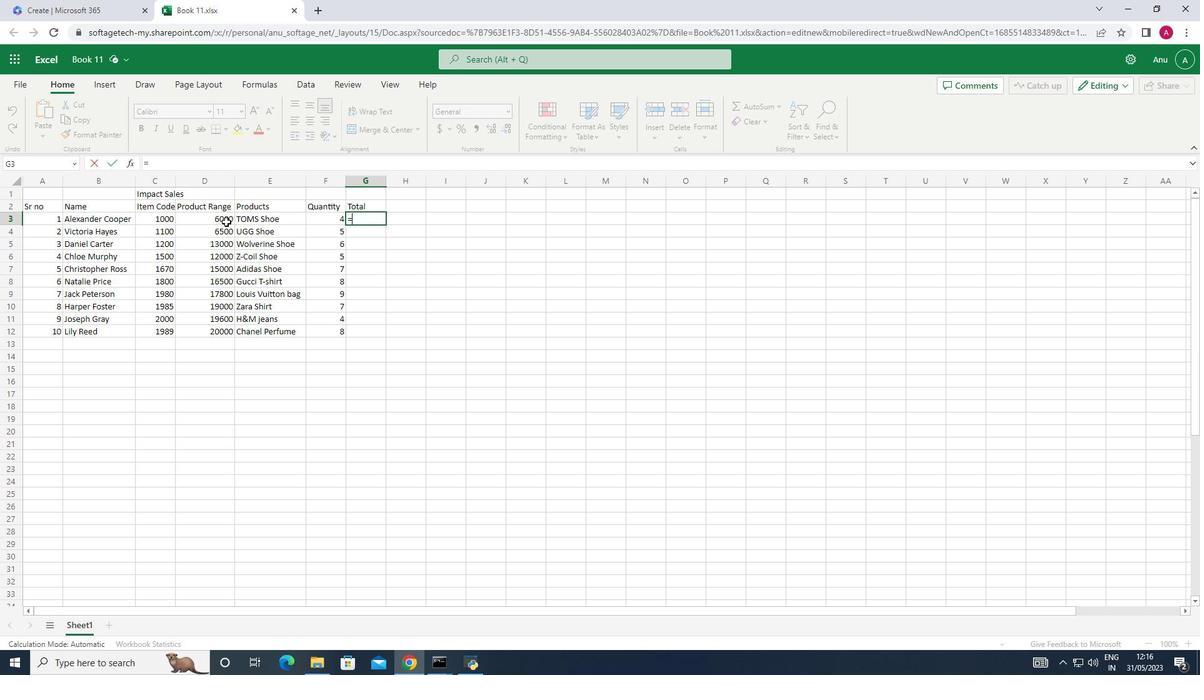
Action: Mouse moved to (293, 223)
Screenshot: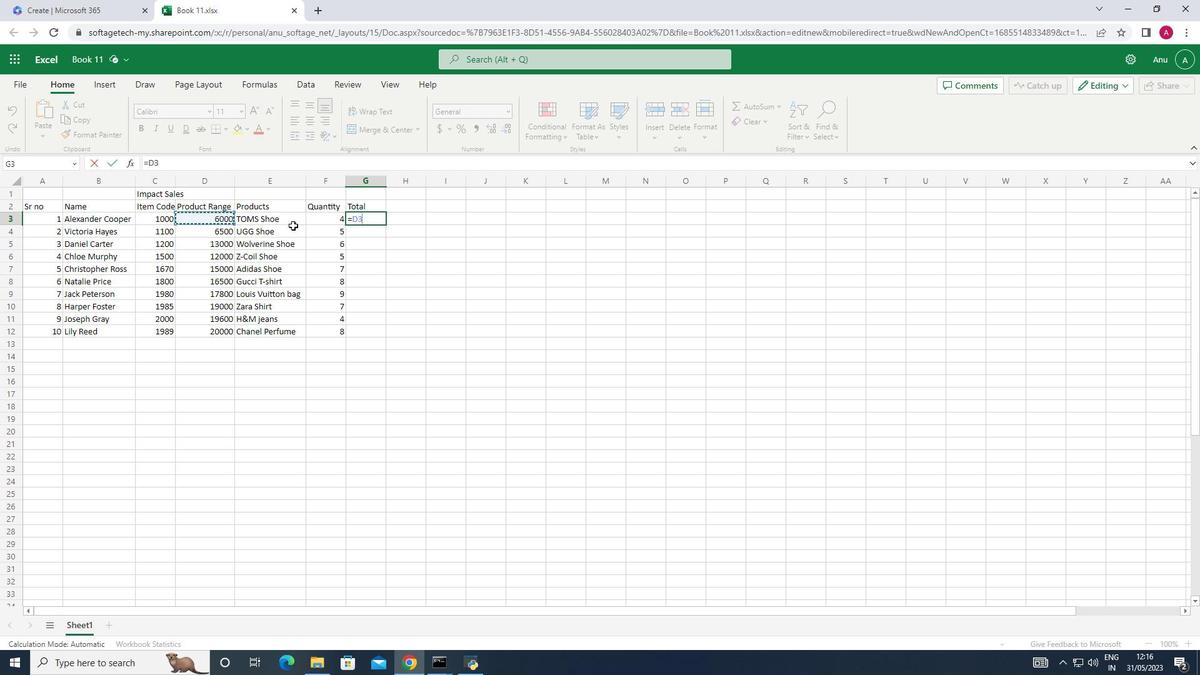 
Action: Key pressed *
Screenshot: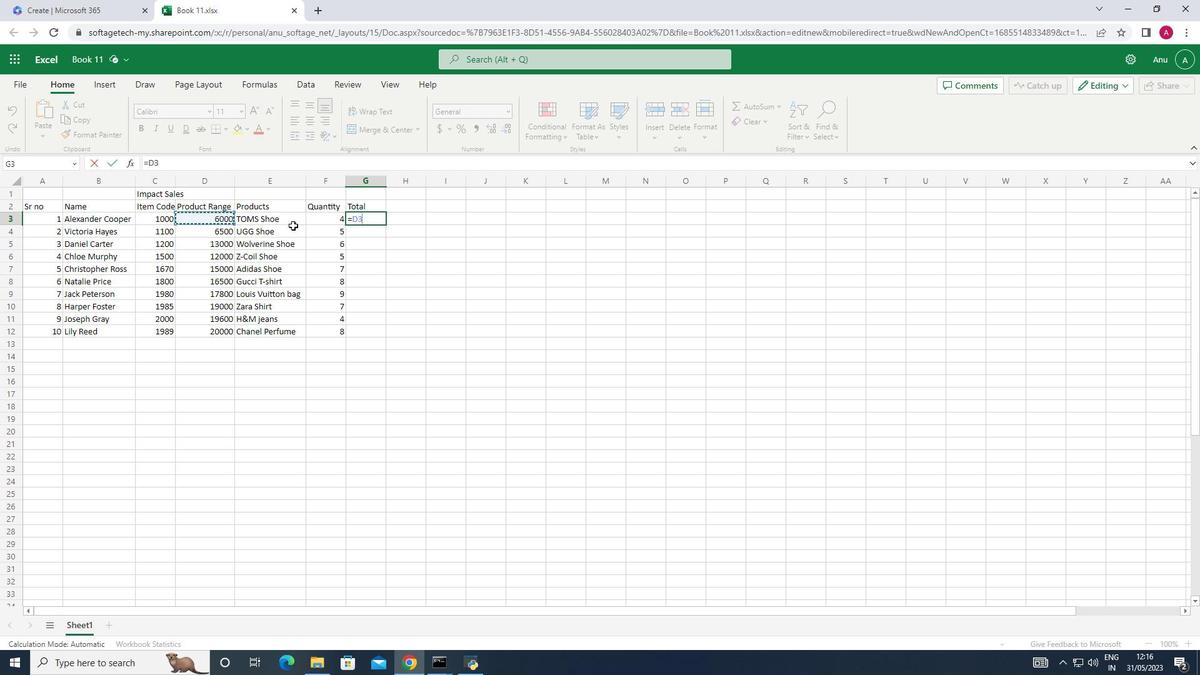 
Action: Mouse moved to (330, 218)
Screenshot: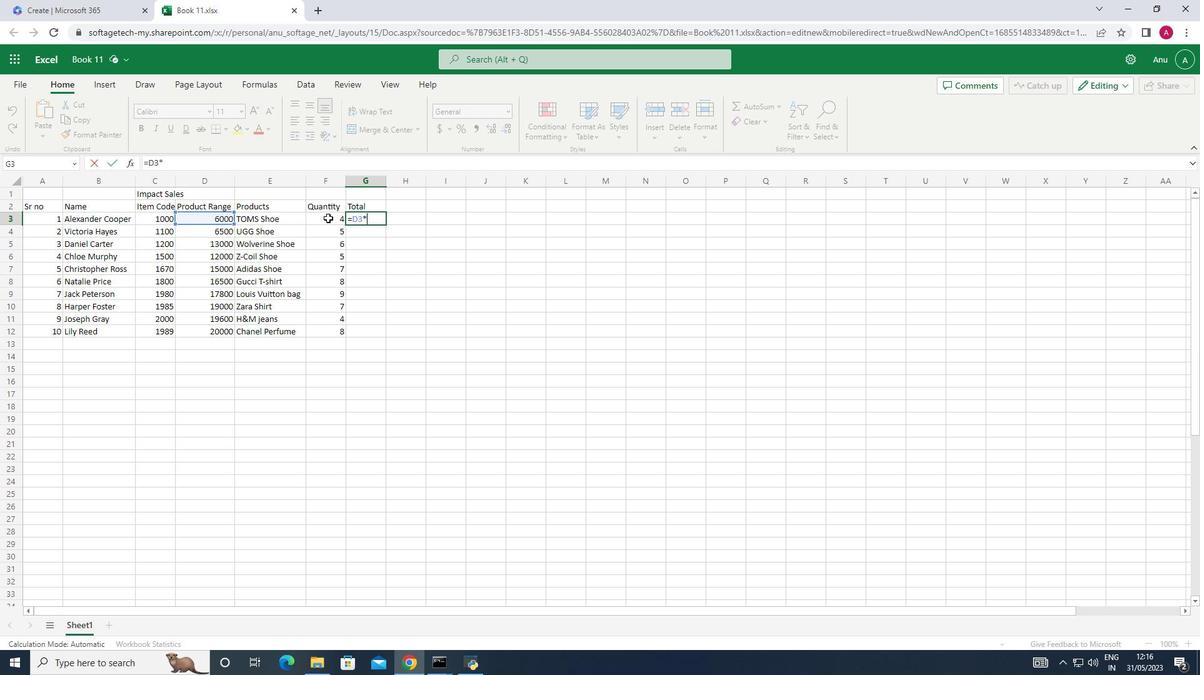 
Action: Mouse pressed left at (330, 218)
Screenshot: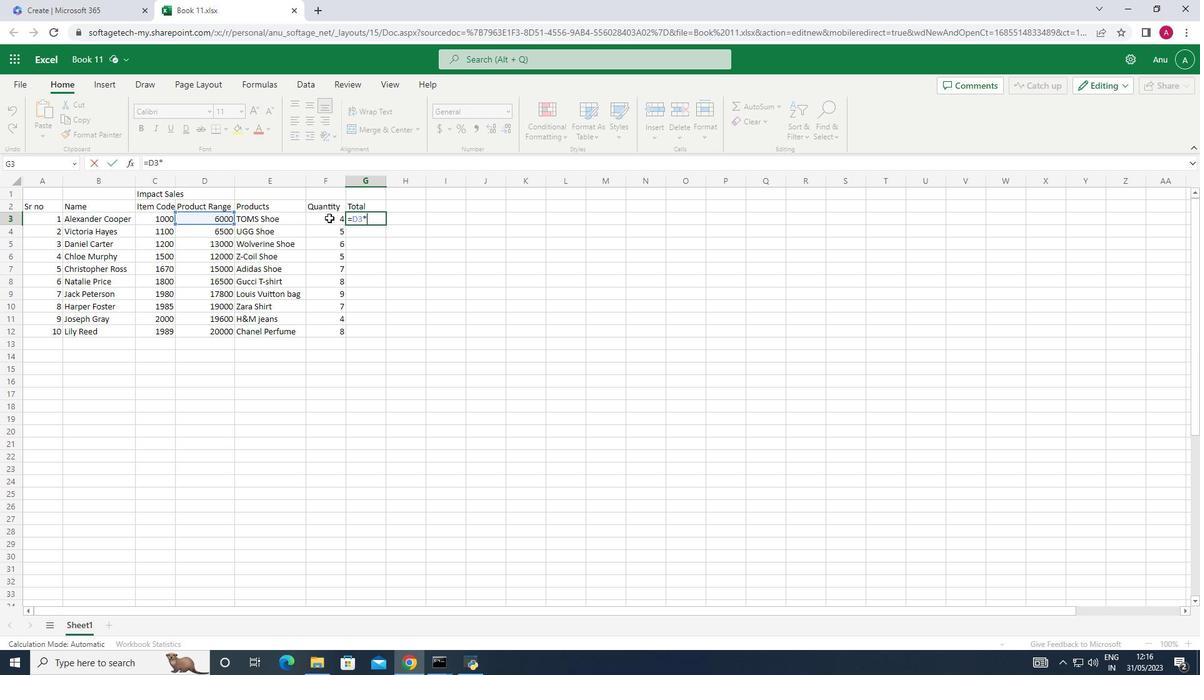 
Action: Mouse moved to (330, 216)
Screenshot: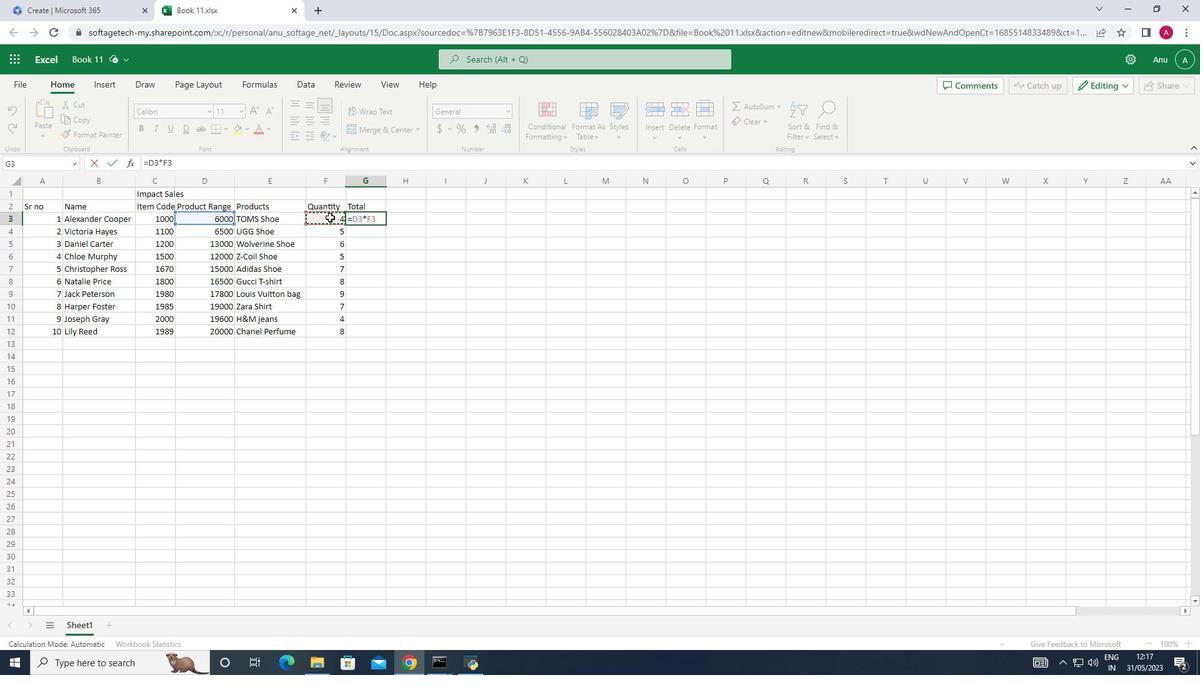 
Action: Key pressed <Key.enter>
Screenshot: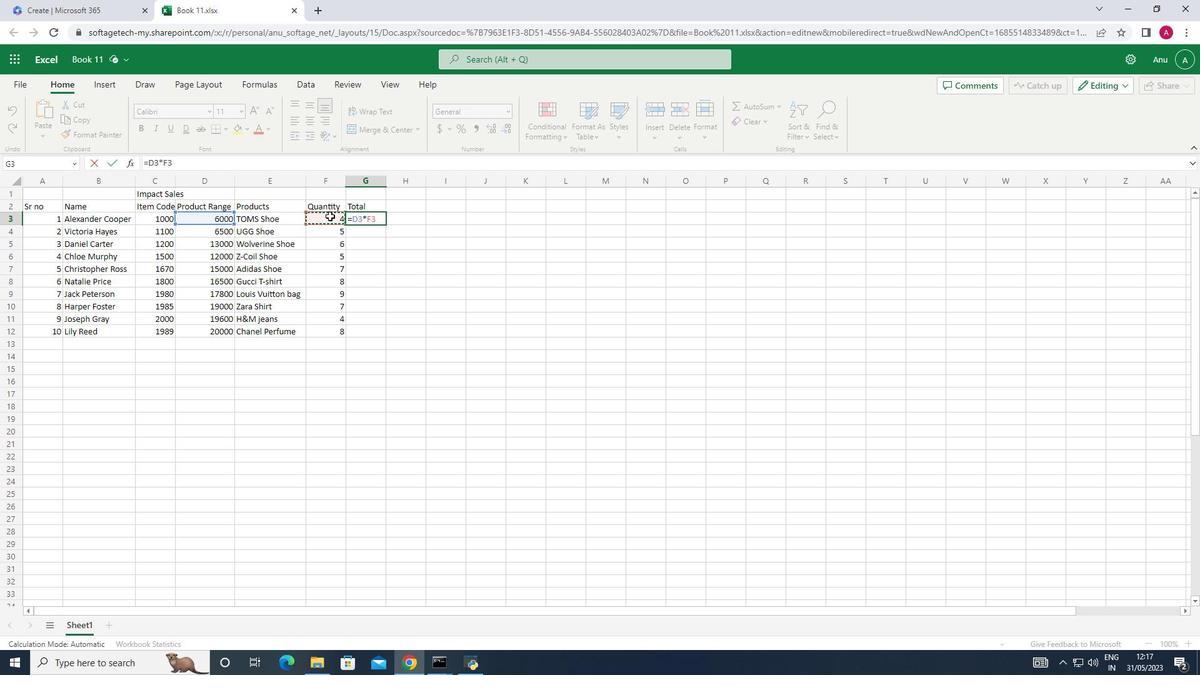 
Action: Mouse moved to (376, 220)
Screenshot: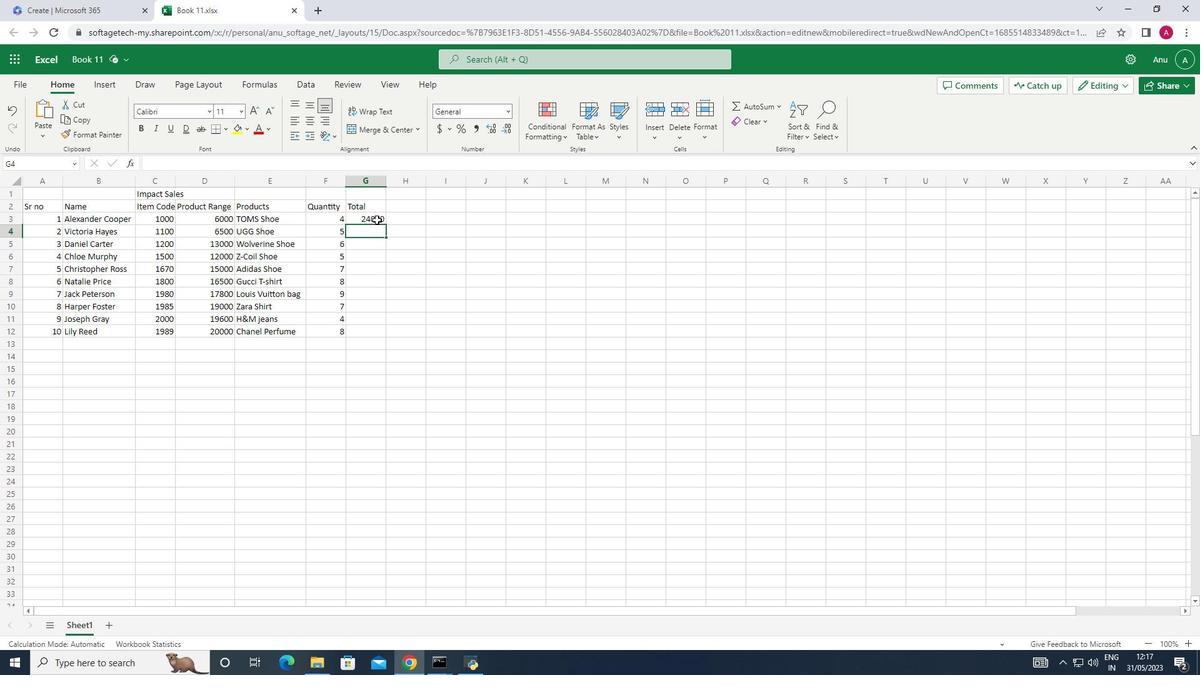 
Action: Mouse pressed left at (376, 220)
Screenshot: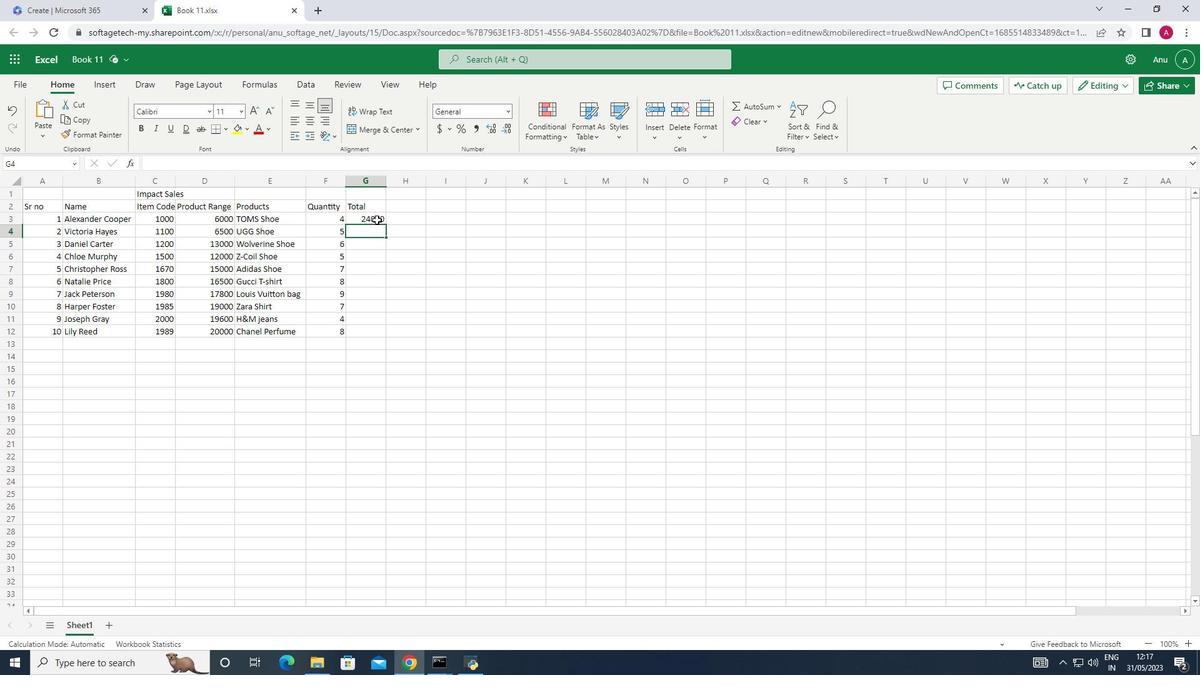 
Action: Mouse moved to (385, 225)
Screenshot: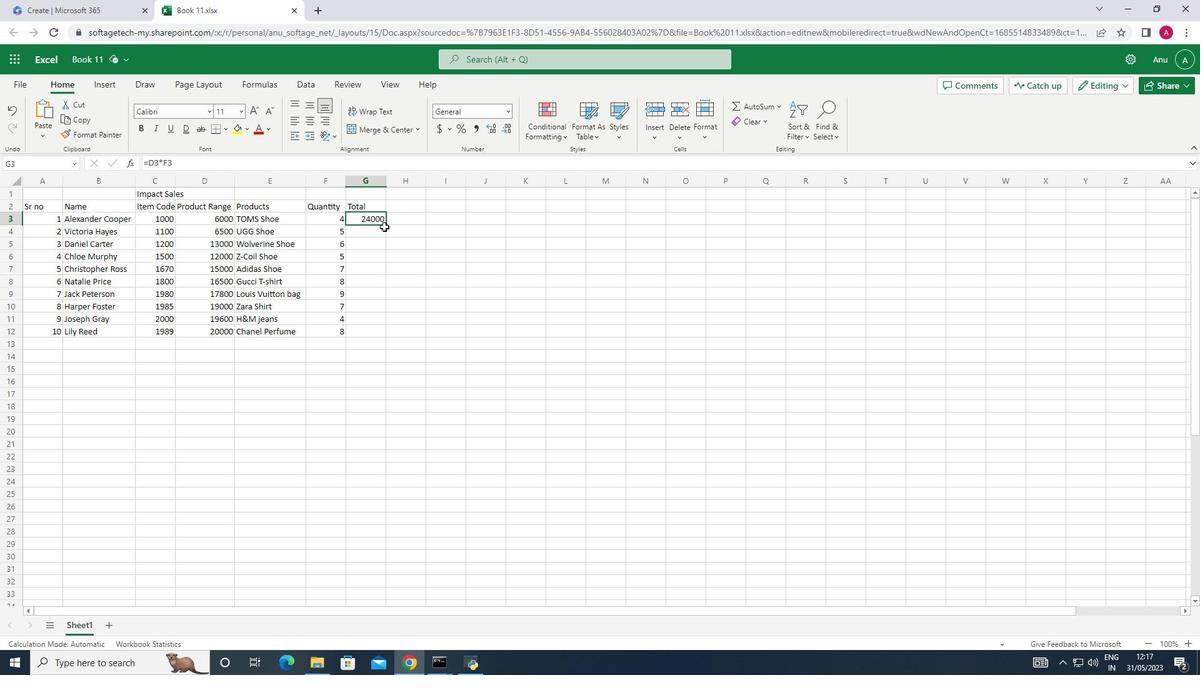
Action: Mouse pressed left at (385, 225)
Screenshot: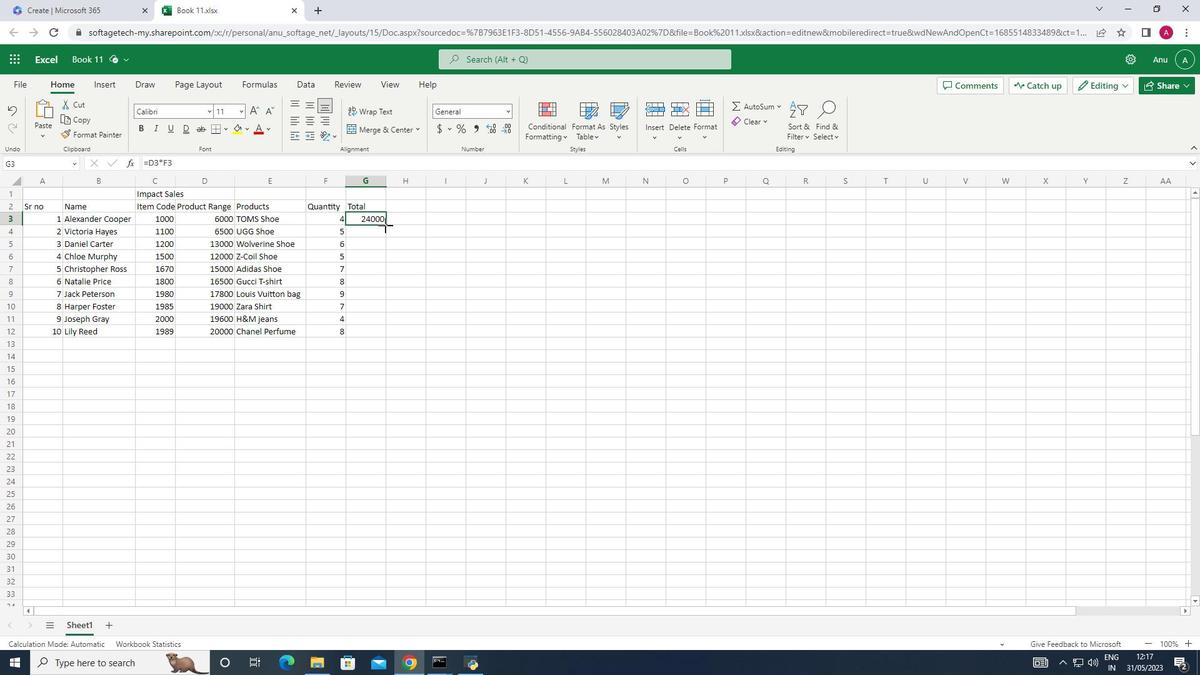 
Action: Mouse moved to (411, 208)
Screenshot: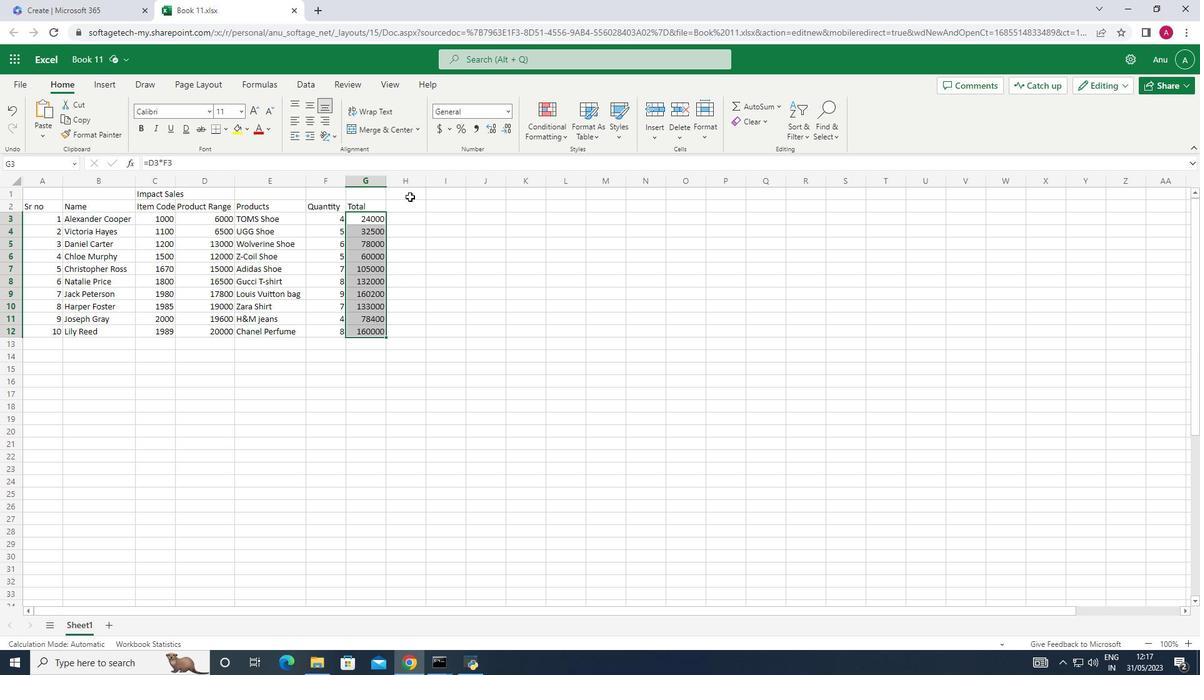 
Action: Mouse pressed left at (411, 208)
Screenshot: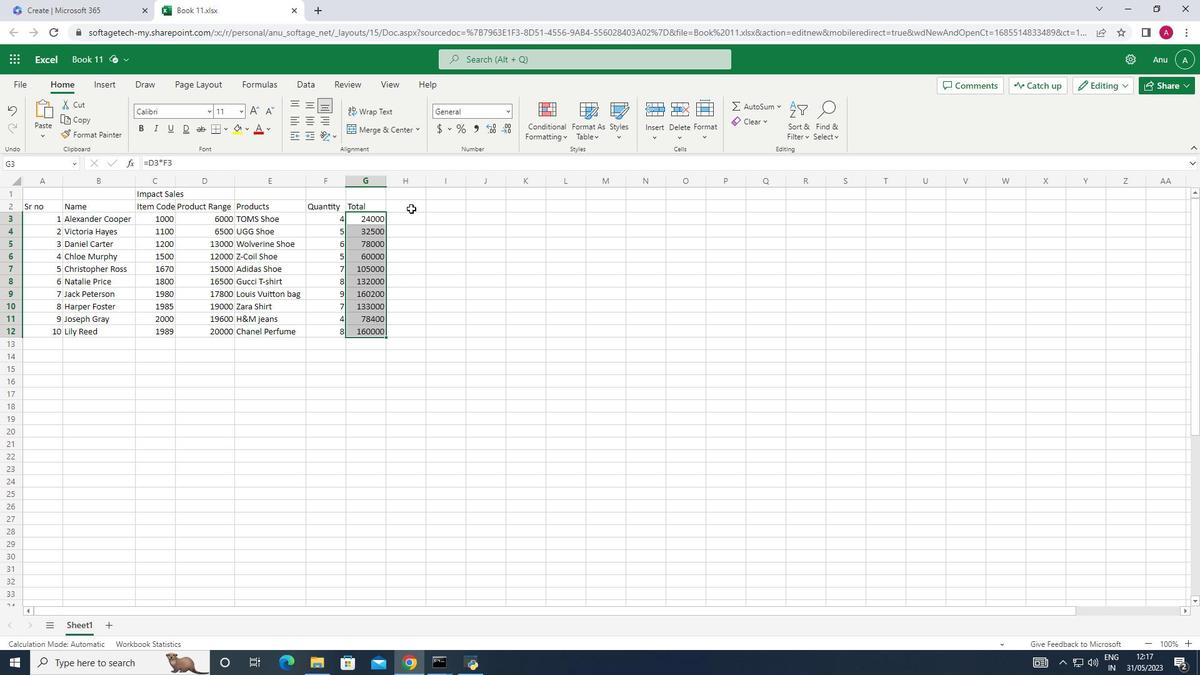 
Action: Mouse moved to (405, 201)
Screenshot: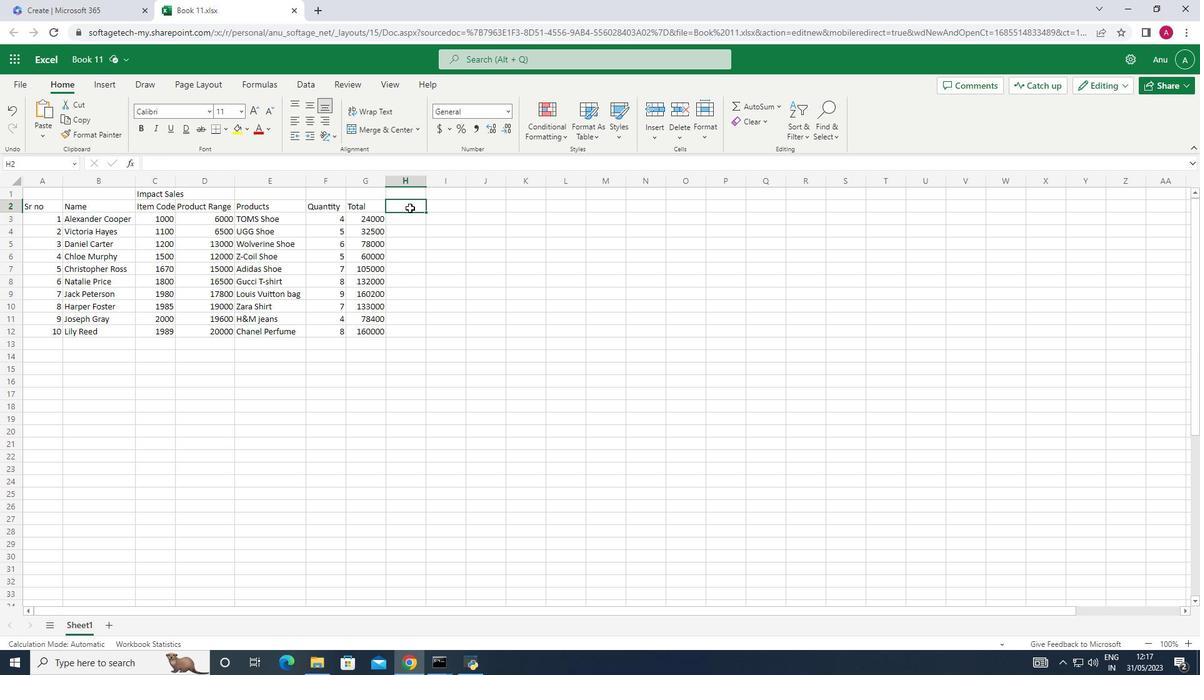 
Action: Key pressed <Key.shift>Tax
Screenshot: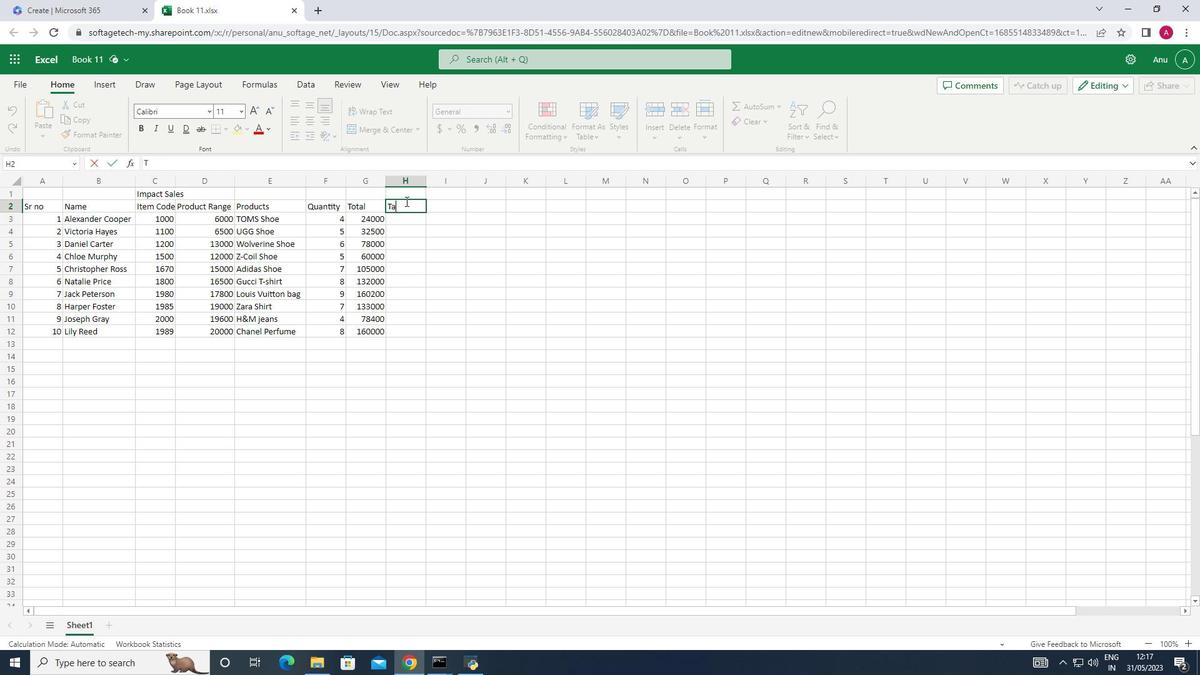 
Action: Mouse moved to (404, 218)
Screenshot: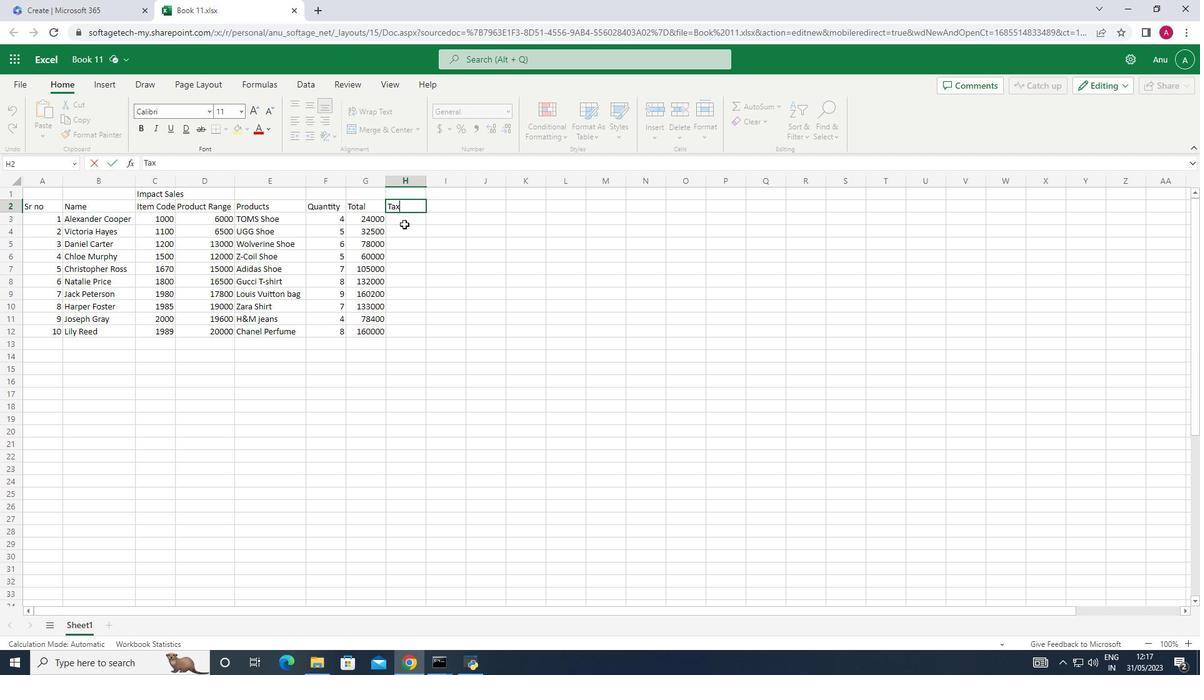 
Action: Mouse pressed left at (404, 218)
Screenshot: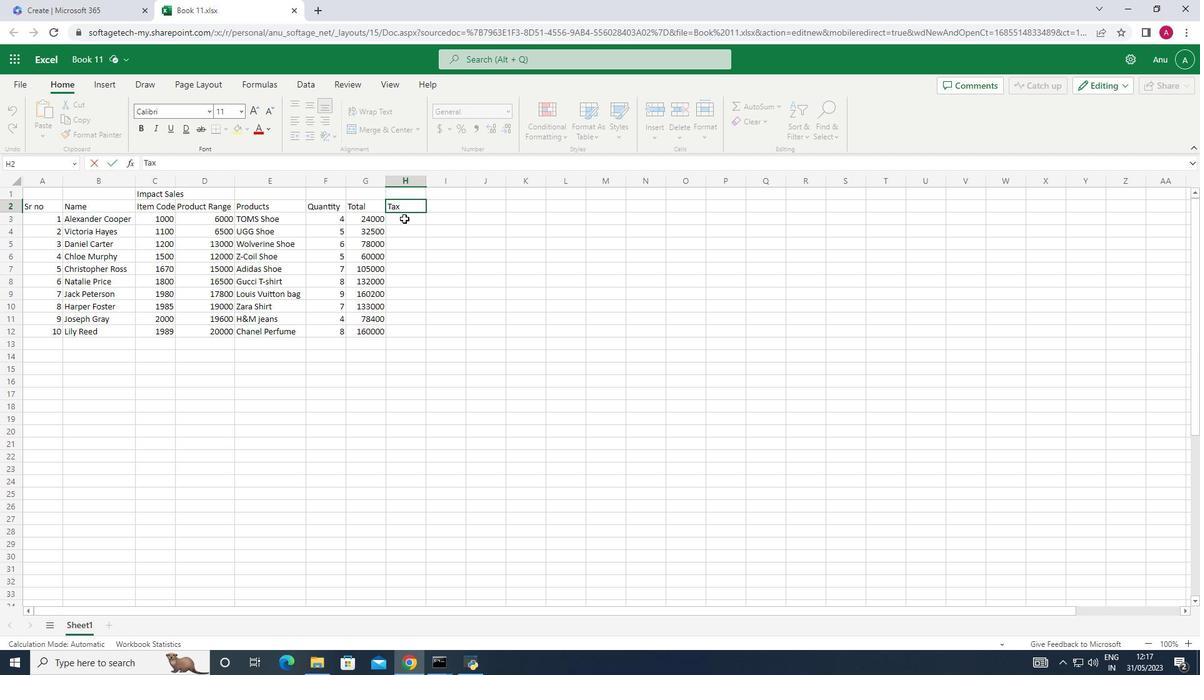 
Action: Mouse moved to (404, 217)
Screenshot: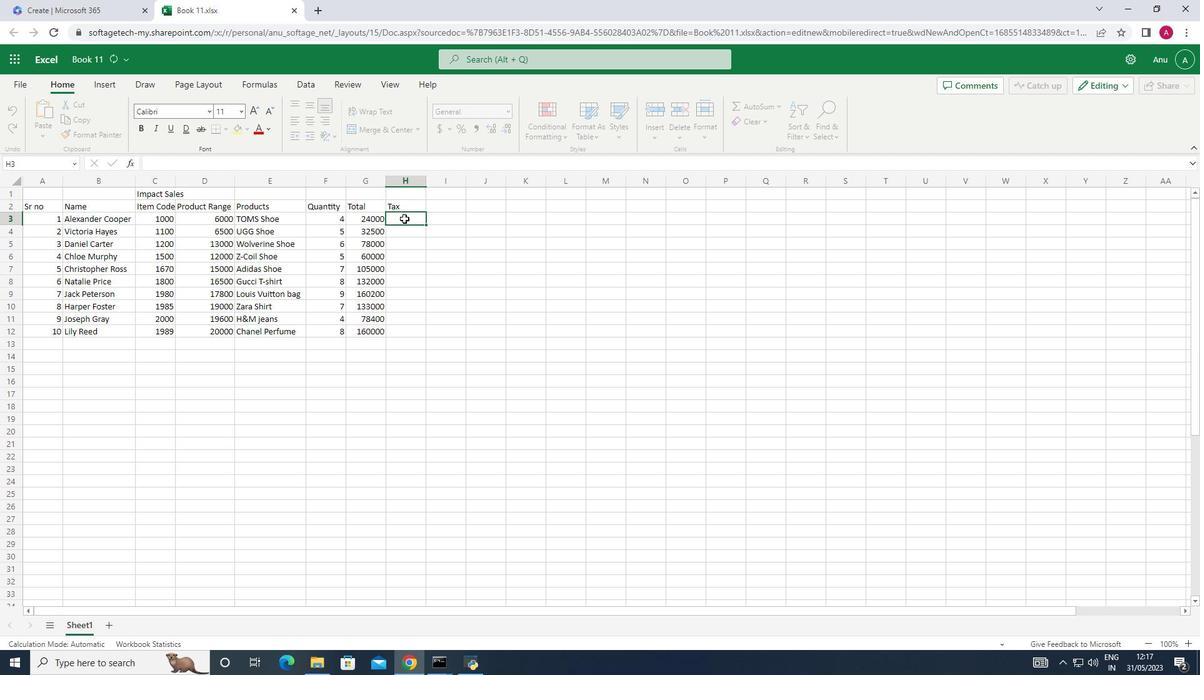 
Action: Key pressed =
Screenshot: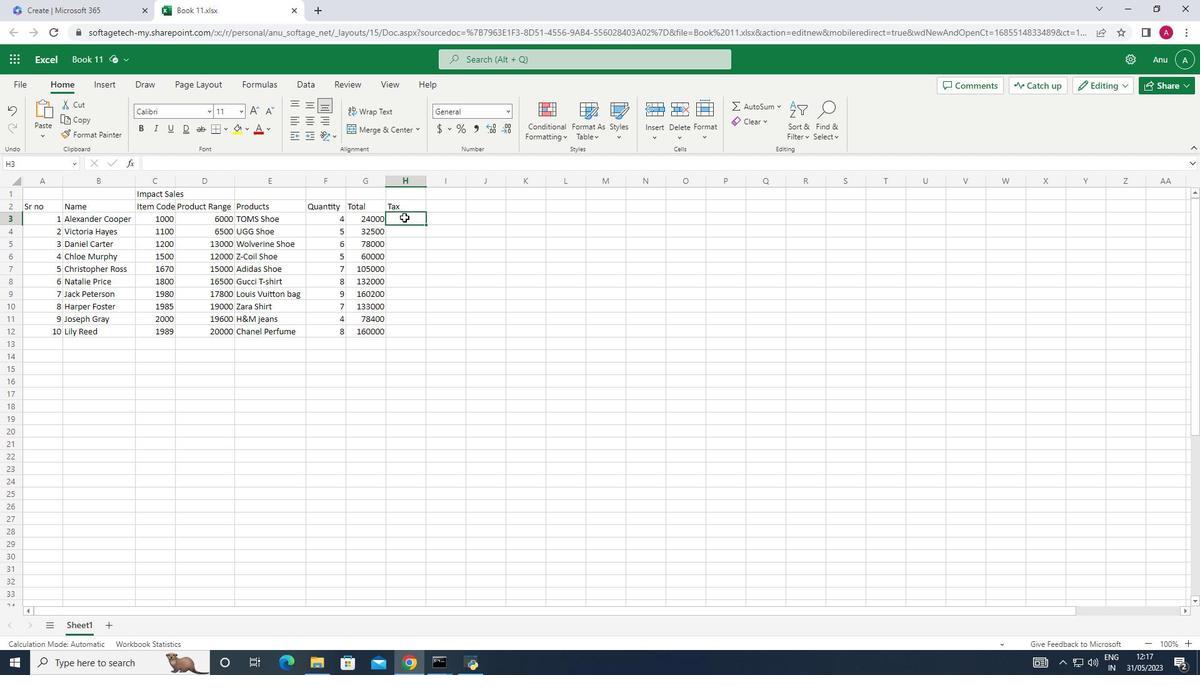 
Action: Mouse moved to (375, 222)
Screenshot: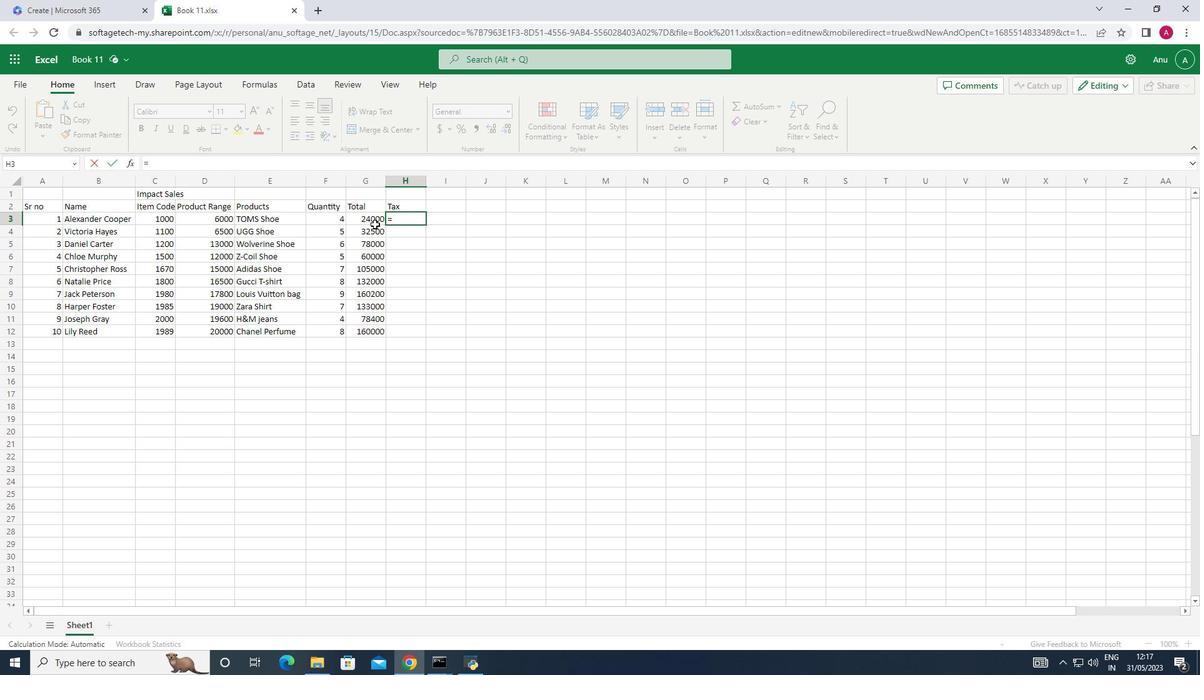 
Action: Mouse pressed left at (375, 222)
Screenshot: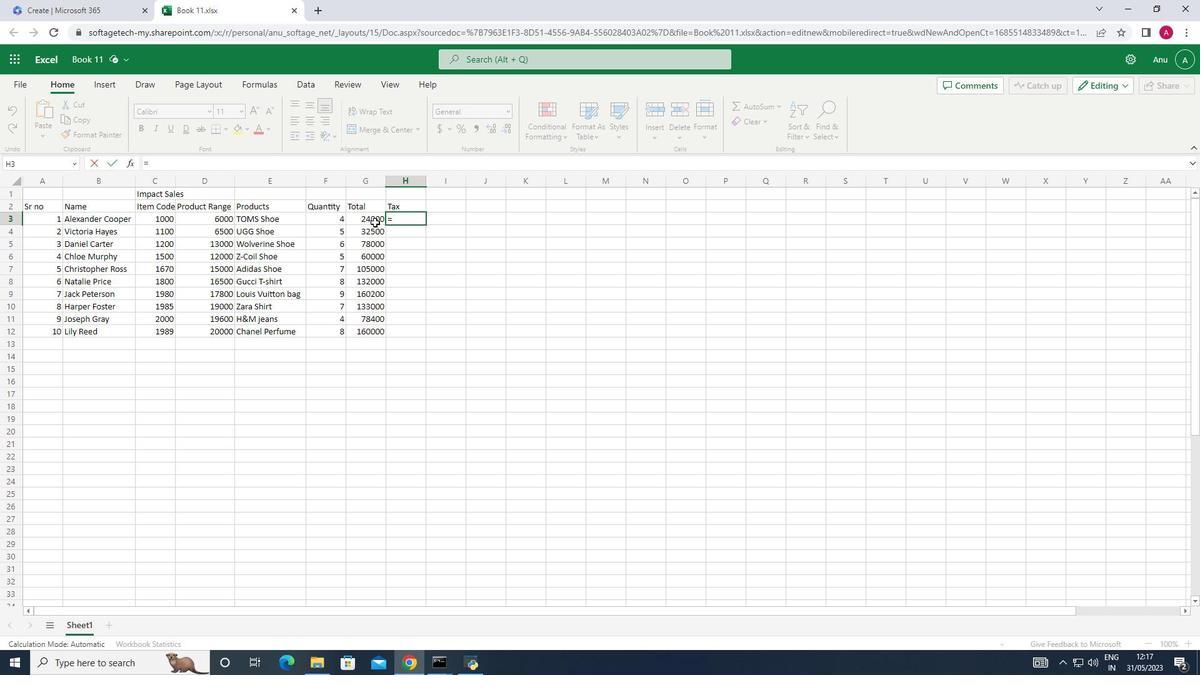 
Action: Mouse moved to (405, 220)
Screenshot: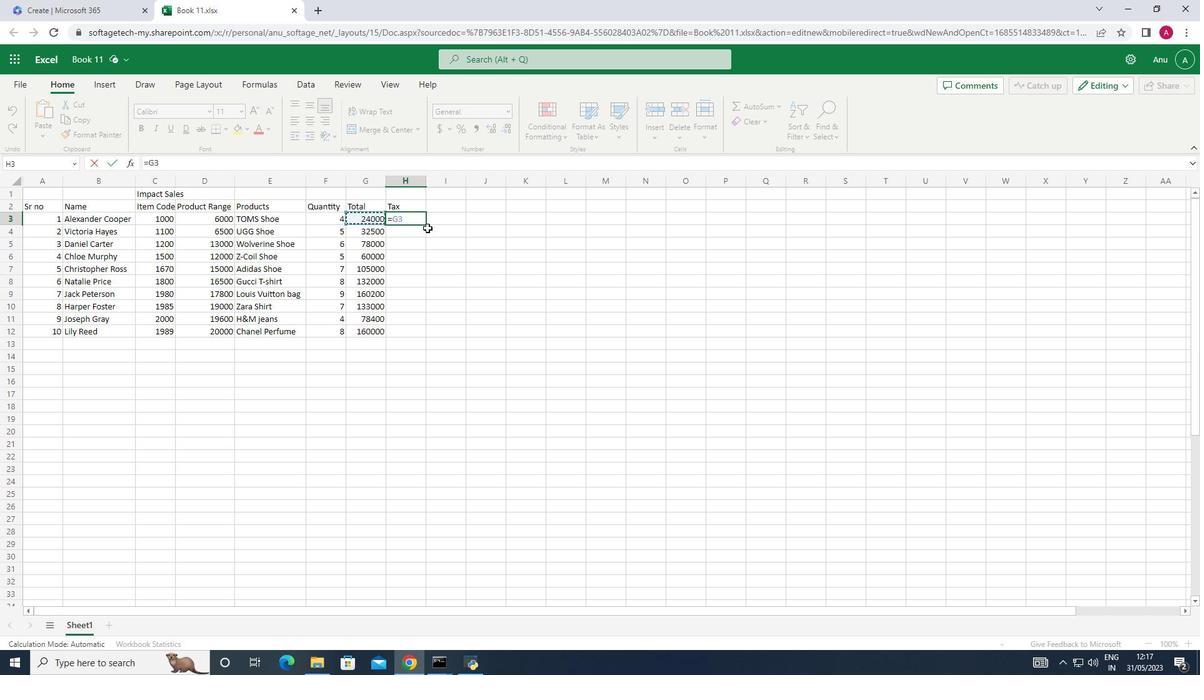 
Action: Key pressed *12/100<Key.enter>
Screenshot: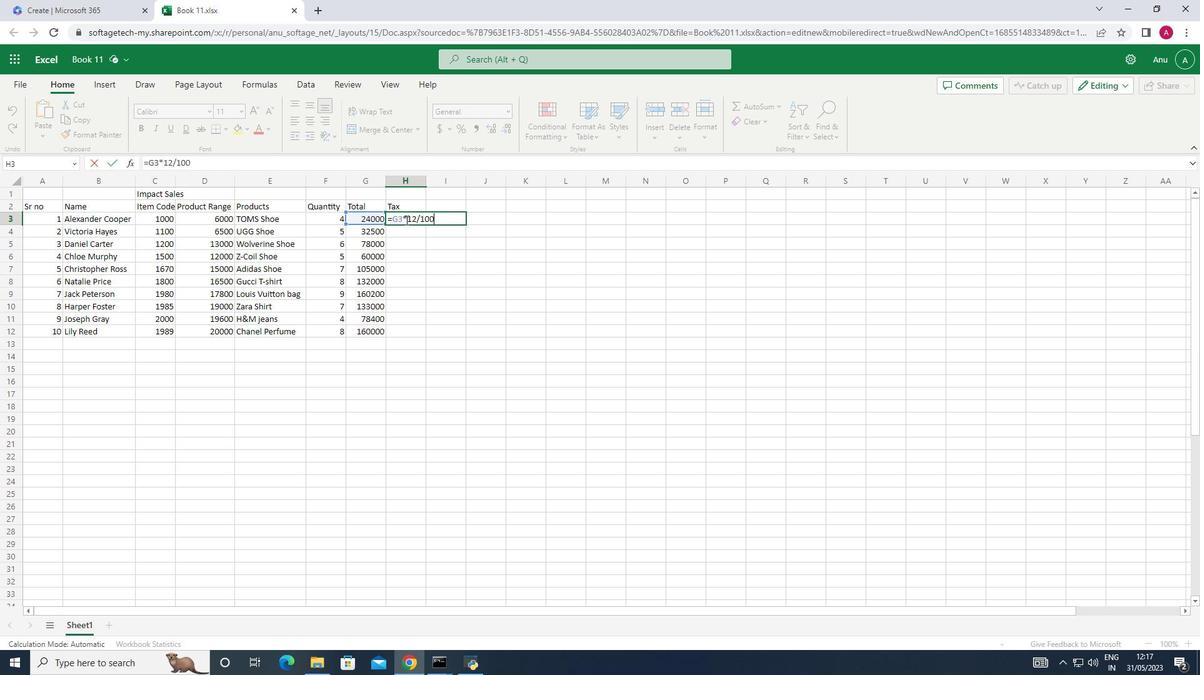 
Action: Mouse moved to (412, 223)
Screenshot: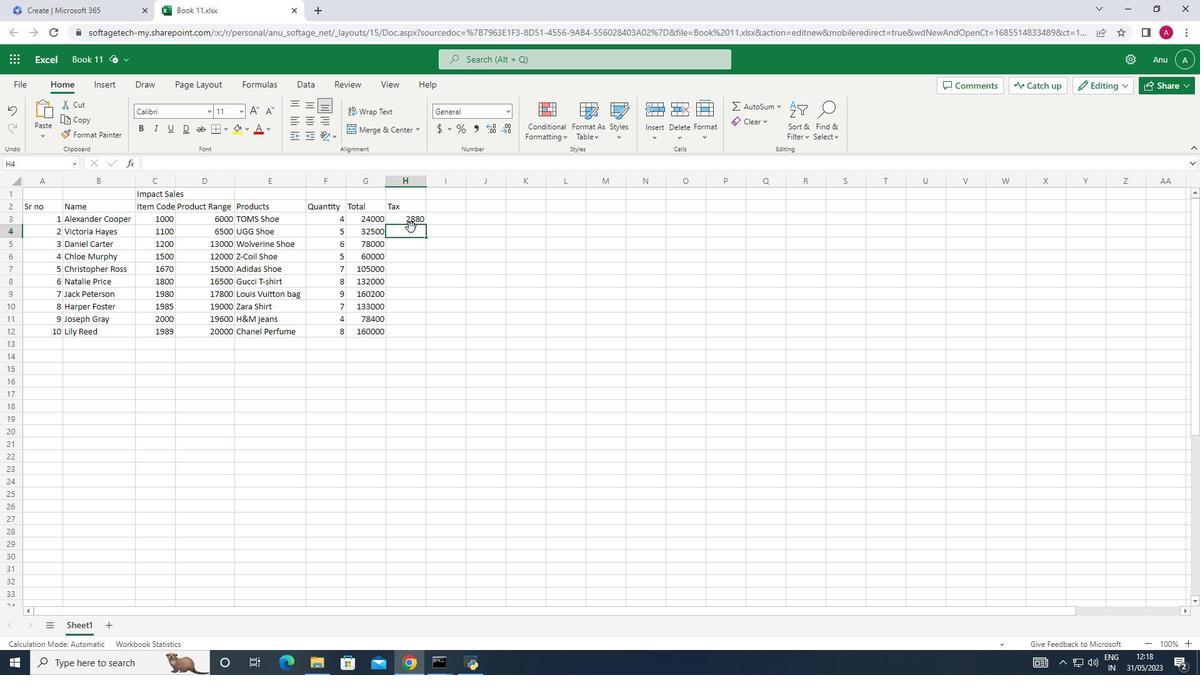 
Action: Mouse pressed left at (412, 223)
Screenshot: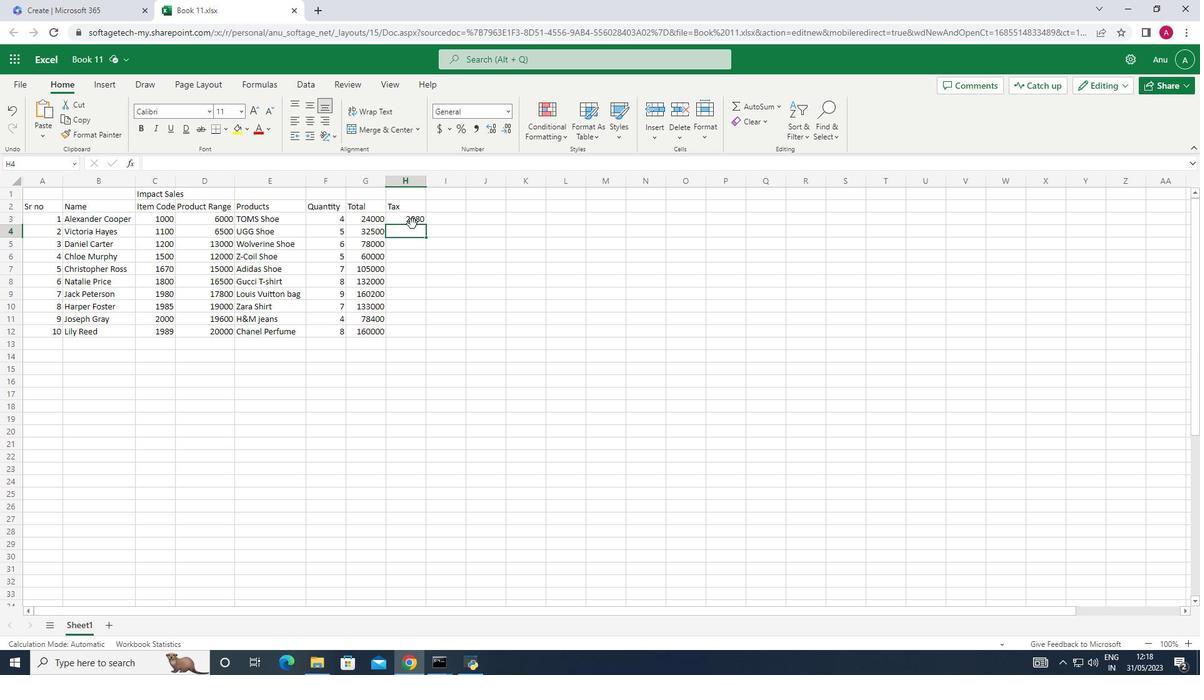 
Action: Mouse moved to (415, 218)
Screenshot: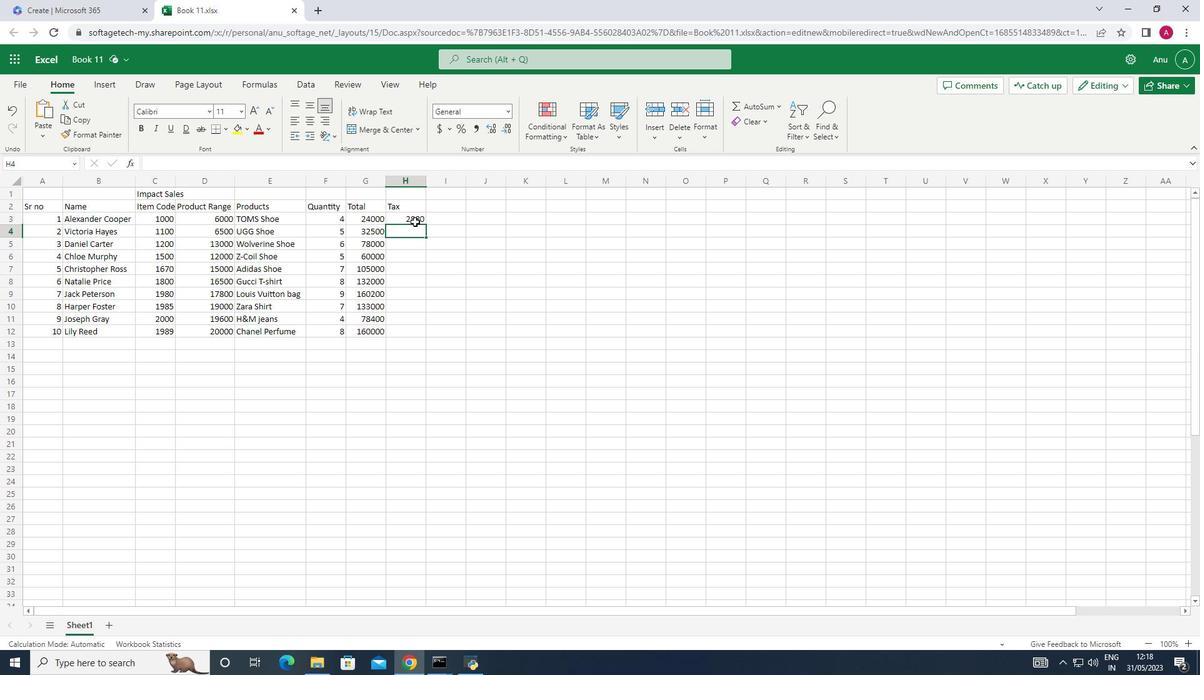 
Action: Mouse pressed left at (415, 218)
Screenshot: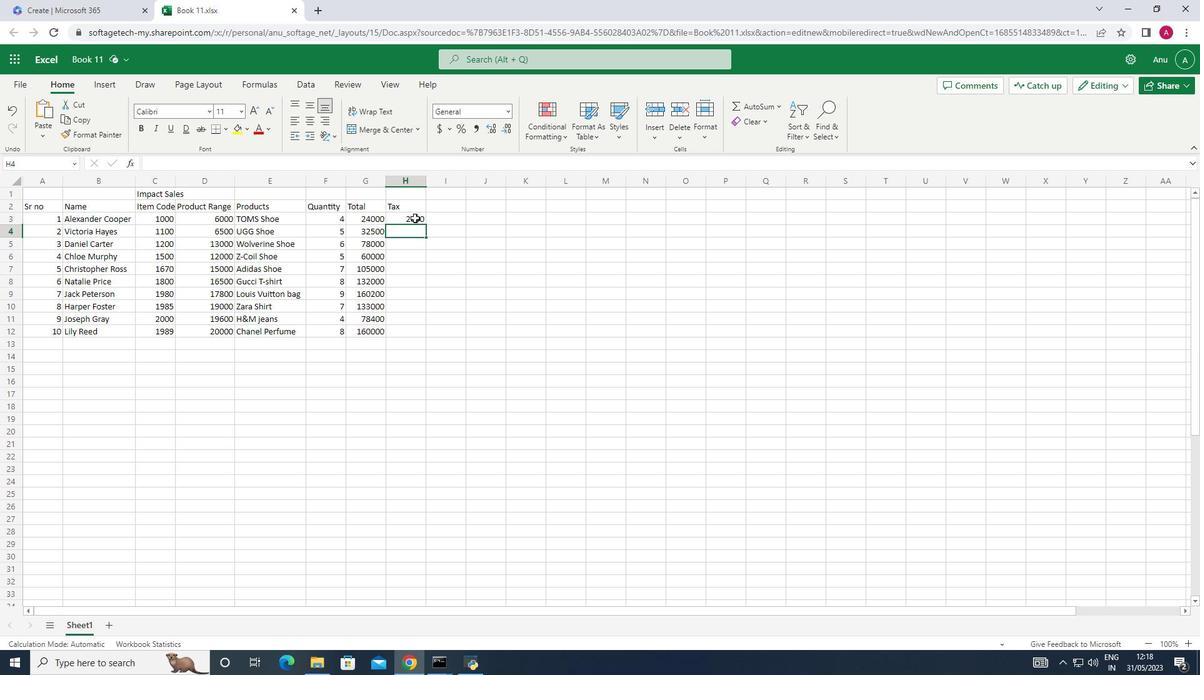 
Action: Mouse moved to (410, 229)
Screenshot: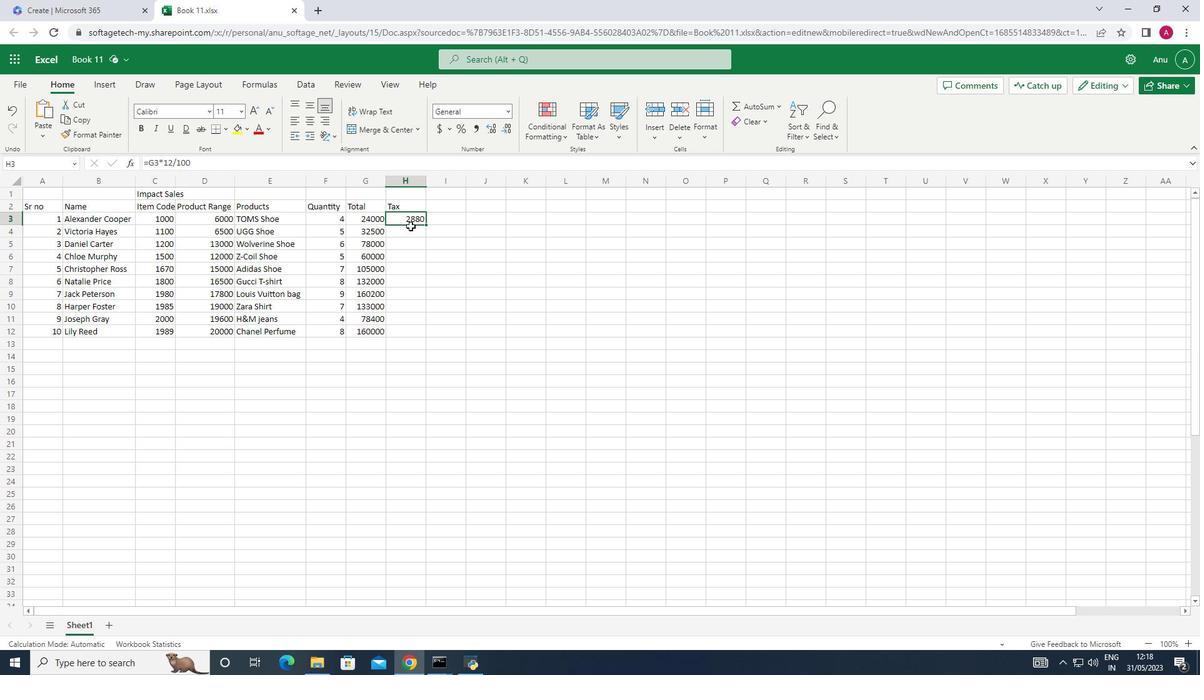 
Action: Mouse pressed left at (410, 229)
Screenshot: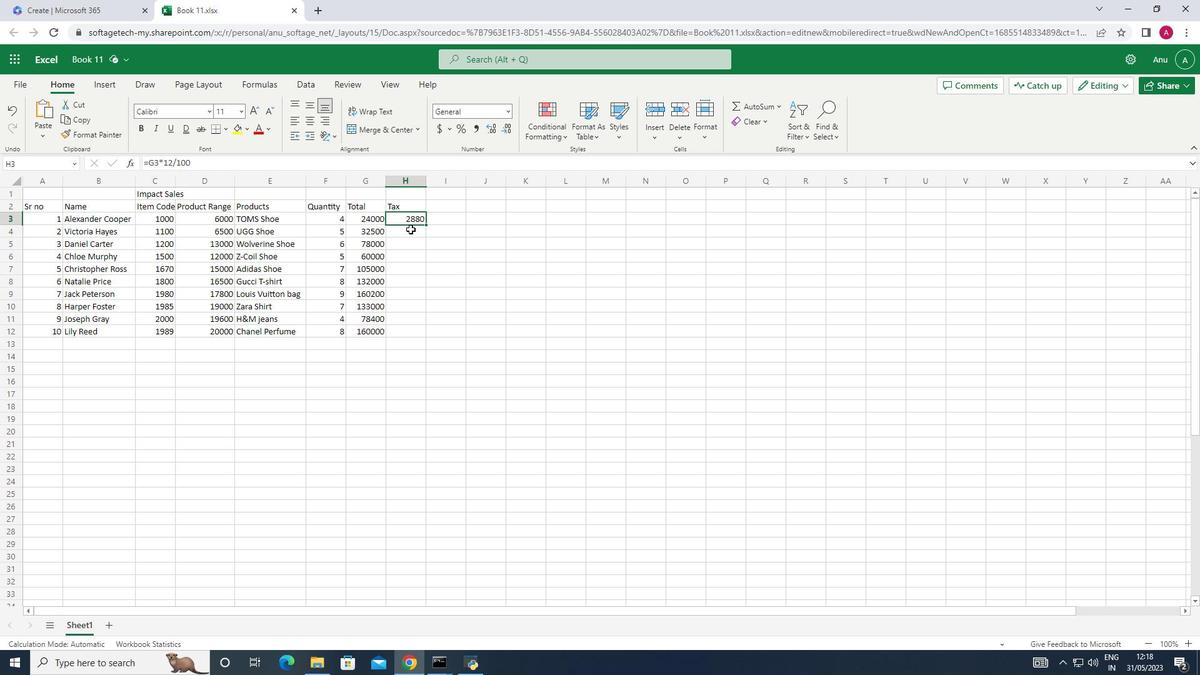 
Action: Mouse moved to (414, 222)
Screenshot: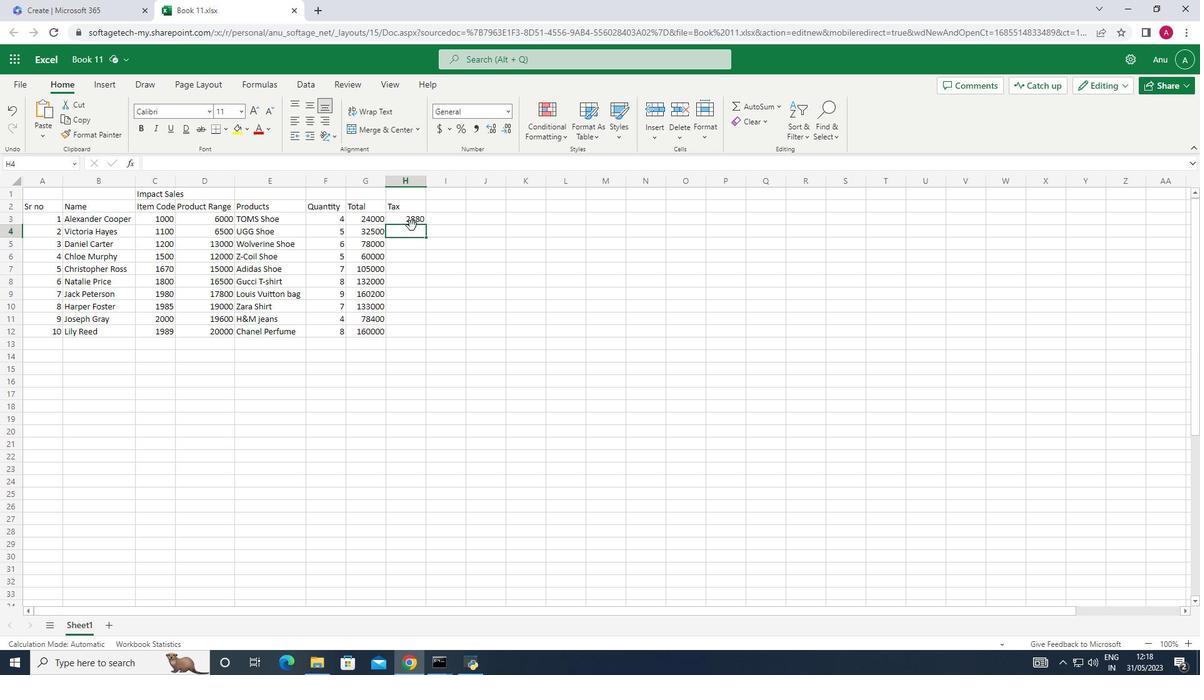 
Action: Key pressed =
Screenshot: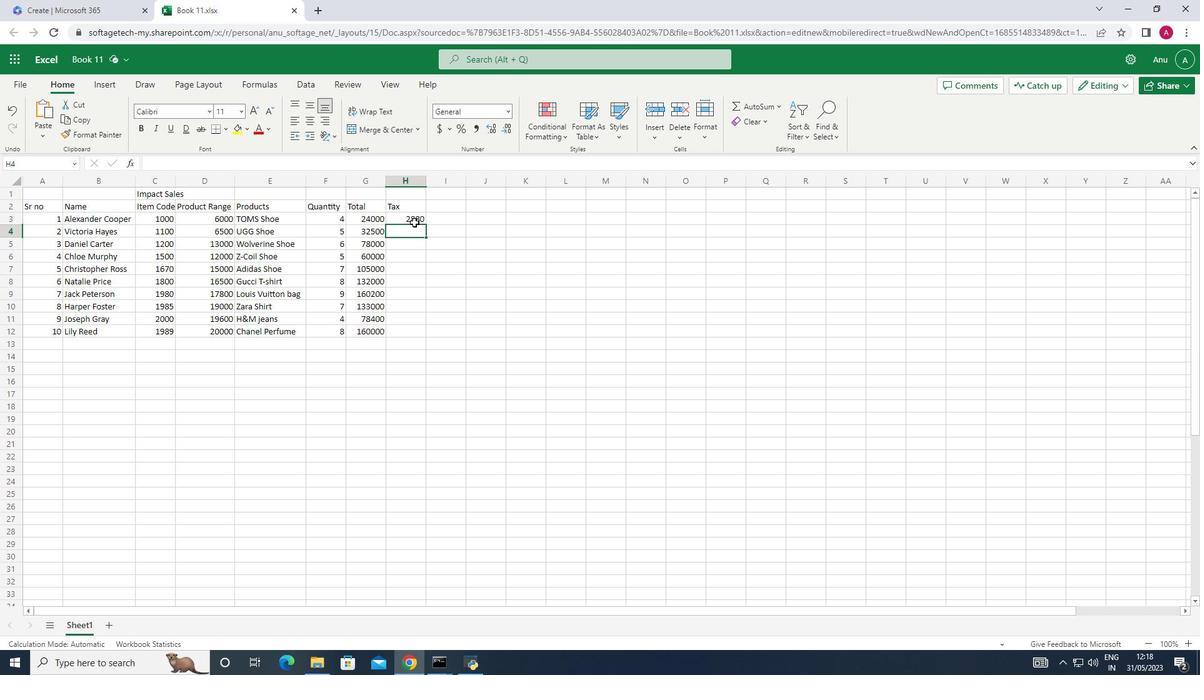 
Action: Mouse moved to (372, 235)
Screenshot: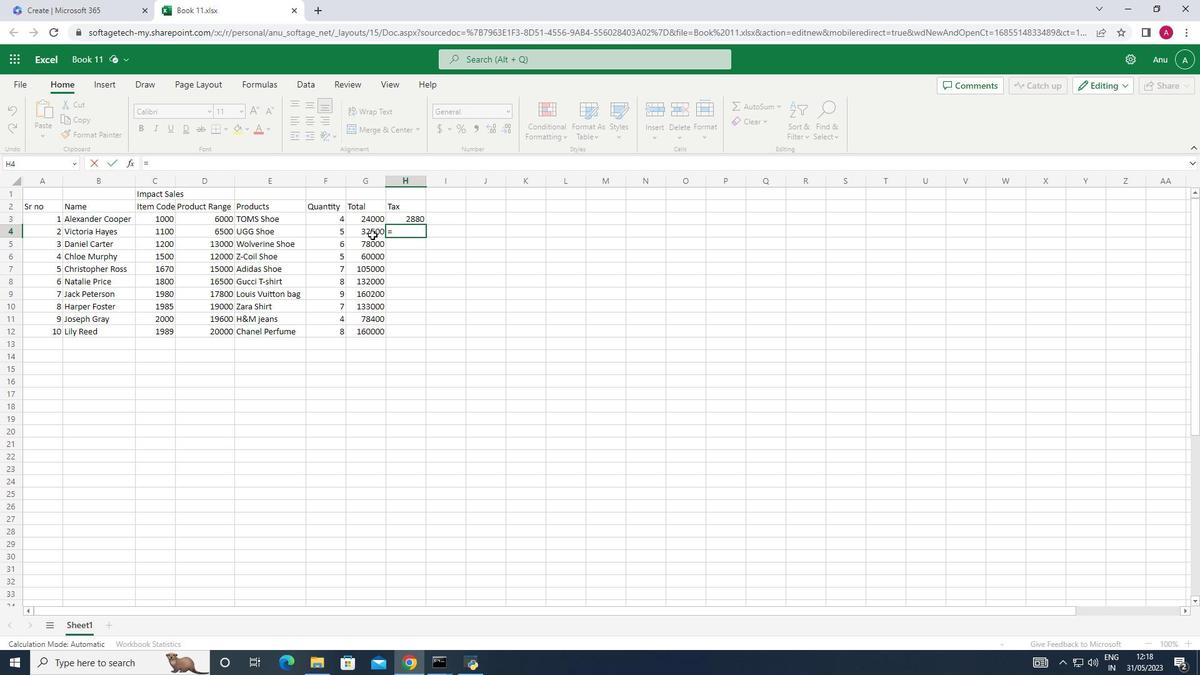 
Action: Mouse pressed left at (372, 235)
Screenshot: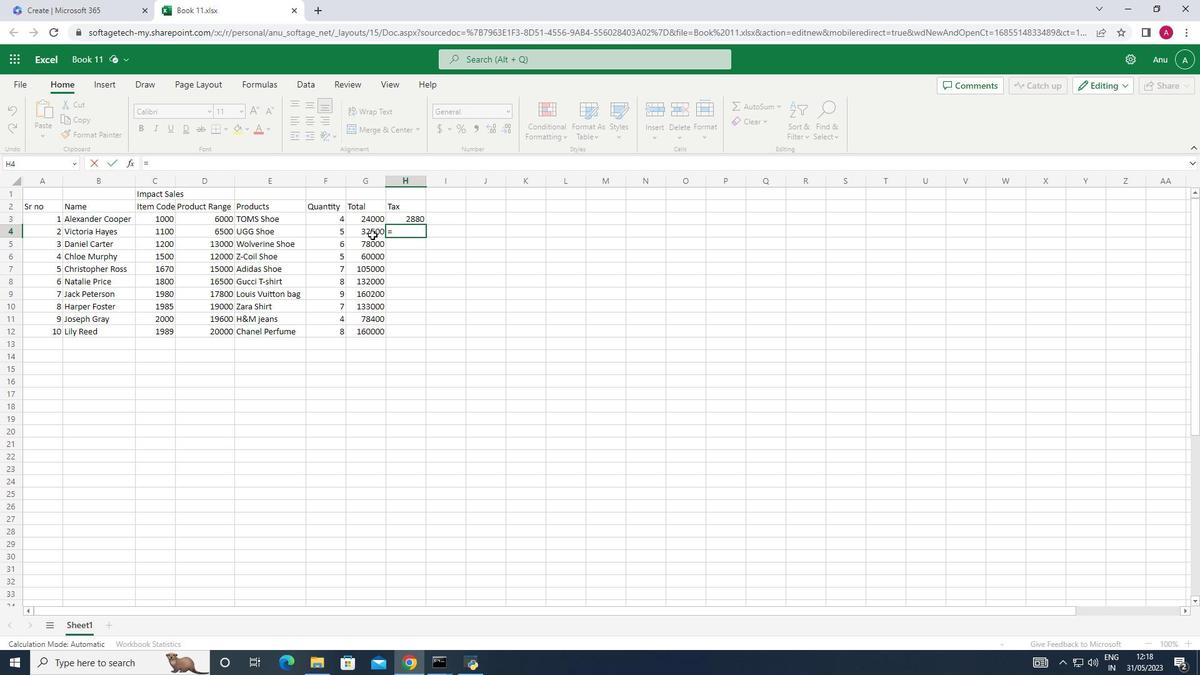 
Action: Key pressed *12/100<Key.enter>
Screenshot: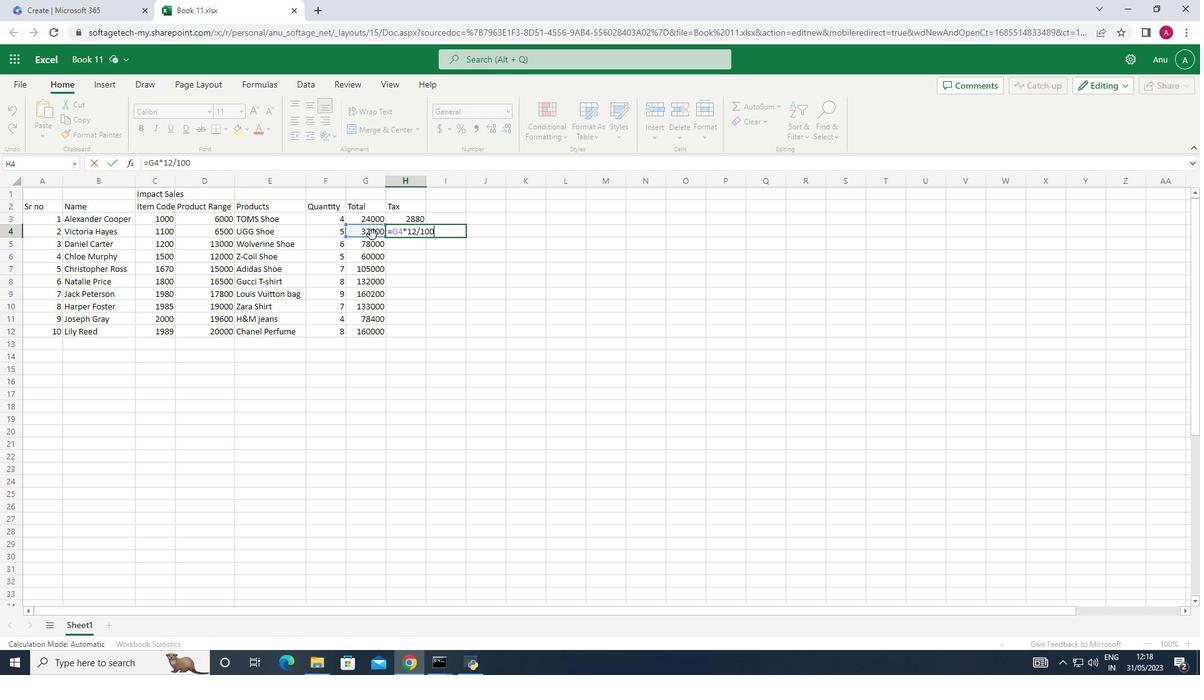 
Action: Mouse moved to (401, 258)
Screenshot: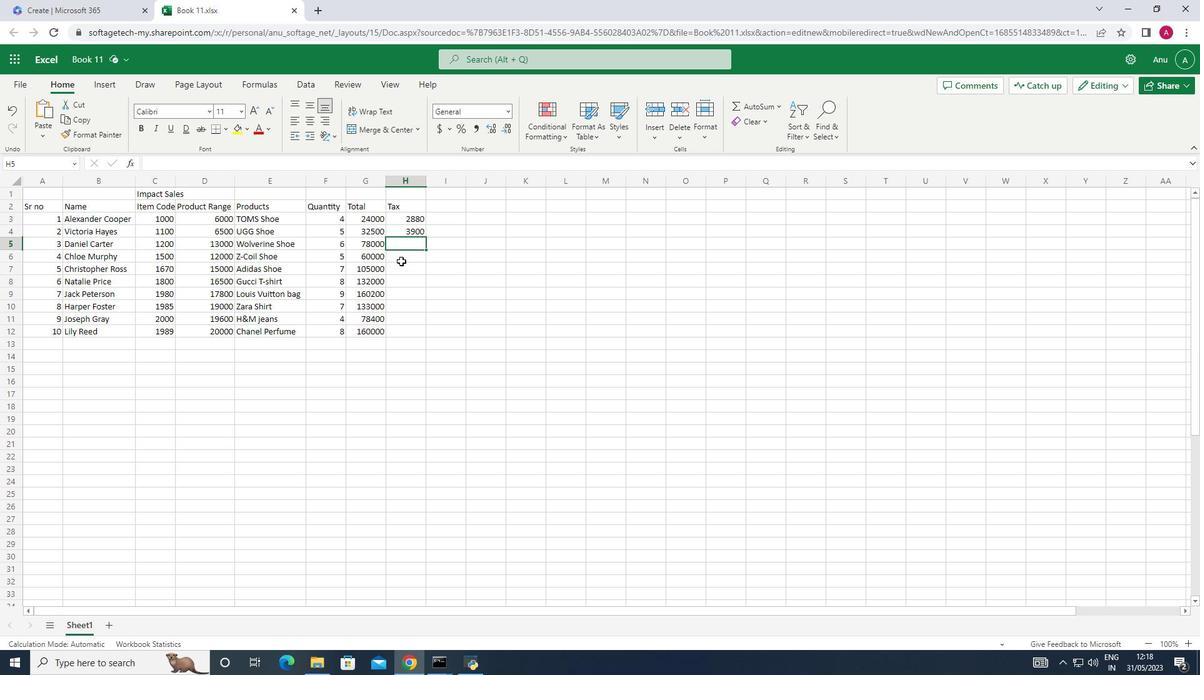 
Action: Mouse pressed left at (401, 258)
Screenshot: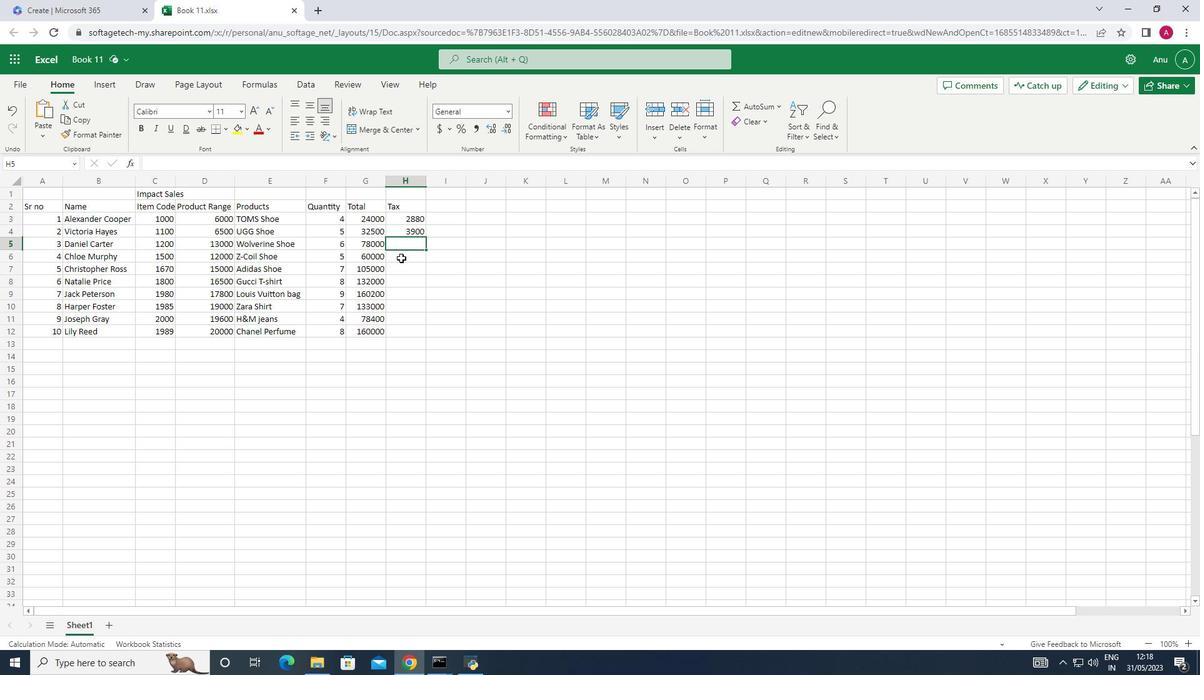 
Action: Mouse moved to (405, 245)
Screenshot: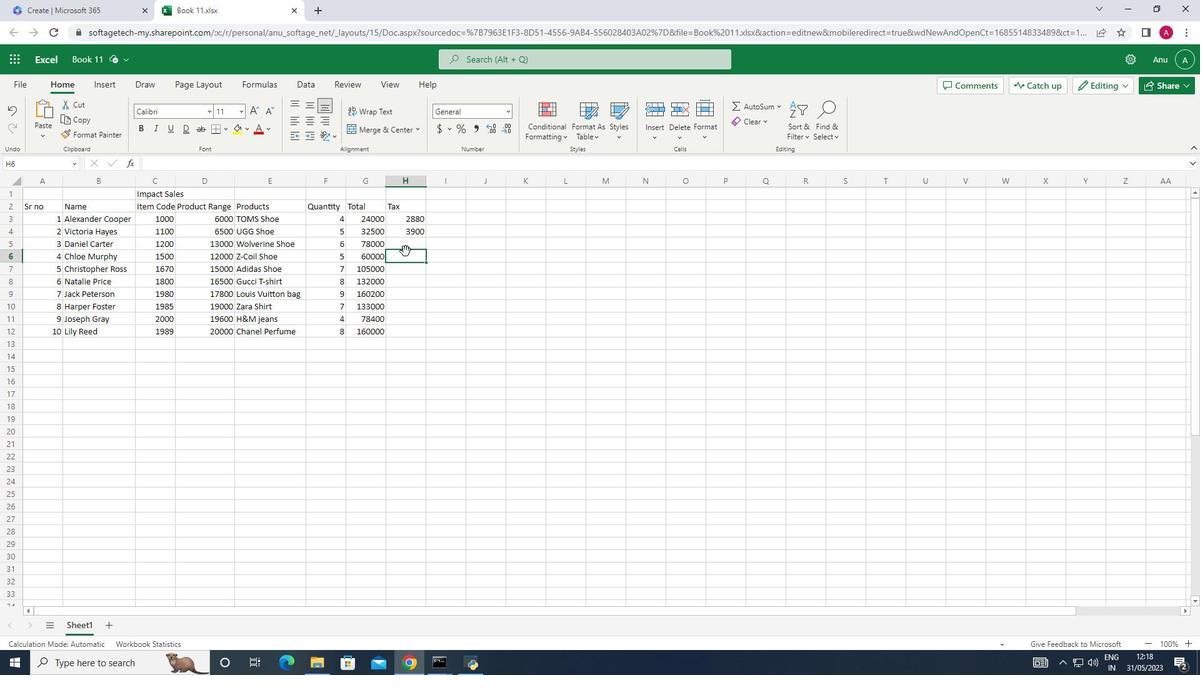 
Action: Mouse pressed left at (405, 245)
Screenshot: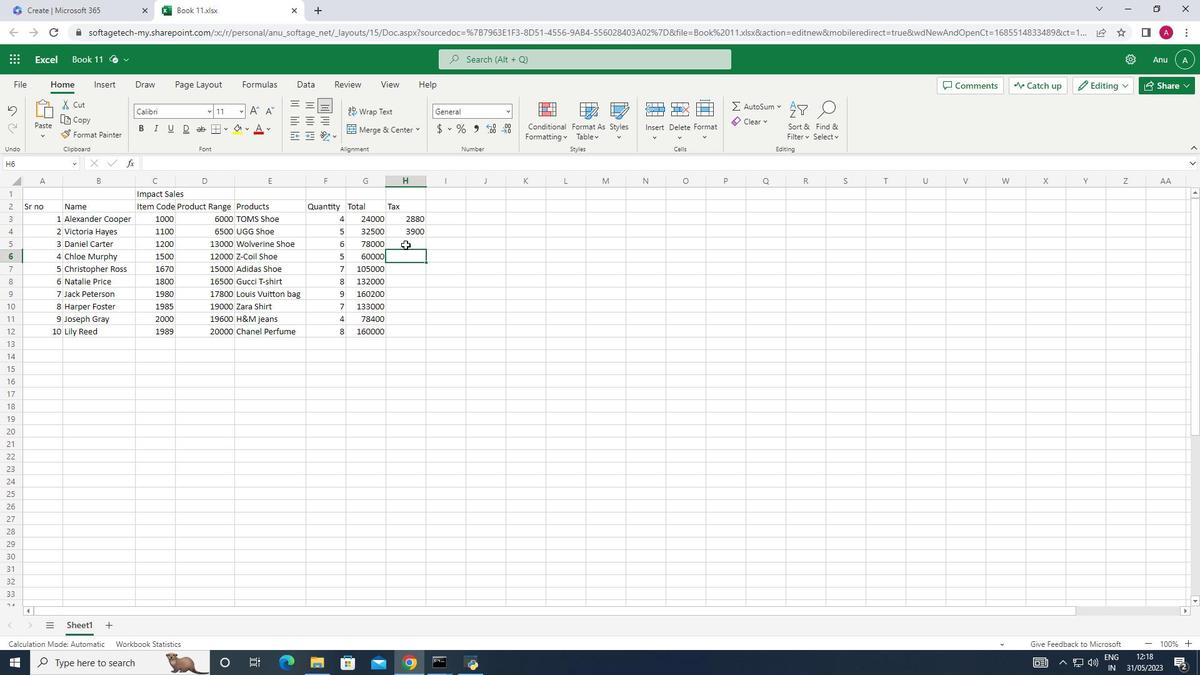 
Action: Mouse moved to (416, 215)
Screenshot: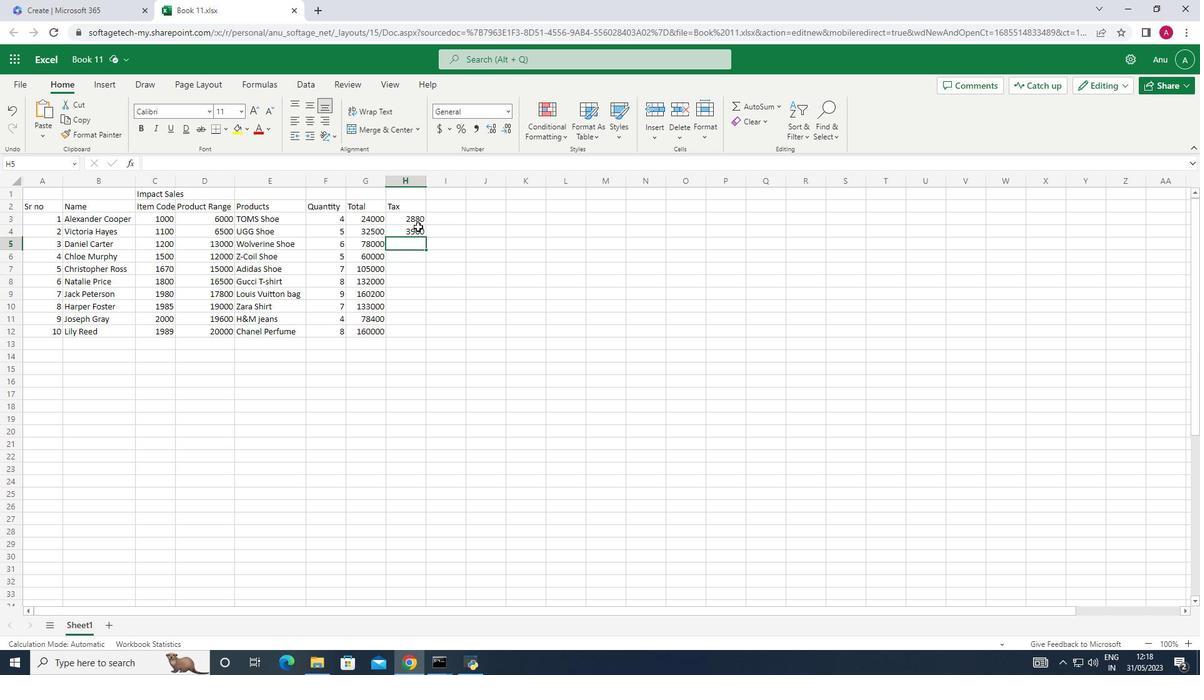 
Action: Mouse pressed left at (416, 215)
Screenshot: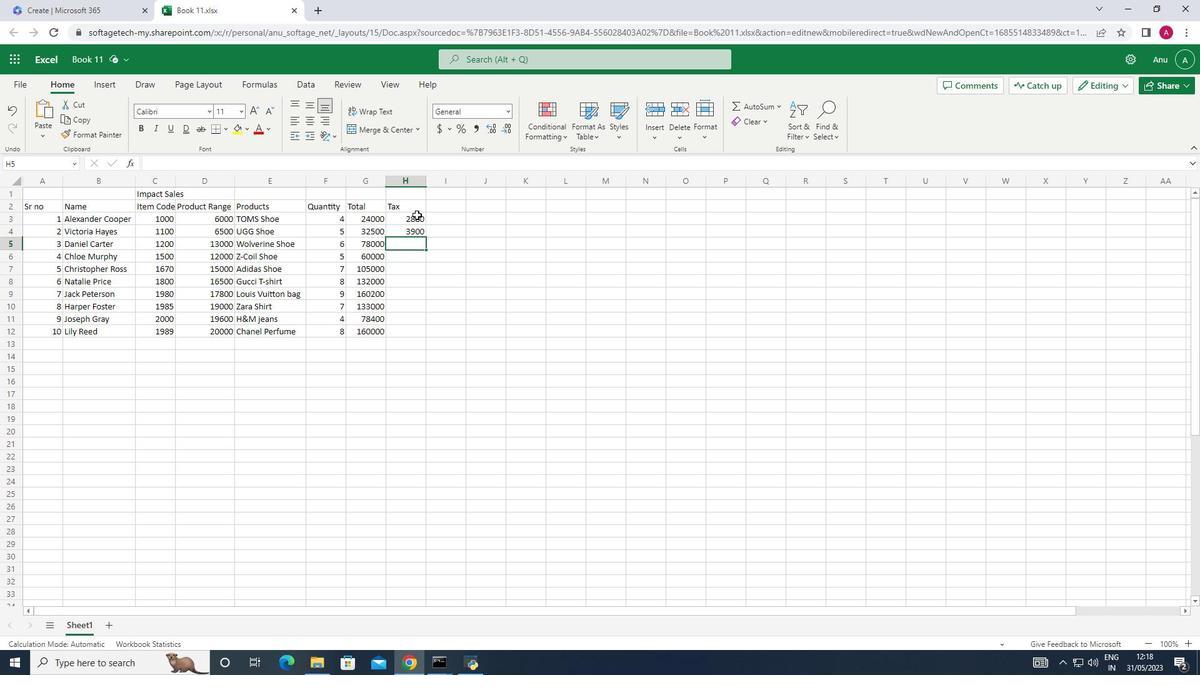
Action: Mouse moved to (425, 226)
Screenshot: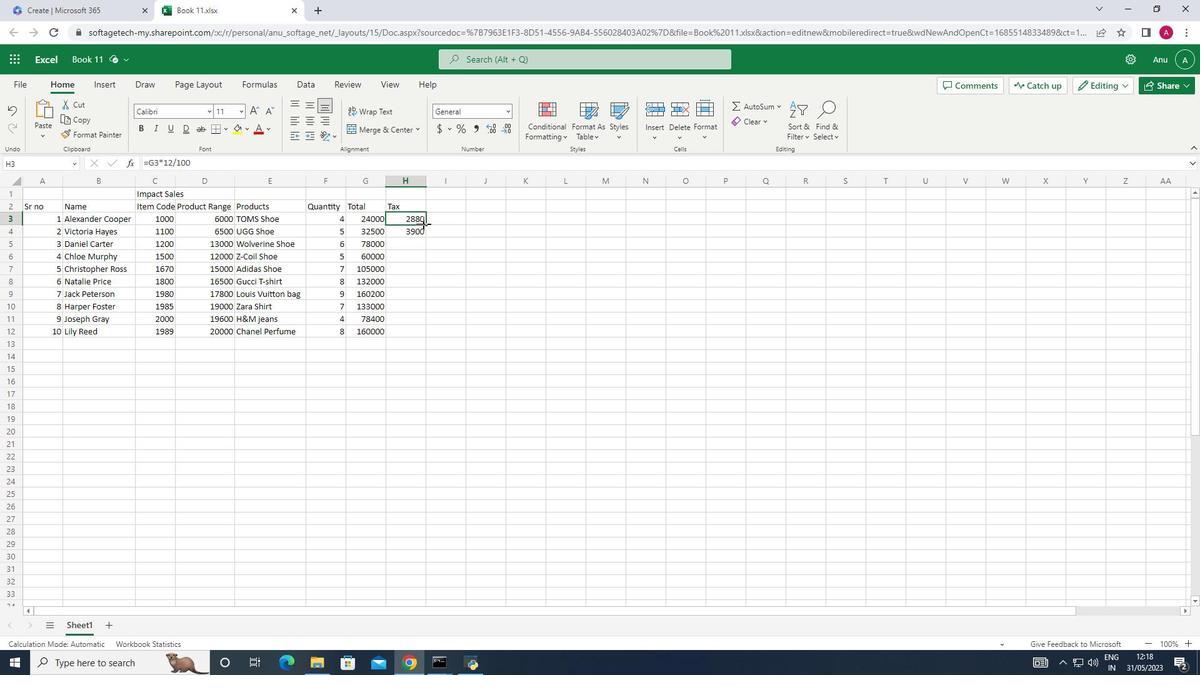 
Action: Mouse pressed left at (425, 226)
Screenshot: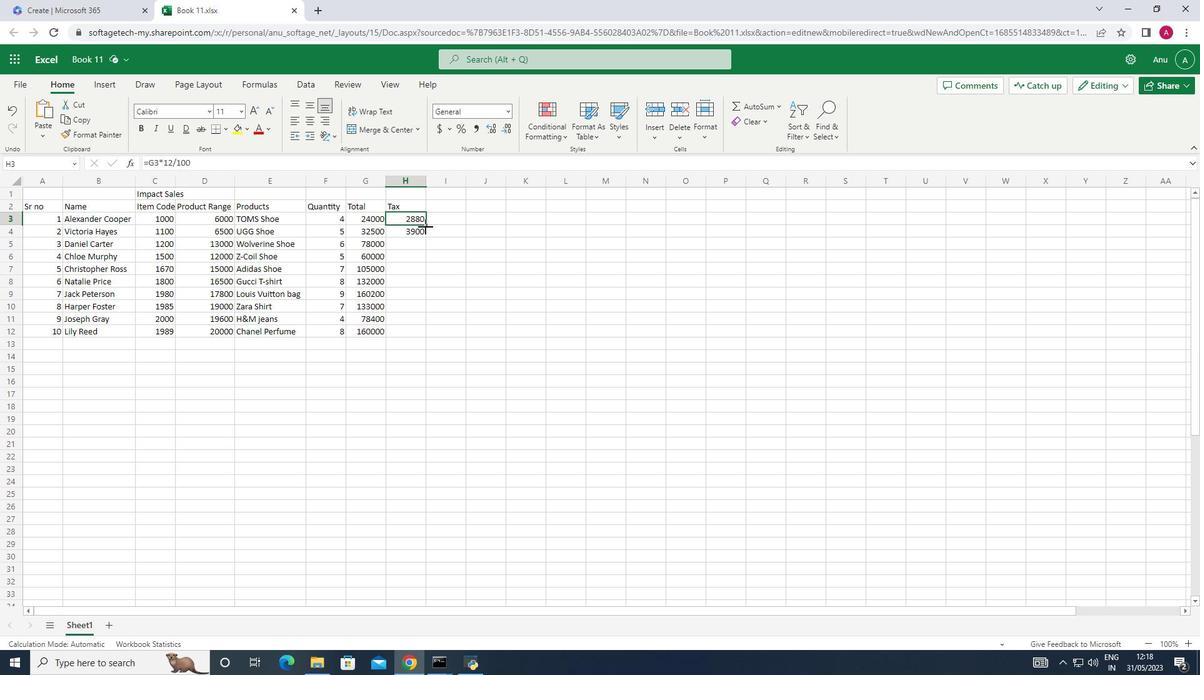 
Action: Mouse moved to (466, 309)
Screenshot: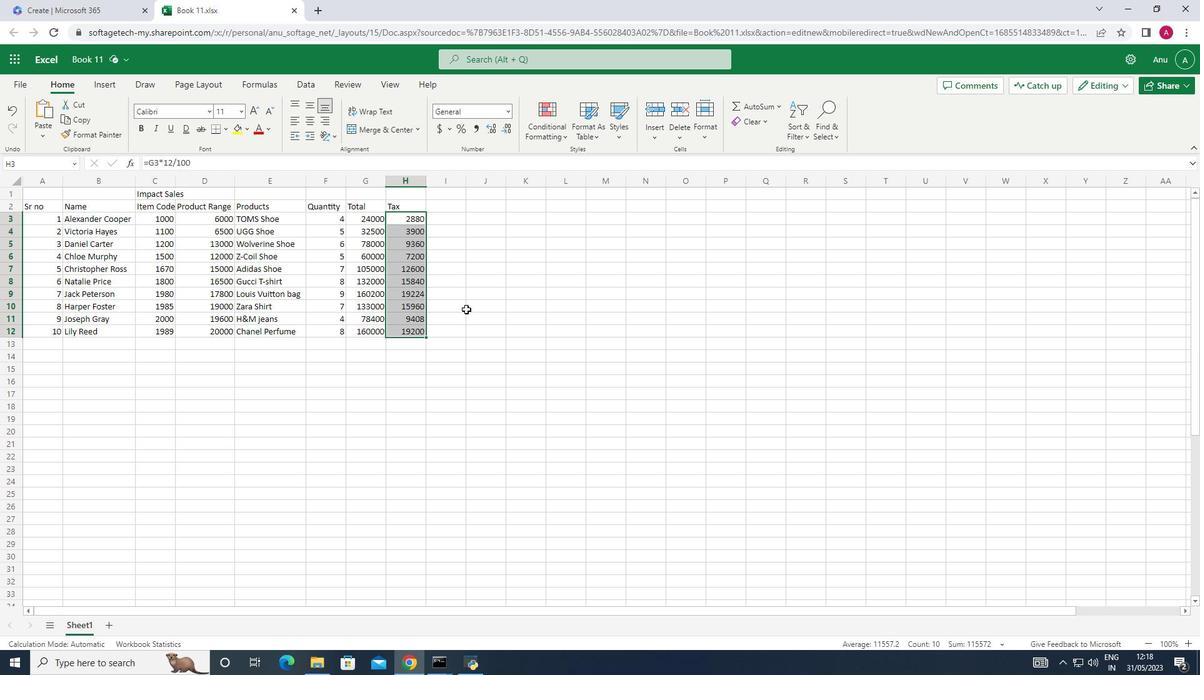 
Action: Mouse pressed left at (466, 309)
Screenshot: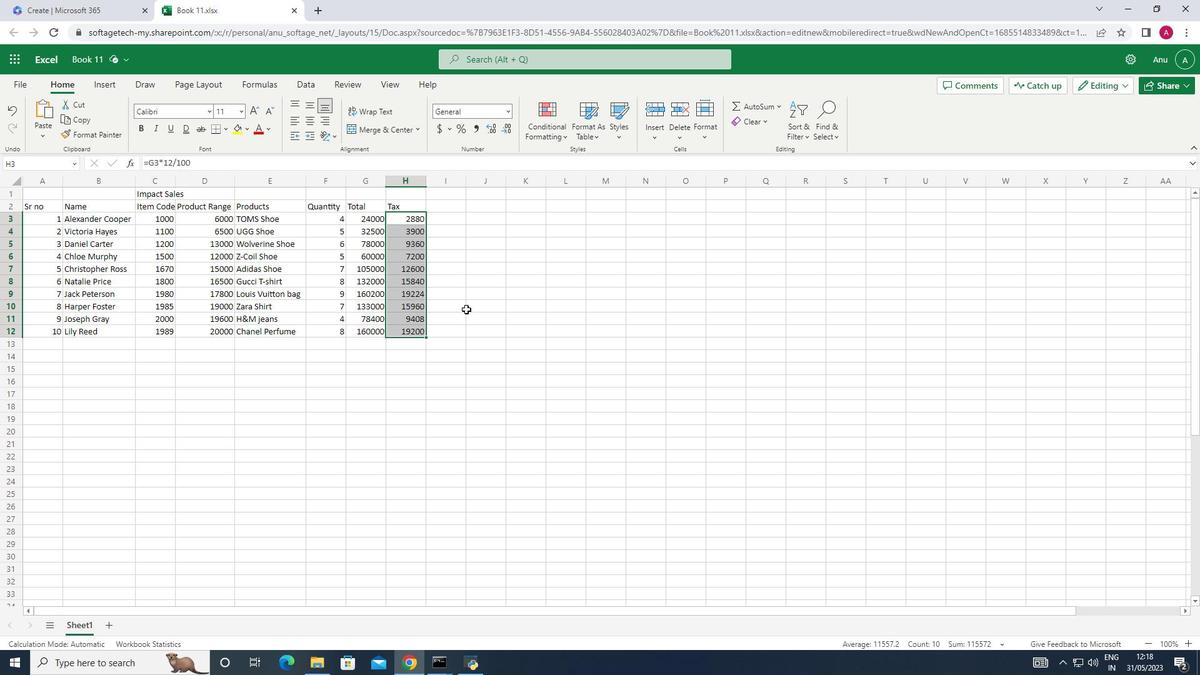 
Action: Mouse moved to (448, 205)
Screenshot: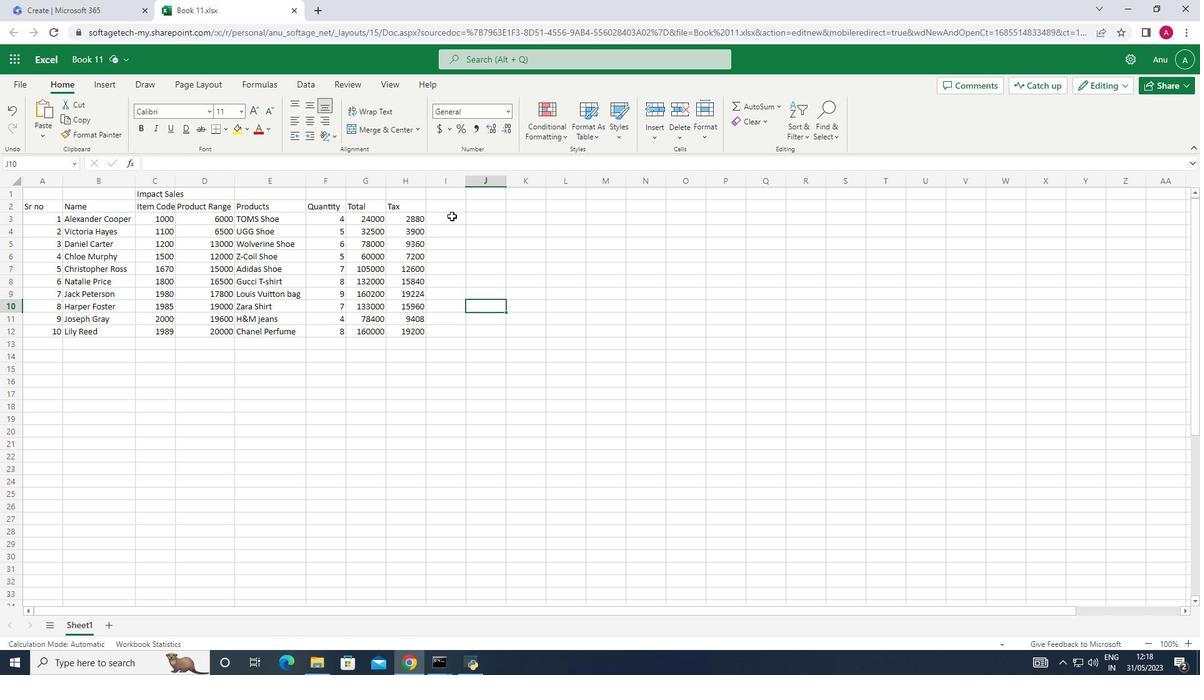 
Action: Mouse pressed left at (448, 205)
Screenshot: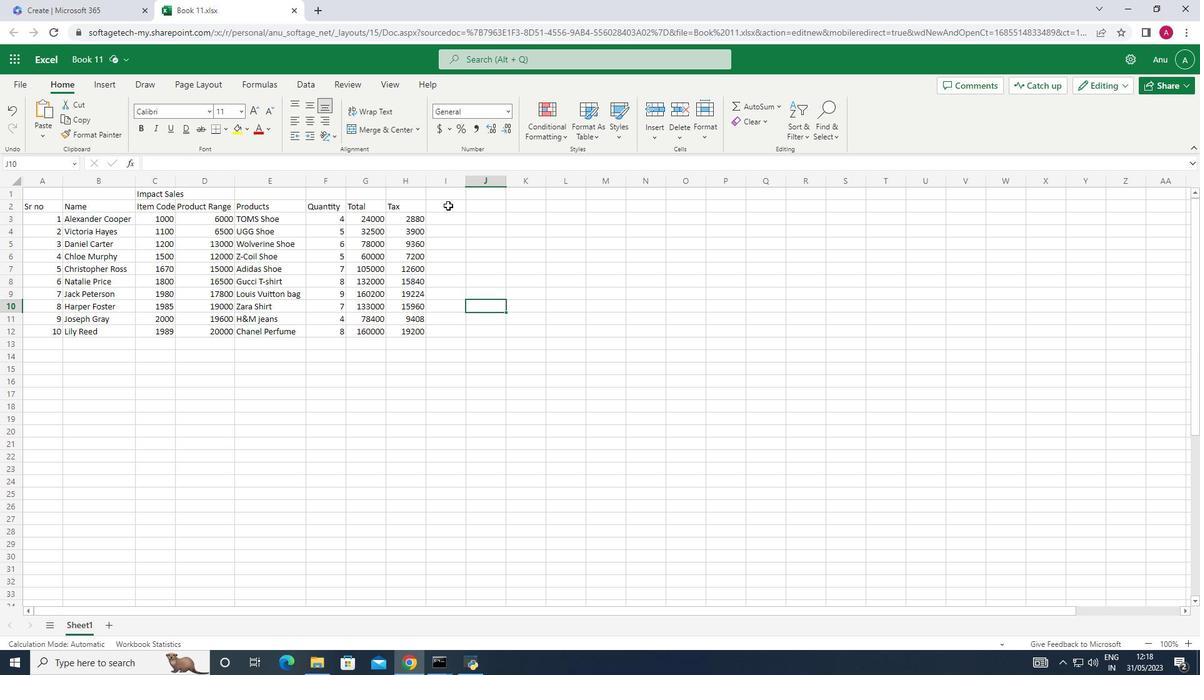 
Action: Mouse moved to (444, 203)
Screenshot: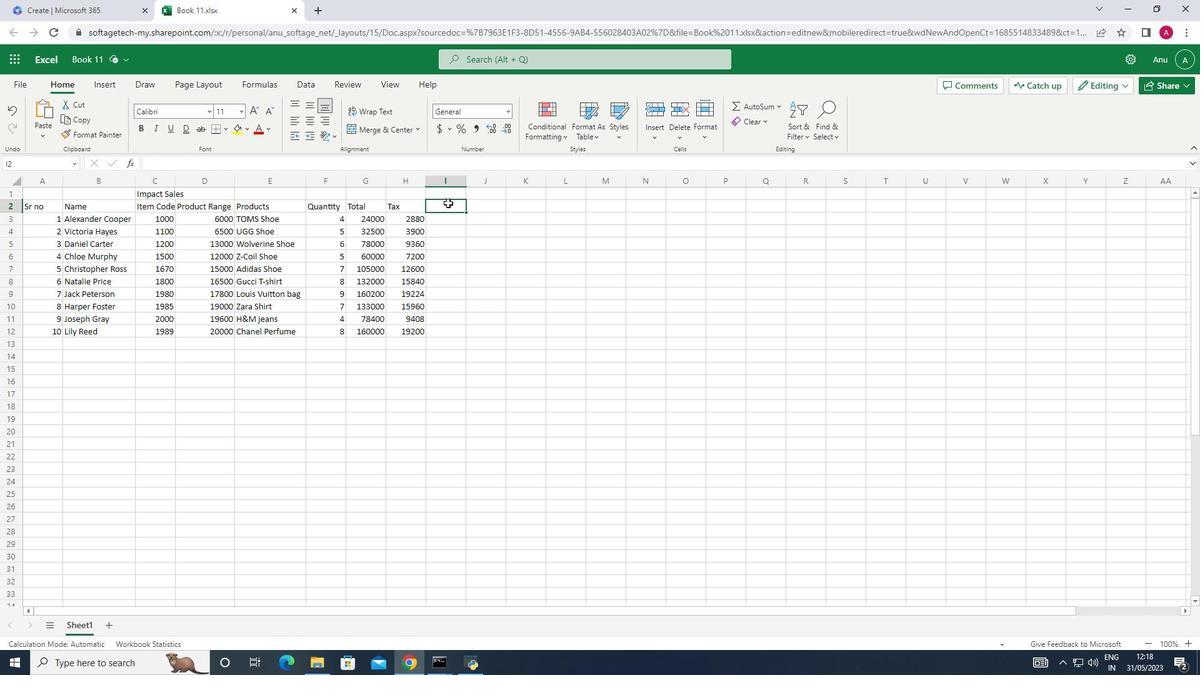 
Action: Key pressed <Key.shift>Commission
Screenshot: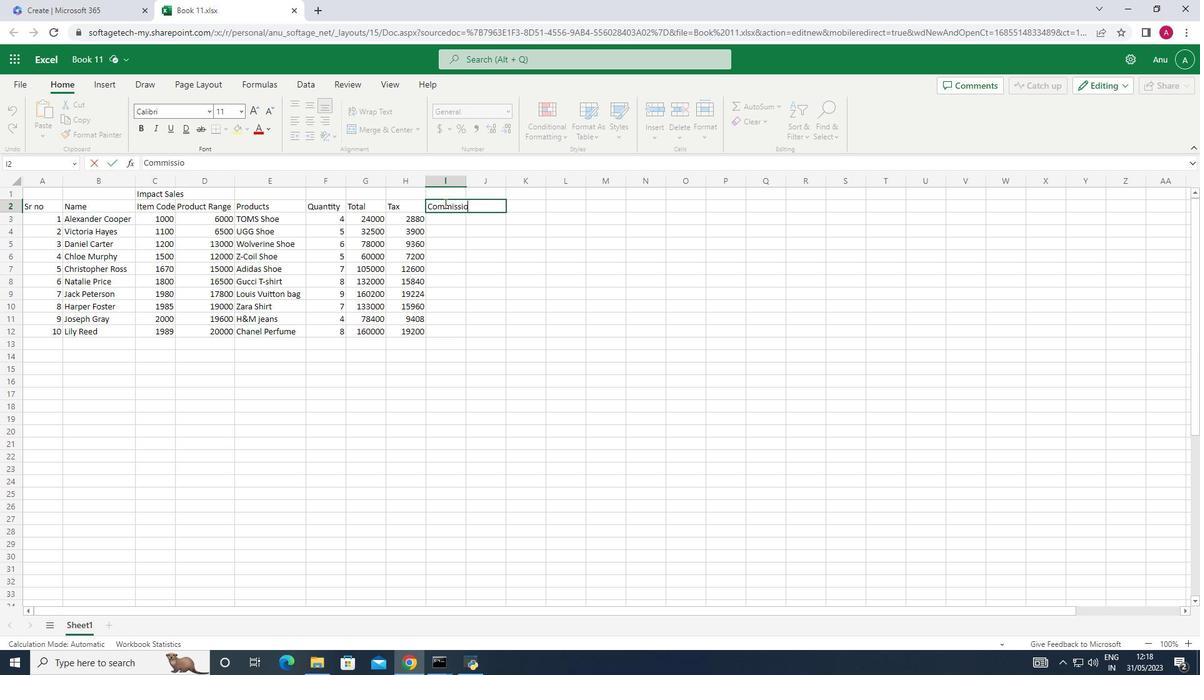 
Action: Mouse moved to (433, 223)
Screenshot: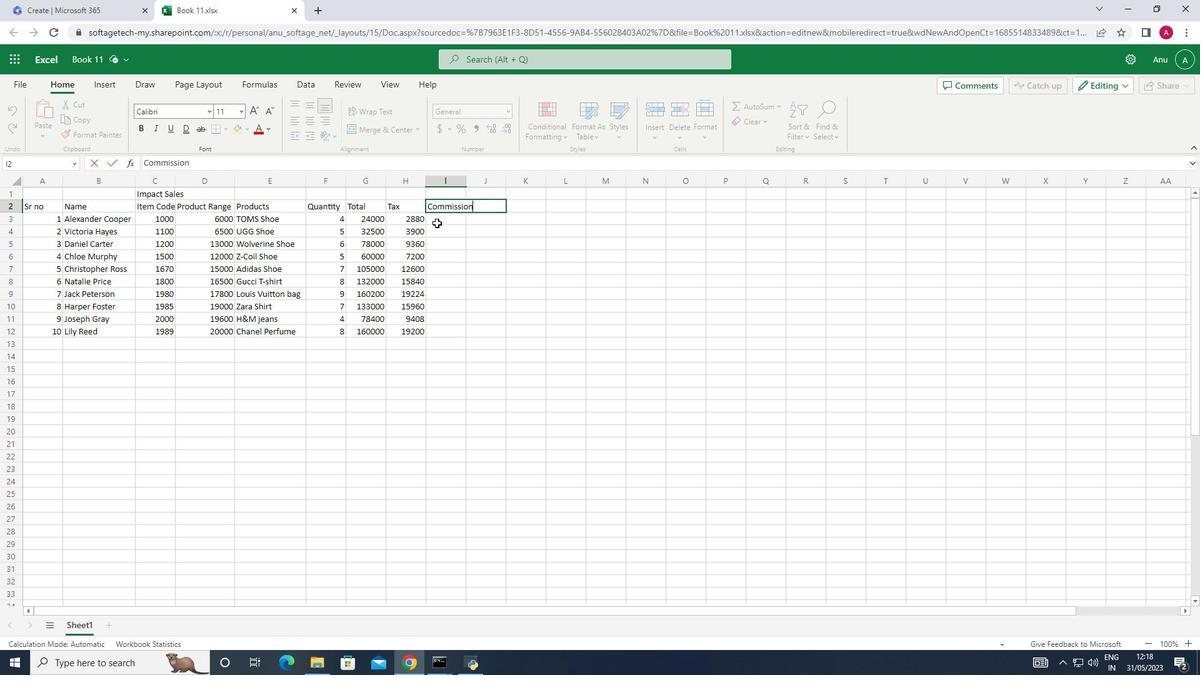 
Action: Mouse pressed left at (433, 223)
Screenshot: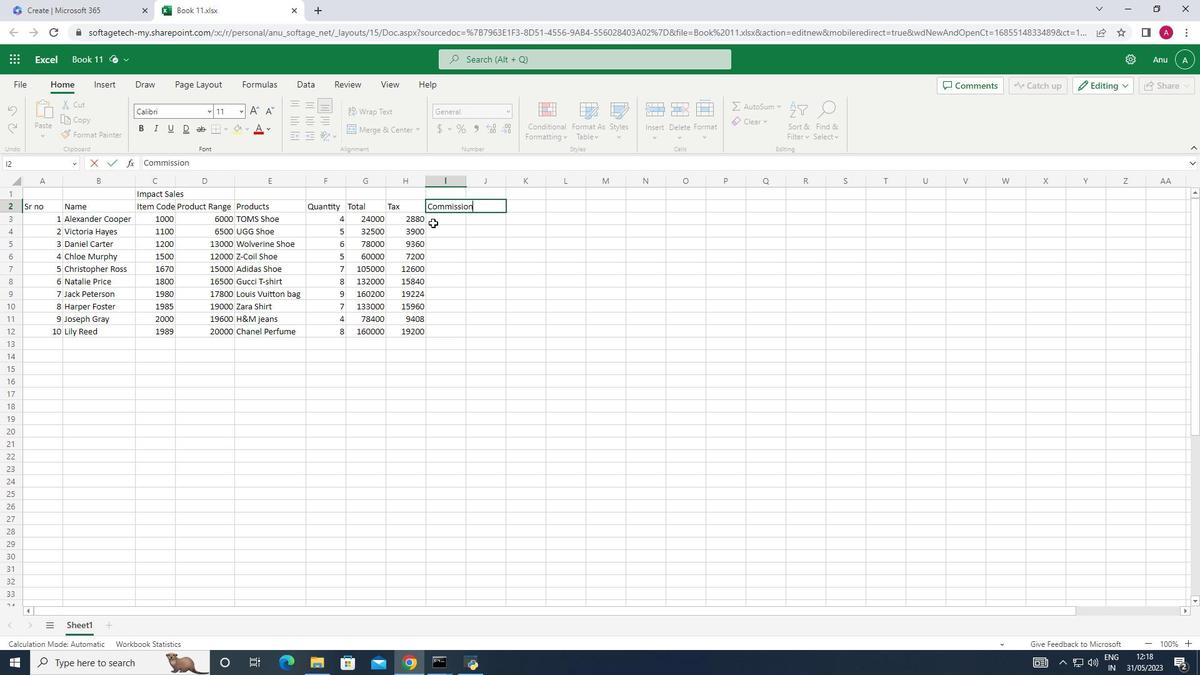 
Action: Mouse moved to (466, 176)
Screenshot: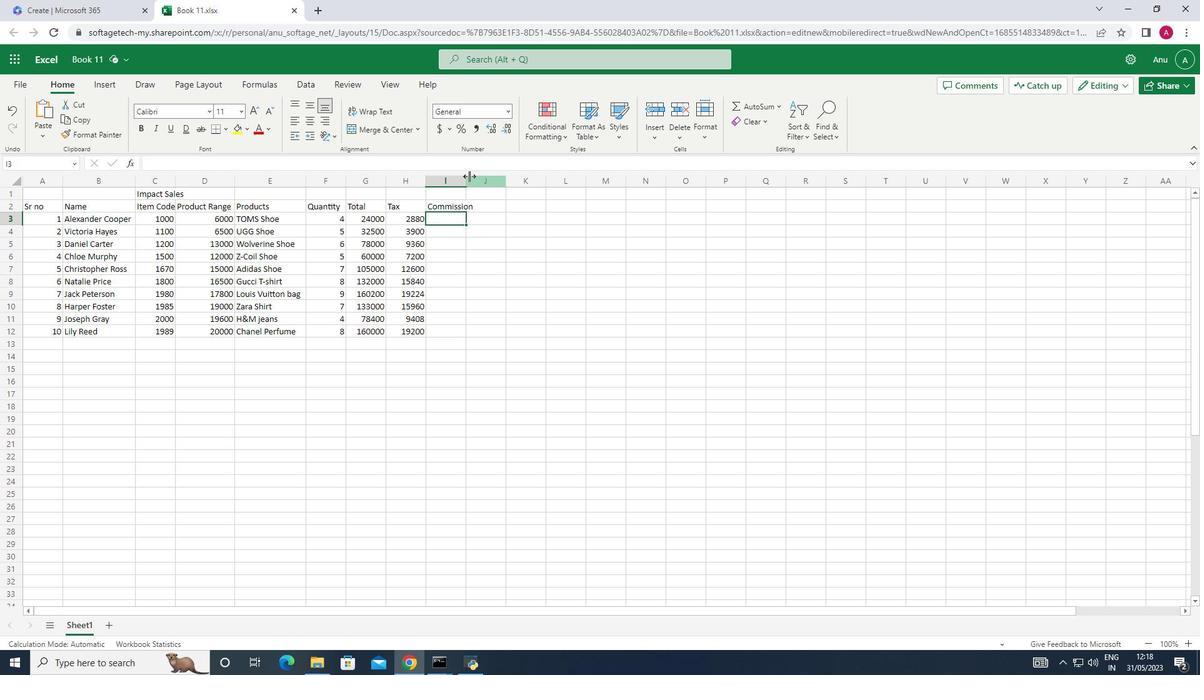 
Action: Mouse pressed left at (466, 176)
Screenshot: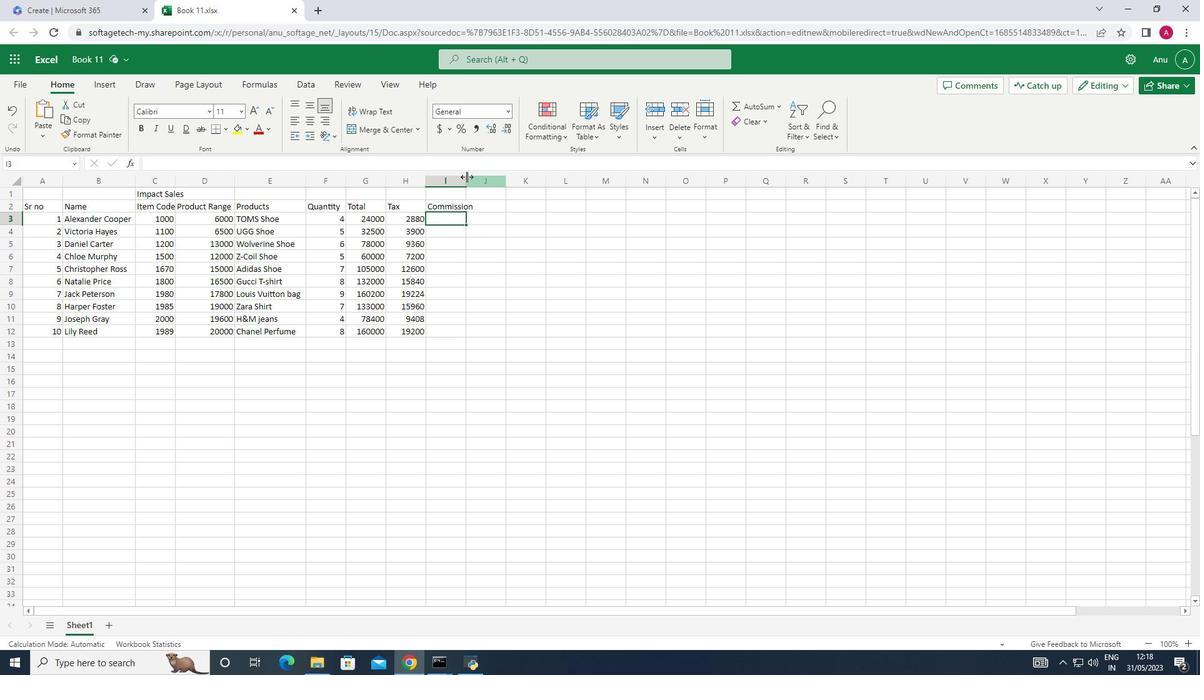 
Action: Mouse pressed left at (466, 176)
Screenshot: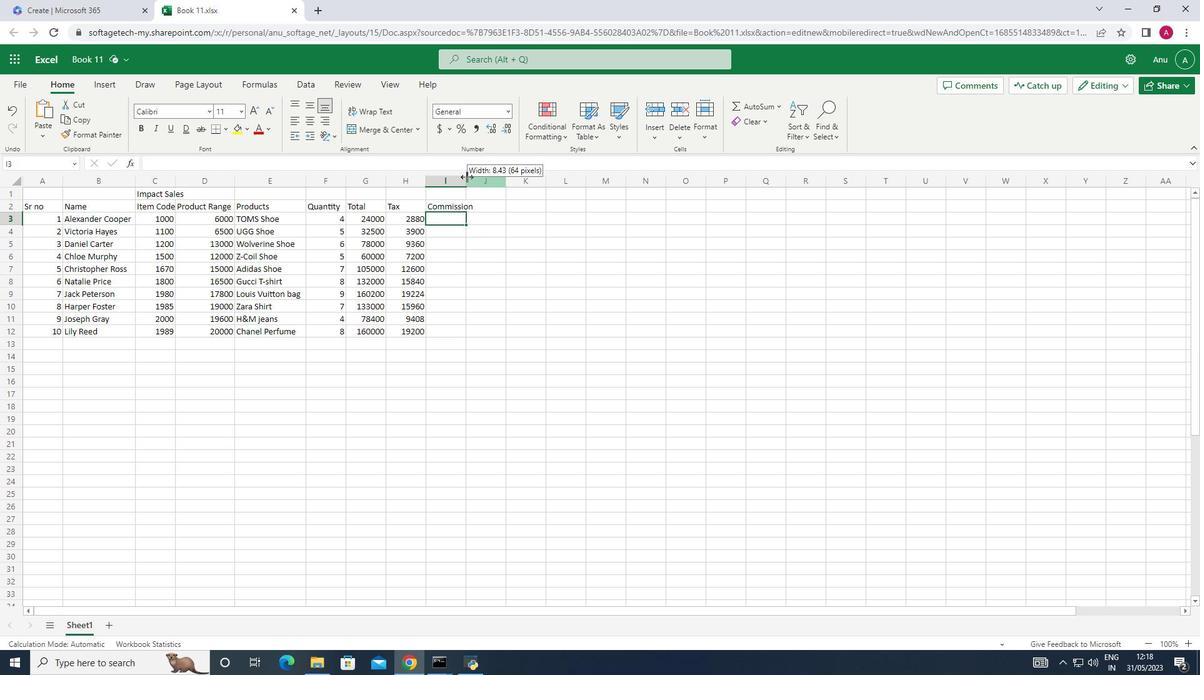 
Action: Mouse moved to (373, 220)
Screenshot: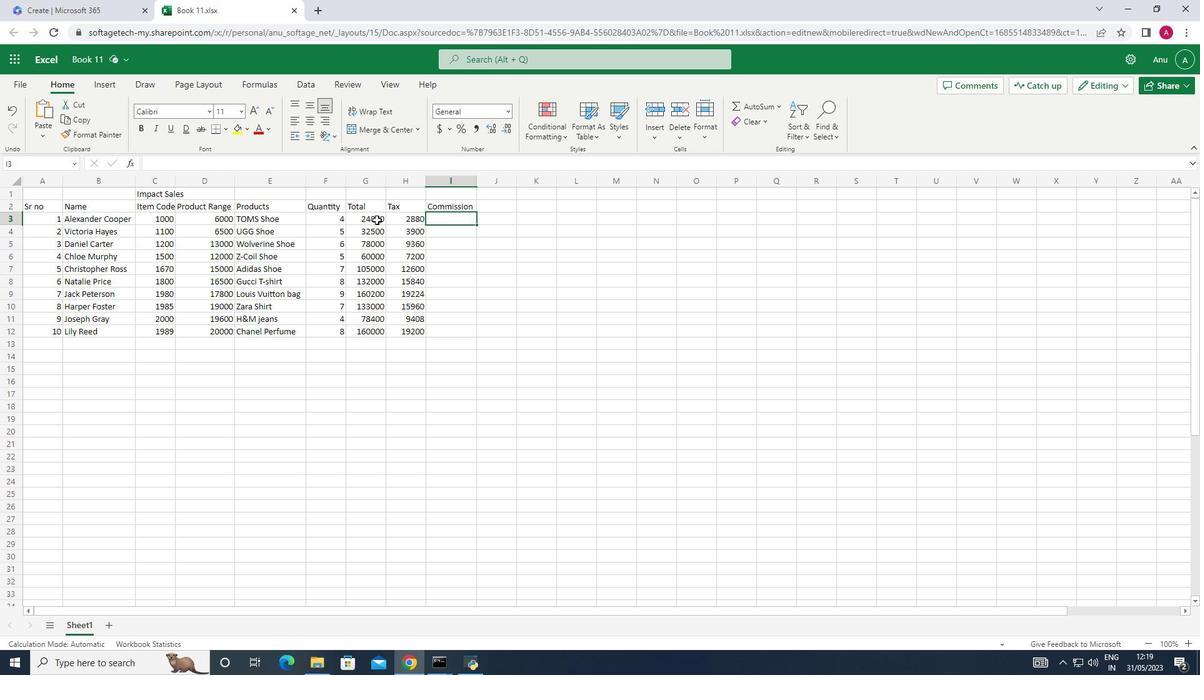 
Action: Mouse pressed left at (373, 220)
Screenshot: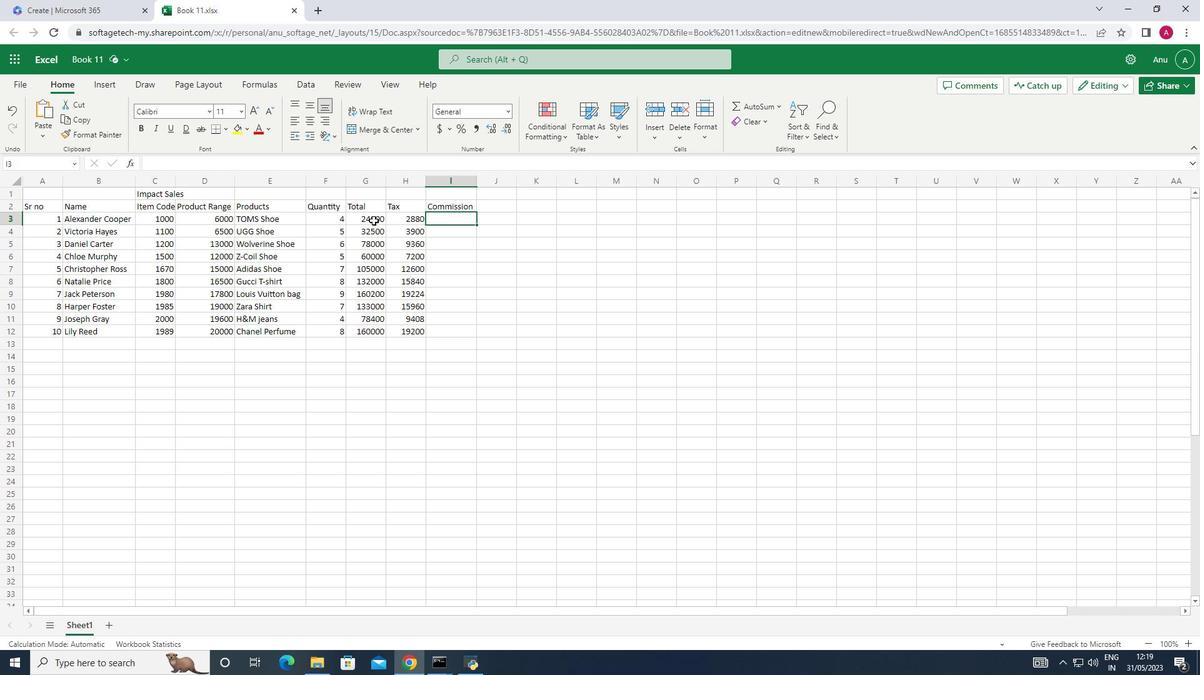 
Action: Mouse moved to (450, 218)
Screenshot: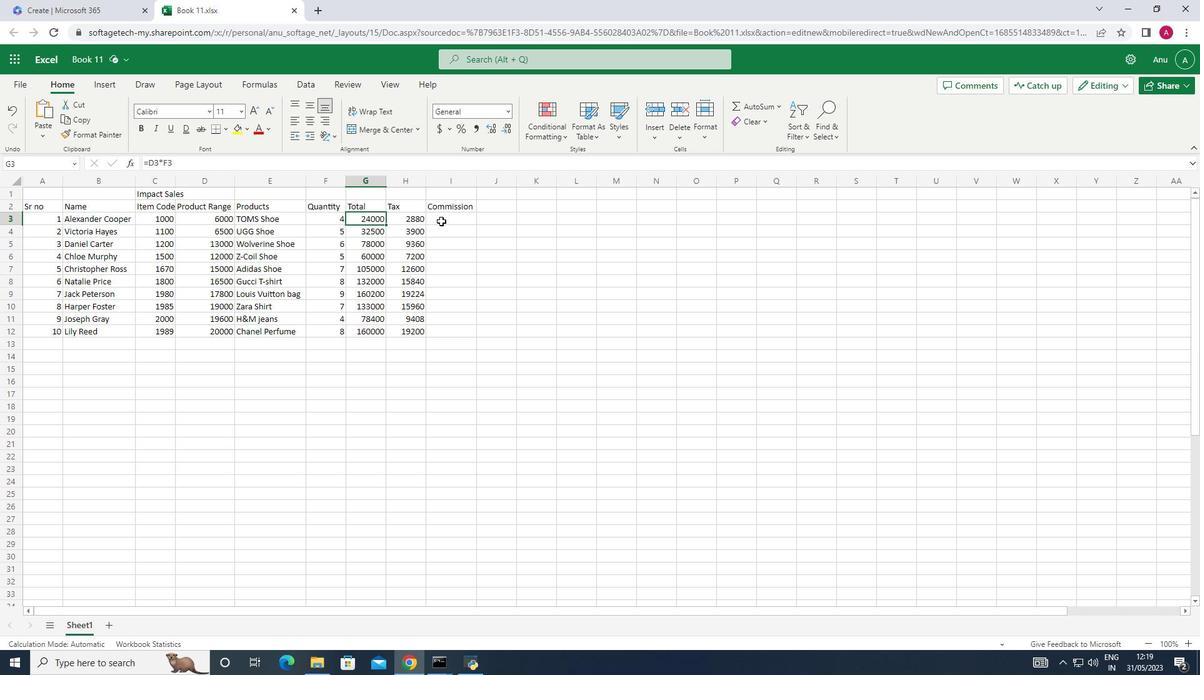 
Action: Mouse pressed left at (450, 218)
Screenshot: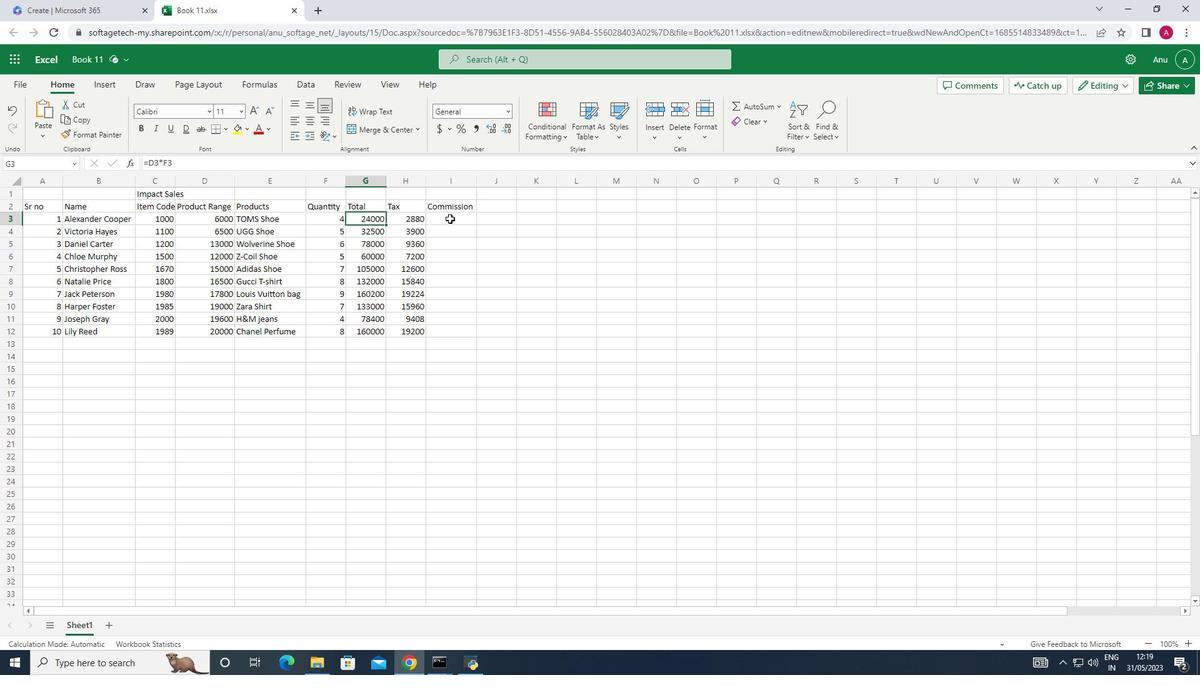 
Action: Key pressed =
Screenshot: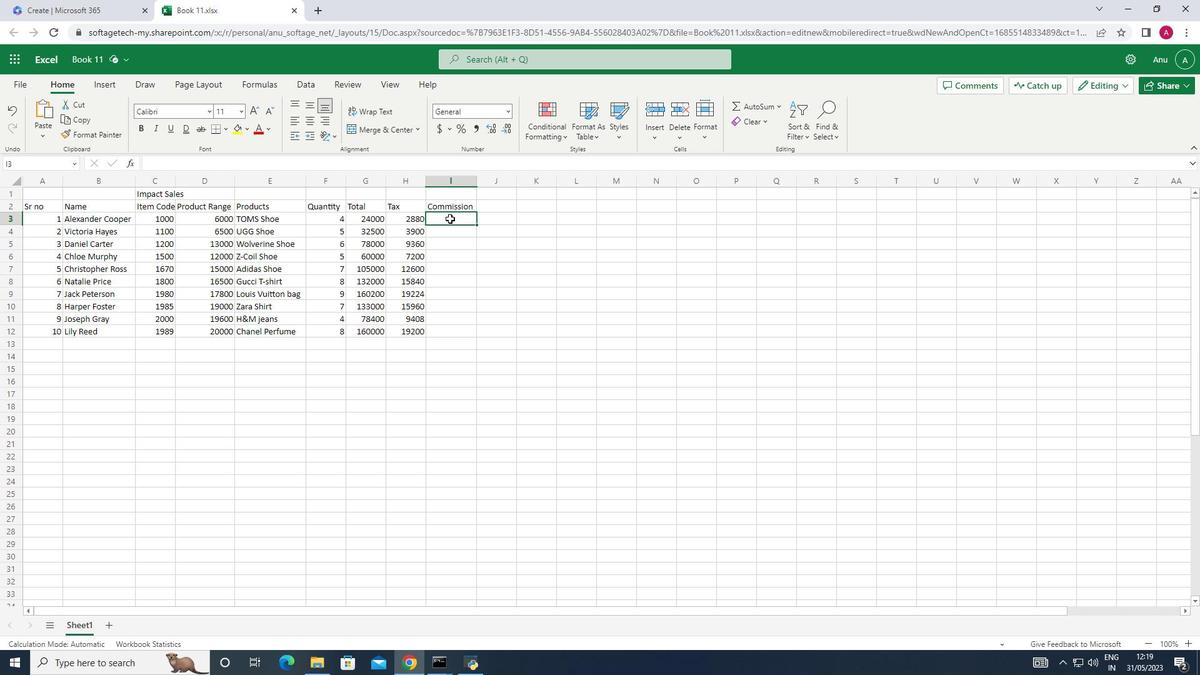 
Action: Mouse moved to (383, 220)
Screenshot: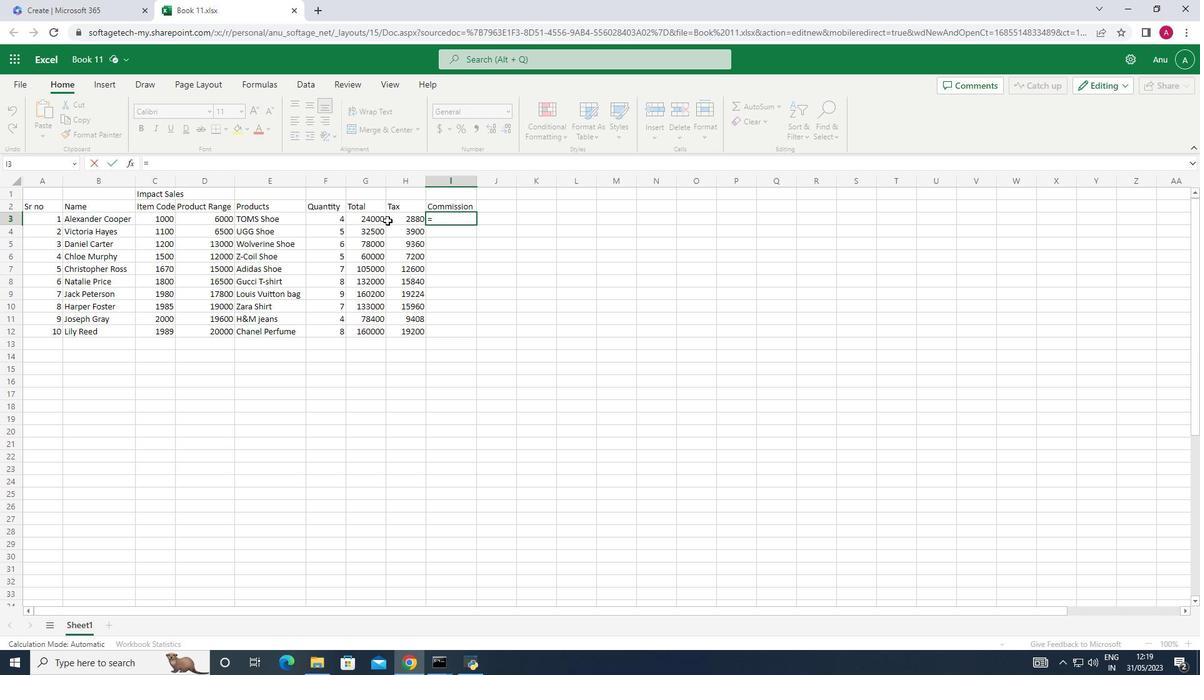 
Action: Mouse pressed left at (383, 220)
Screenshot: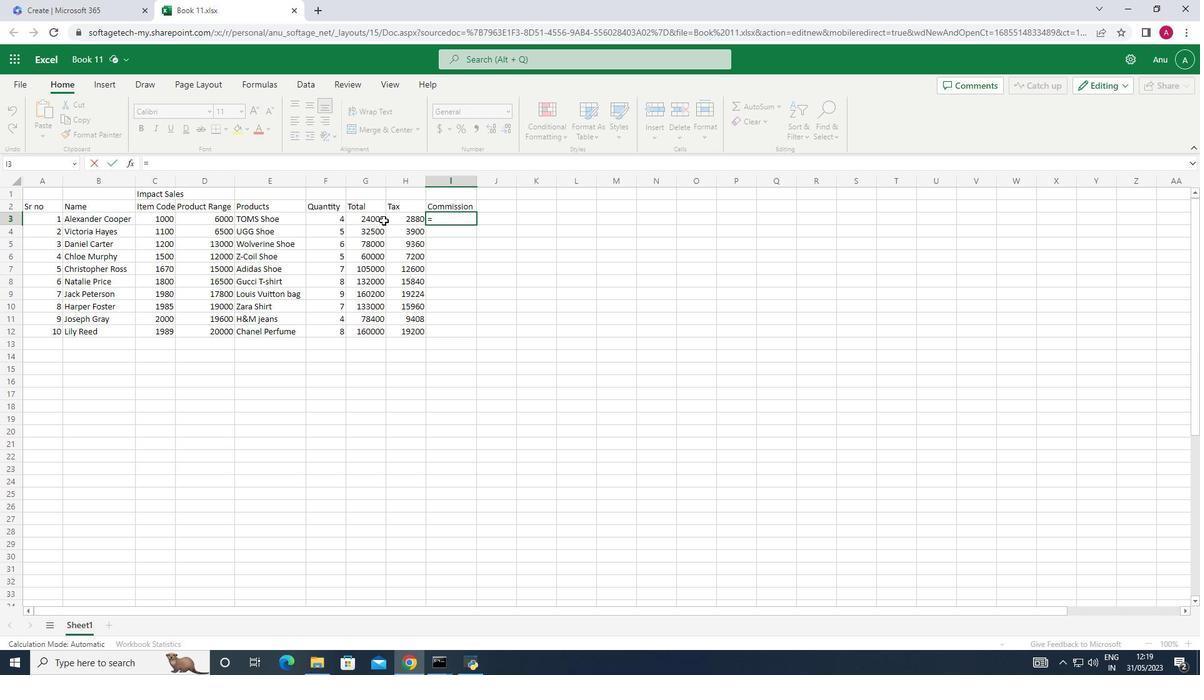 
Action: Mouse moved to (382, 220)
Screenshot: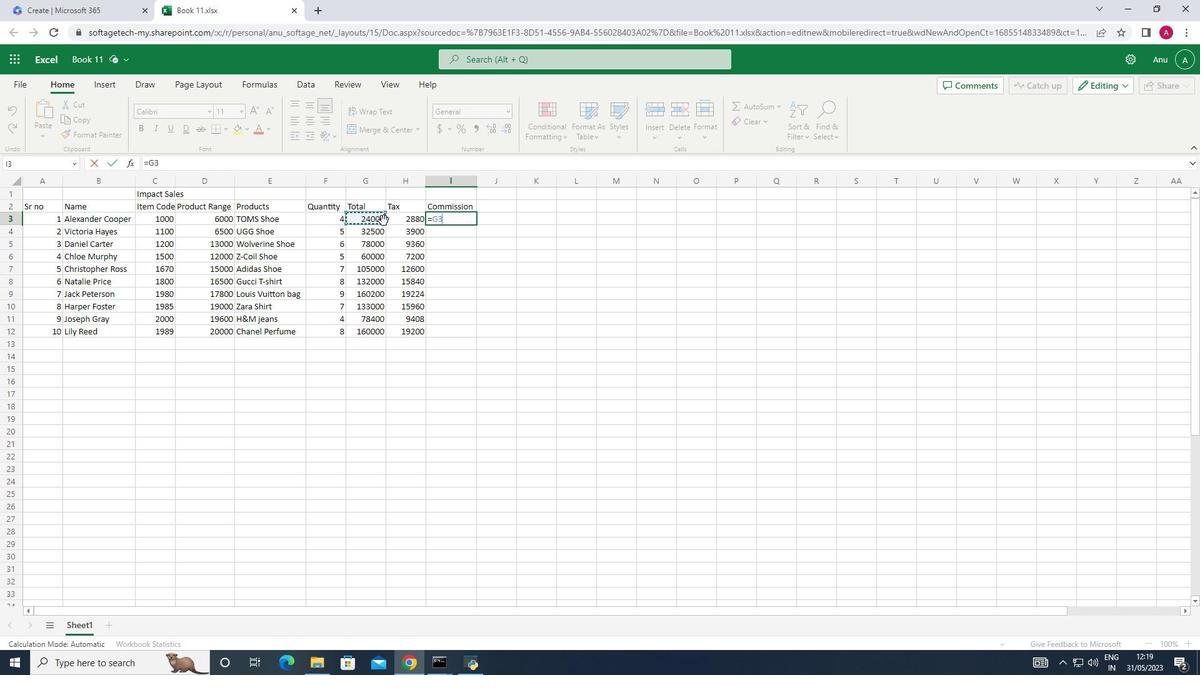 
Action: Key pressed *2/100<Key.enter>
Screenshot: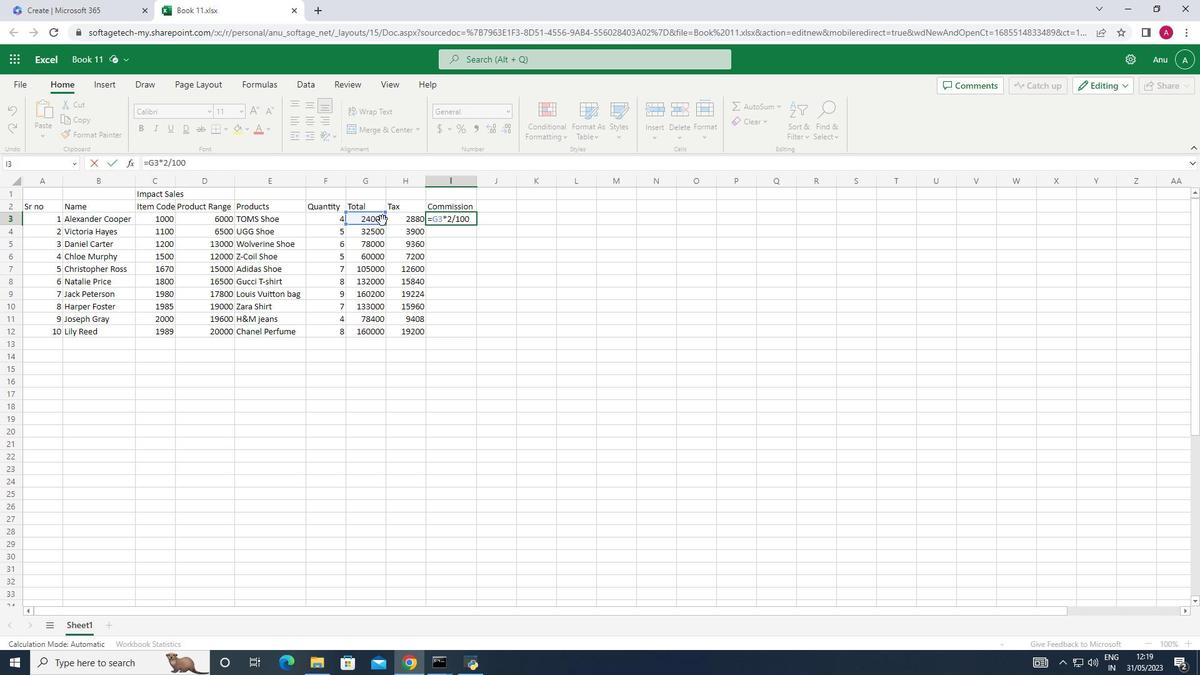 
Action: Mouse moved to (463, 218)
Screenshot: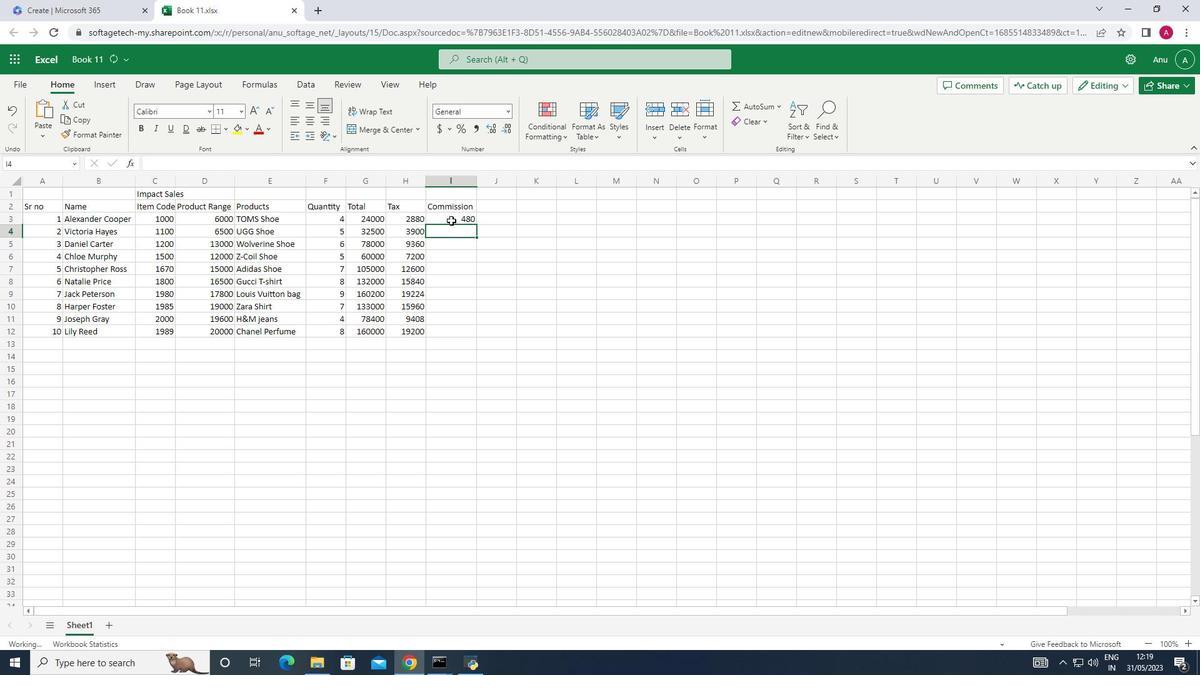 
Action: Mouse pressed left at (463, 218)
Screenshot: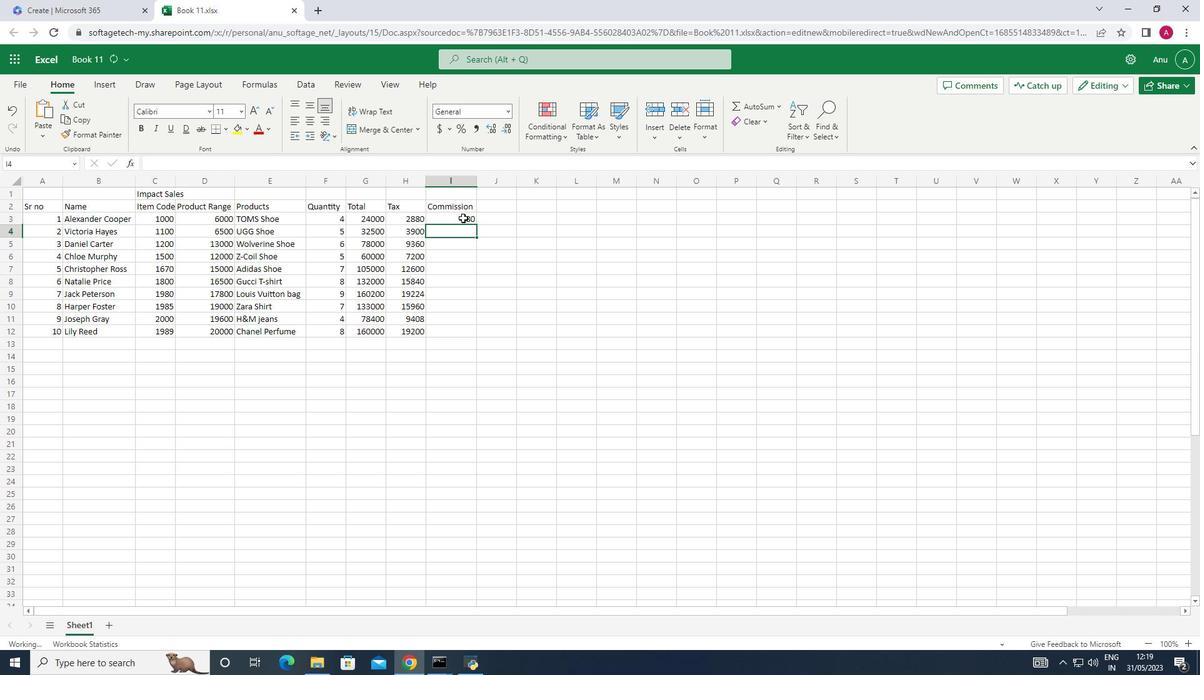 
Action: Mouse moved to (475, 227)
Screenshot: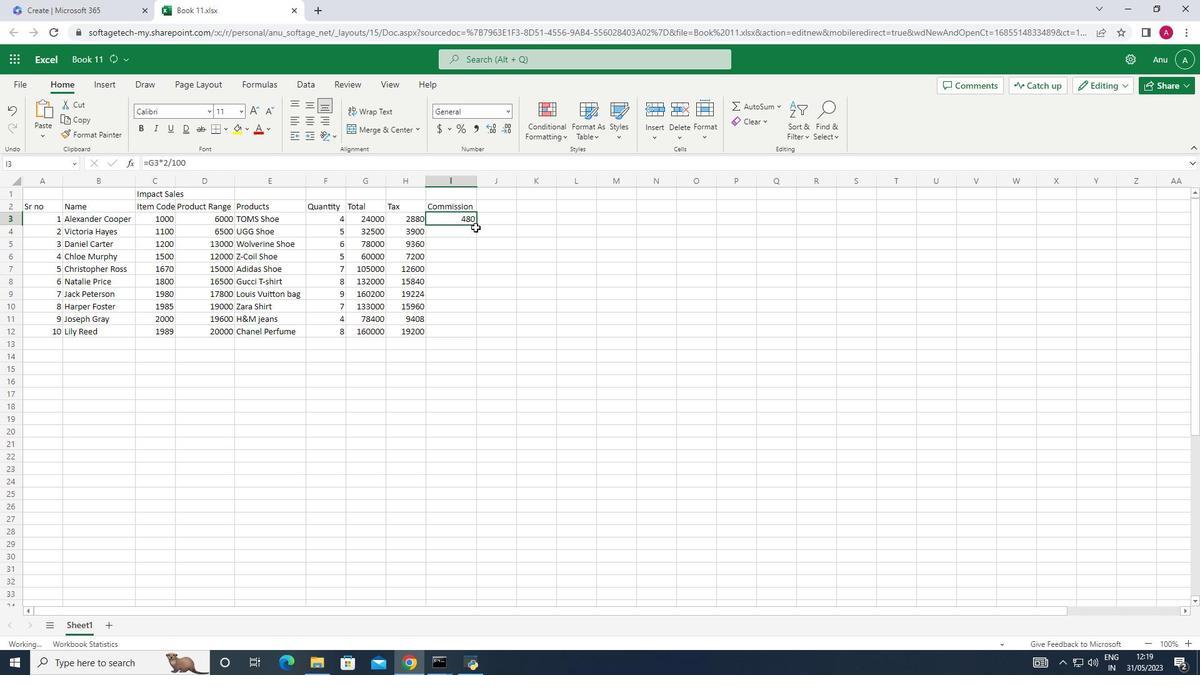 
Action: Mouse pressed left at (475, 227)
Screenshot: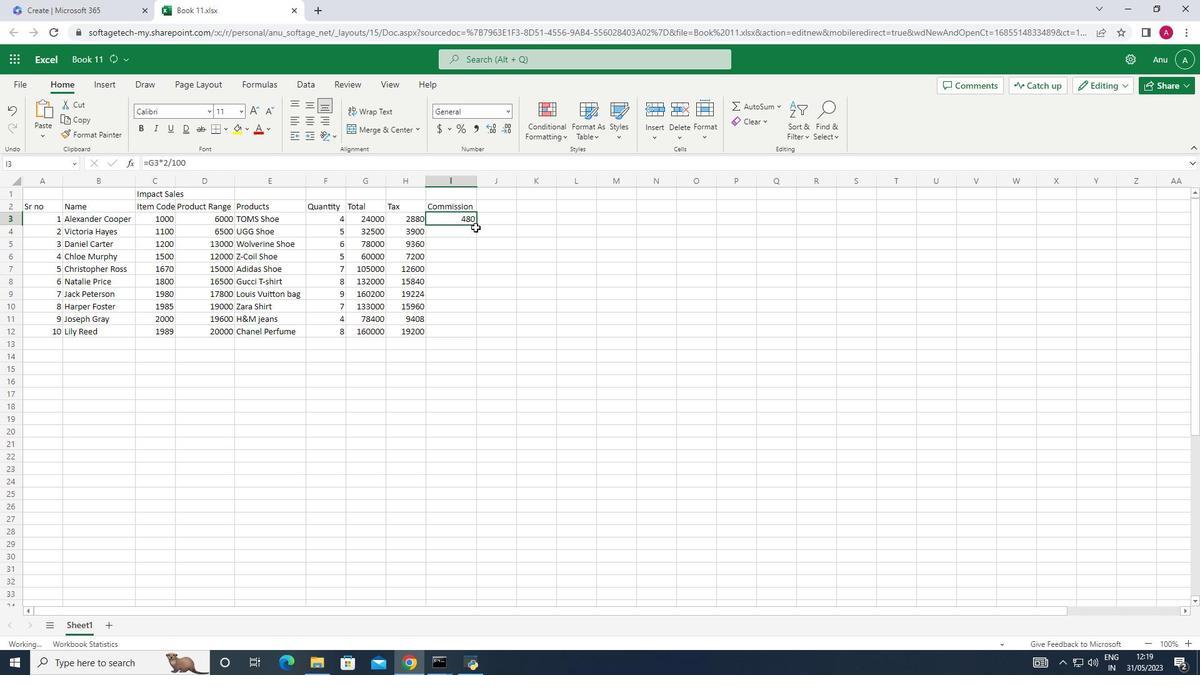 
Action: Mouse moved to (475, 222)
Screenshot: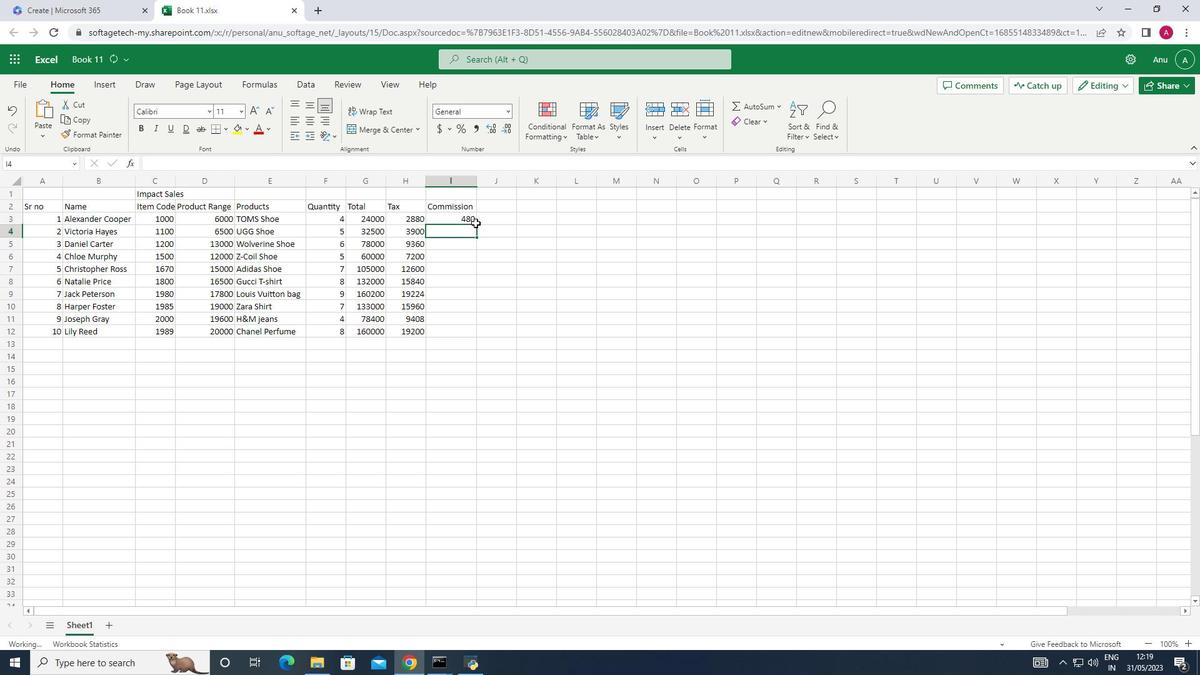 
Action: Mouse pressed left at (475, 222)
Screenshot: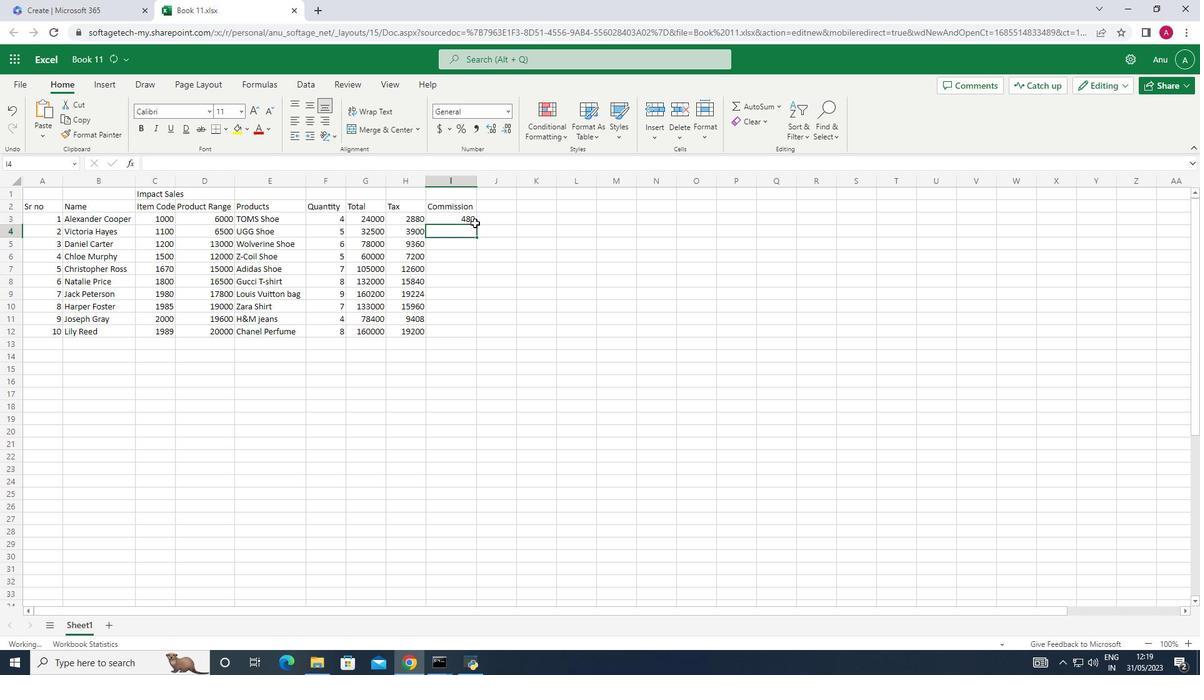 
Action: Mouse moved to (476, 225)
Screenshot: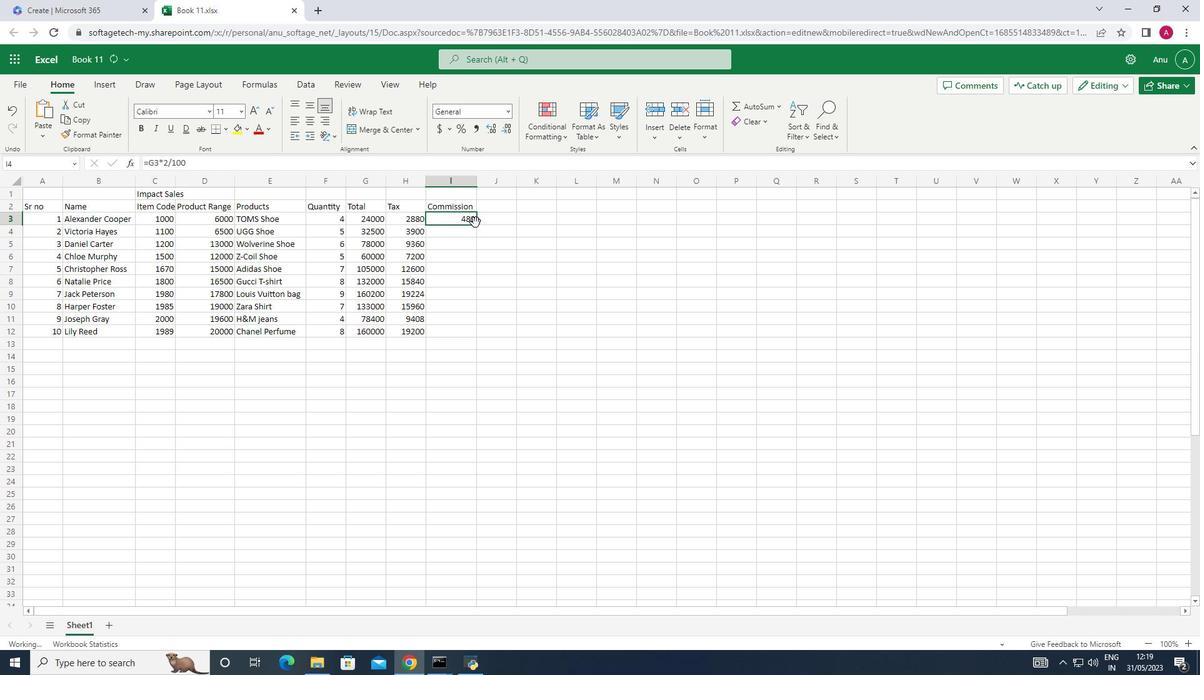 
Action: Mouse pressed left at (476, 225)
Screenshot: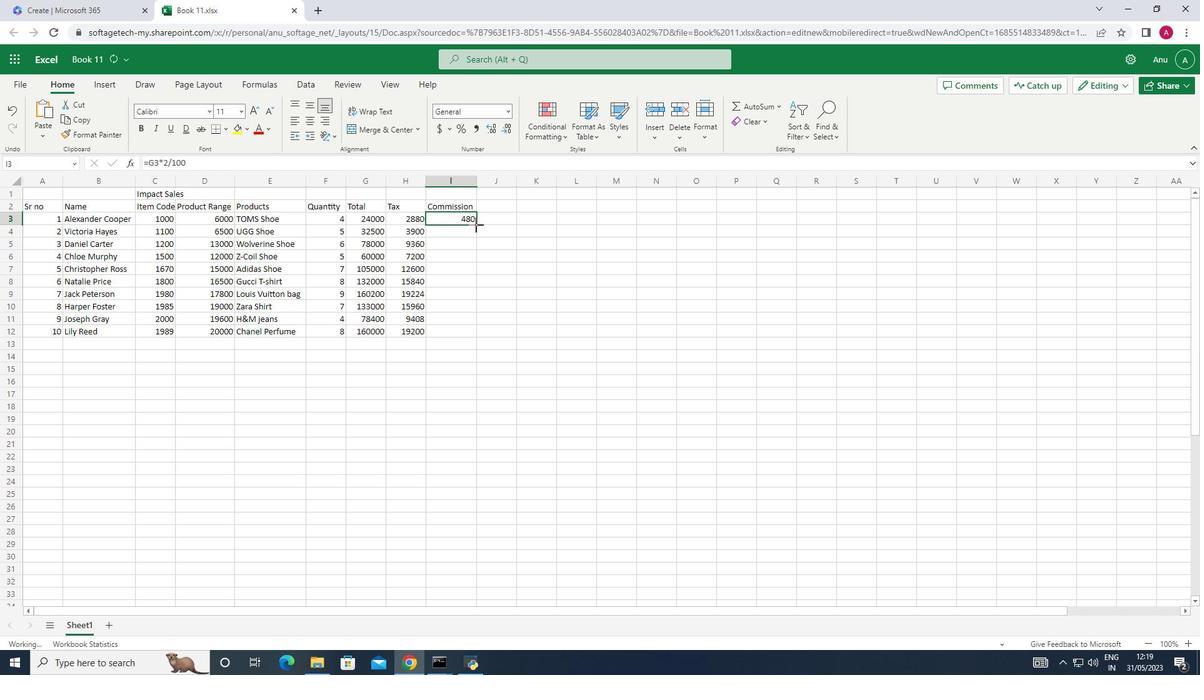 
Action: Mouse moved to (505, 207)
Screenshot: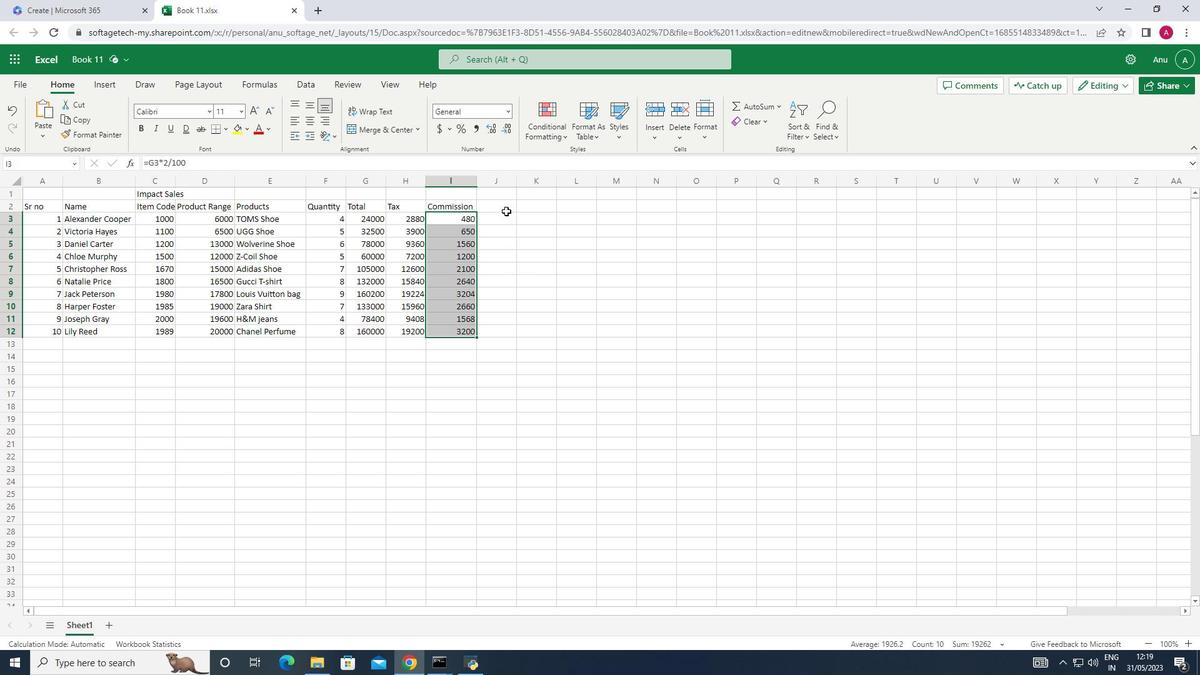 
Action: Mouse pressed left at (505, 207)
Screenshot: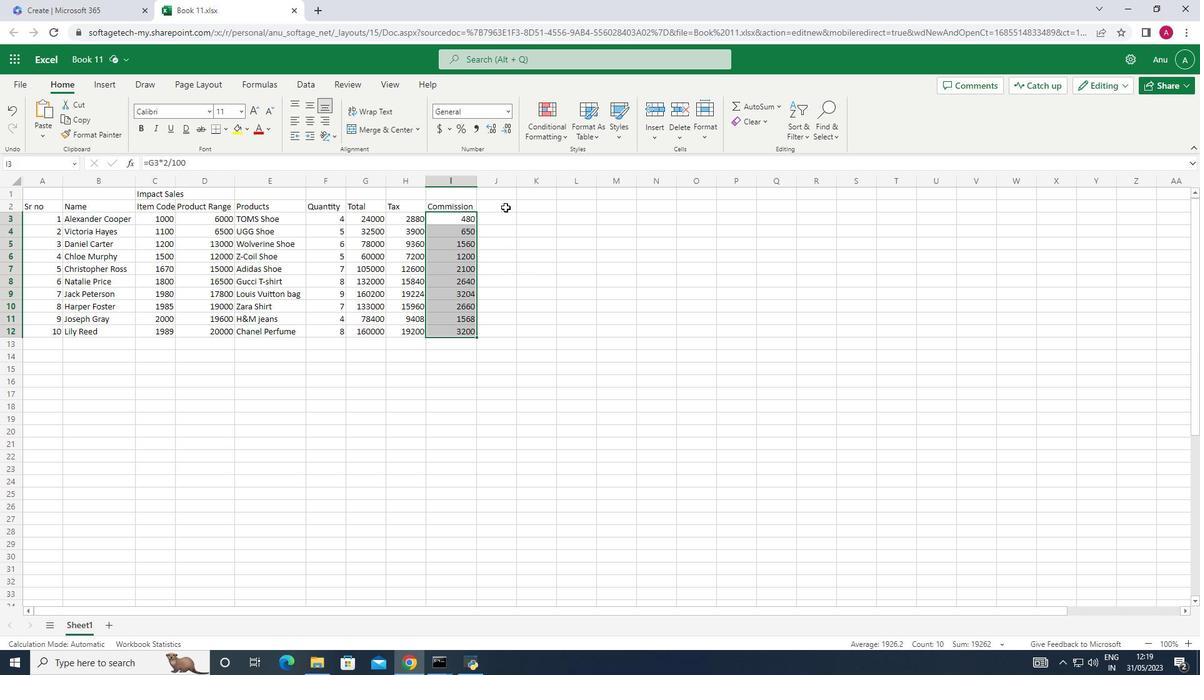 
Action: Mouse moved to (498, 217)
Screenshot: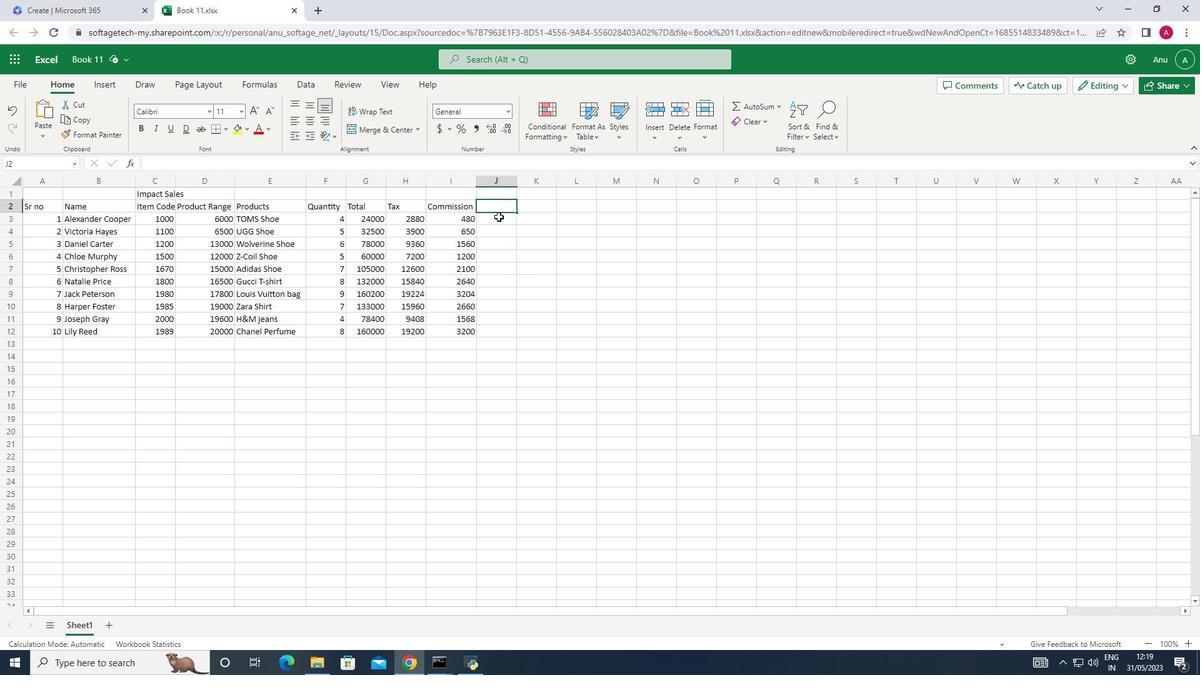 
Action: Mouse pressed left at (498, 217)
Screenshot: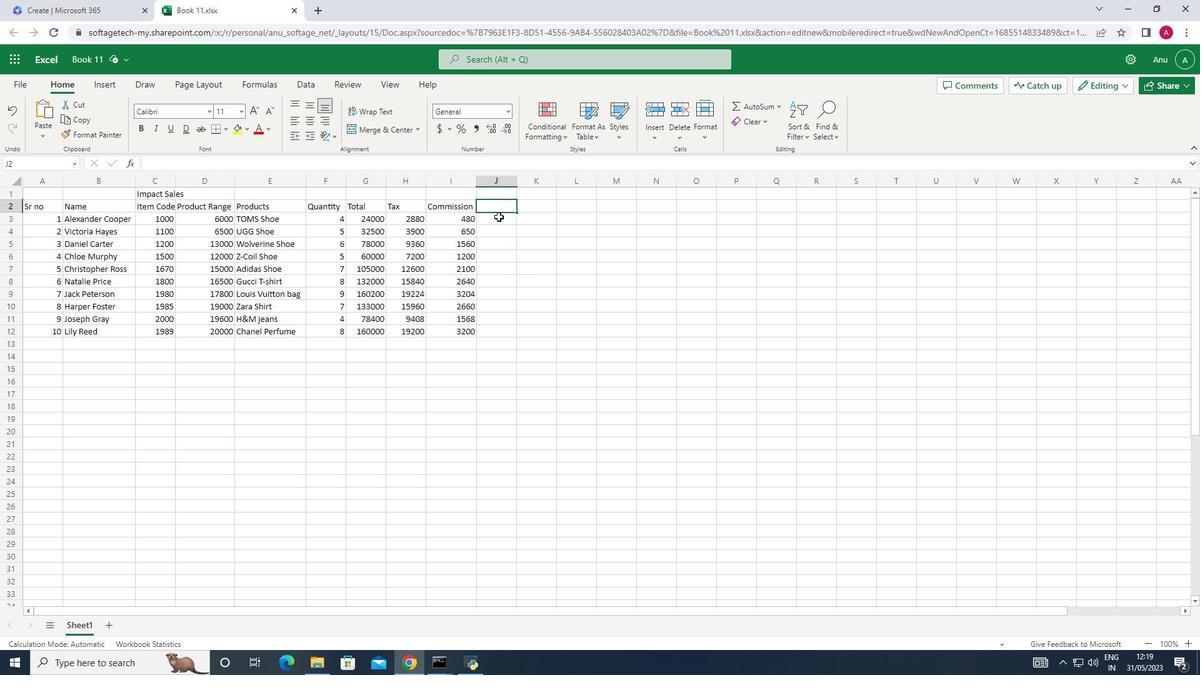 
Action: Mouse moved to (17, 53)
Screenshot: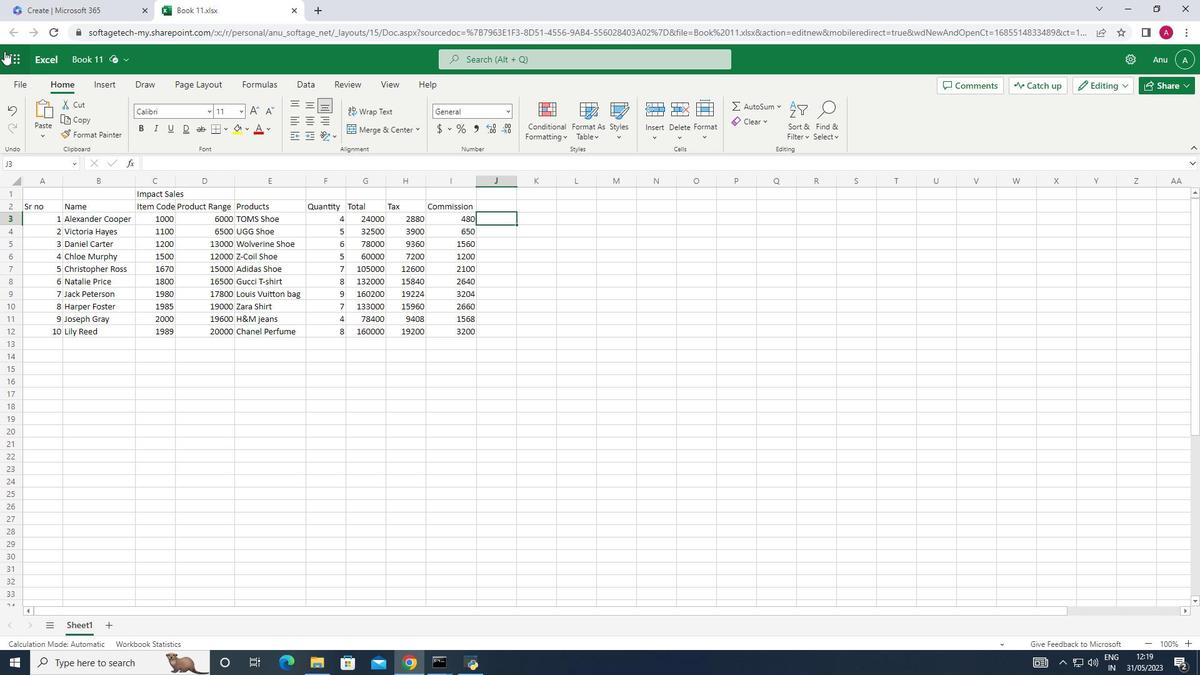 
Action: Mouse pressed left at (17, 53)
Screenshot: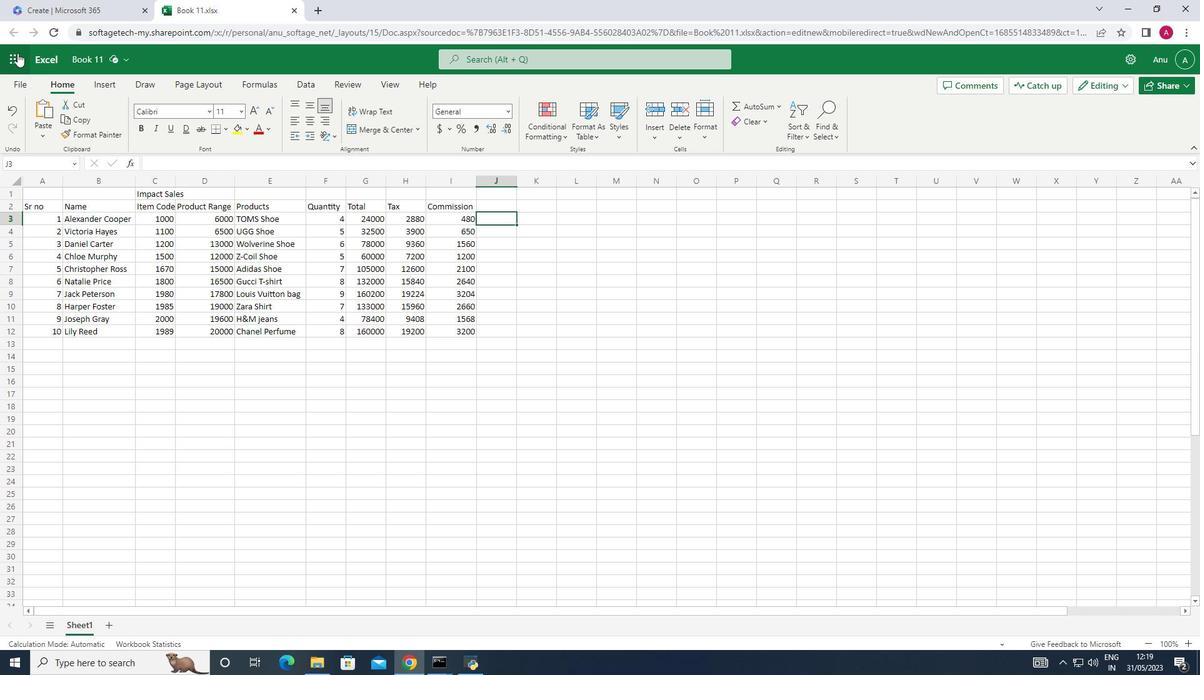 
Action: Mouse moved to (546, 258)
Screenshot: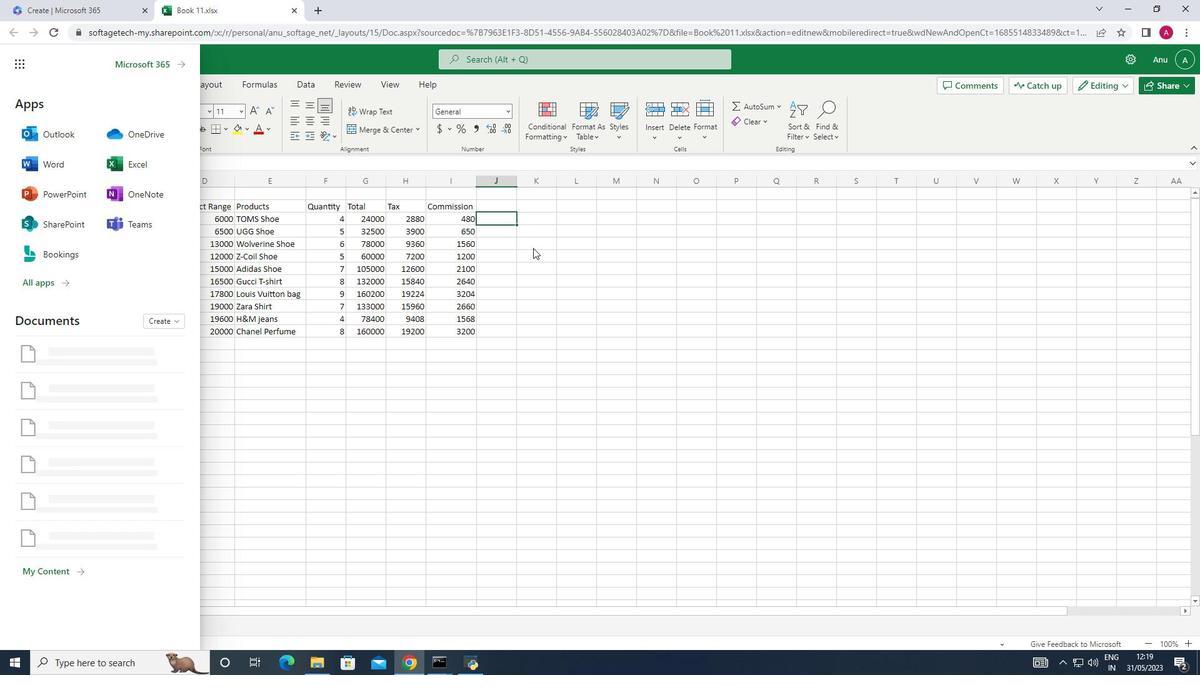 
Action: Mouse pressed left at (546, 258)
Screenshot: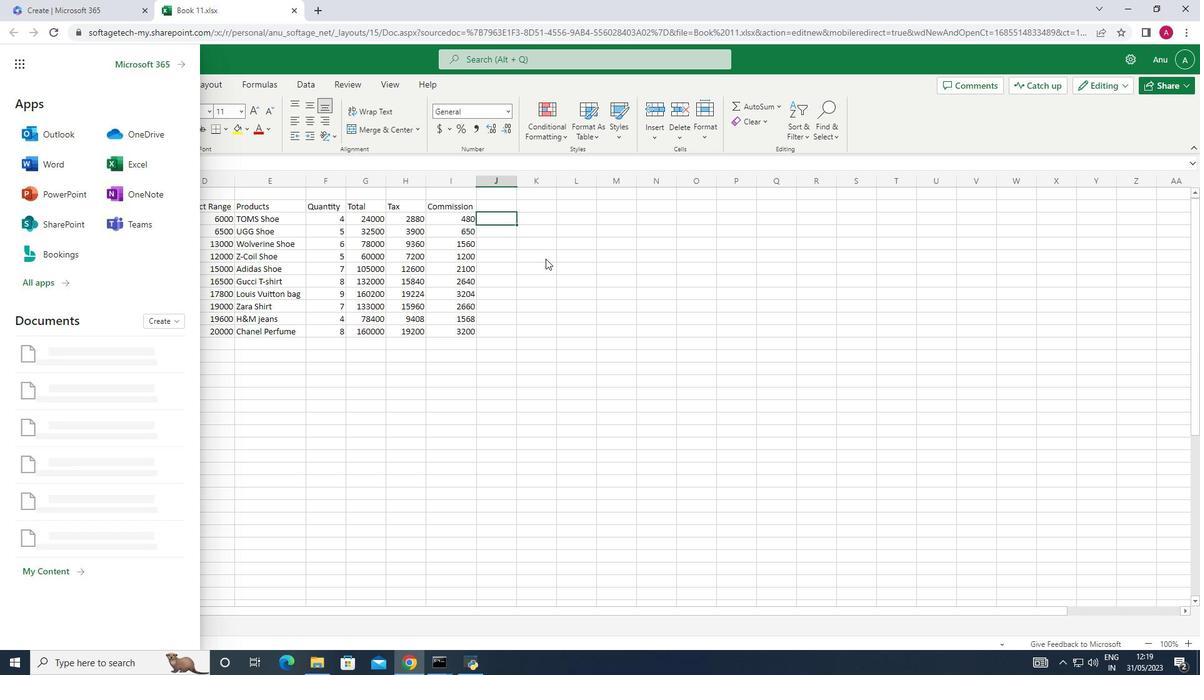 
Action: Mouse moved to (27, 88)
Screenshot: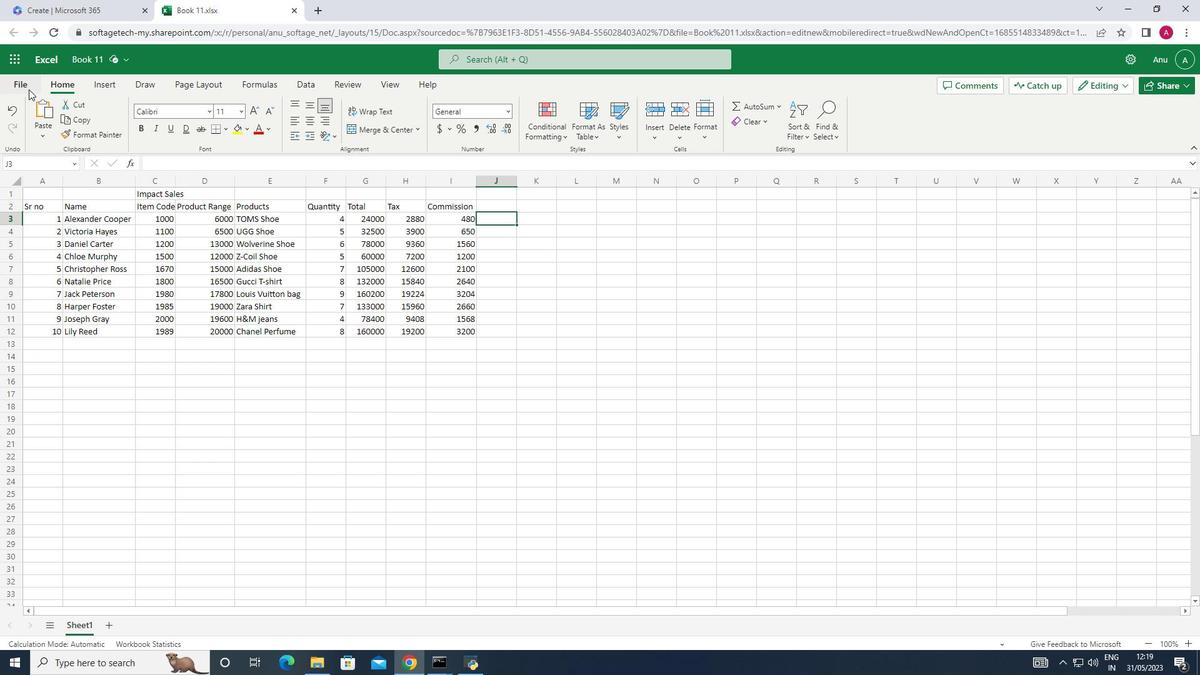 
Action: Mouse pressed left at (27, 88)
Screenshot: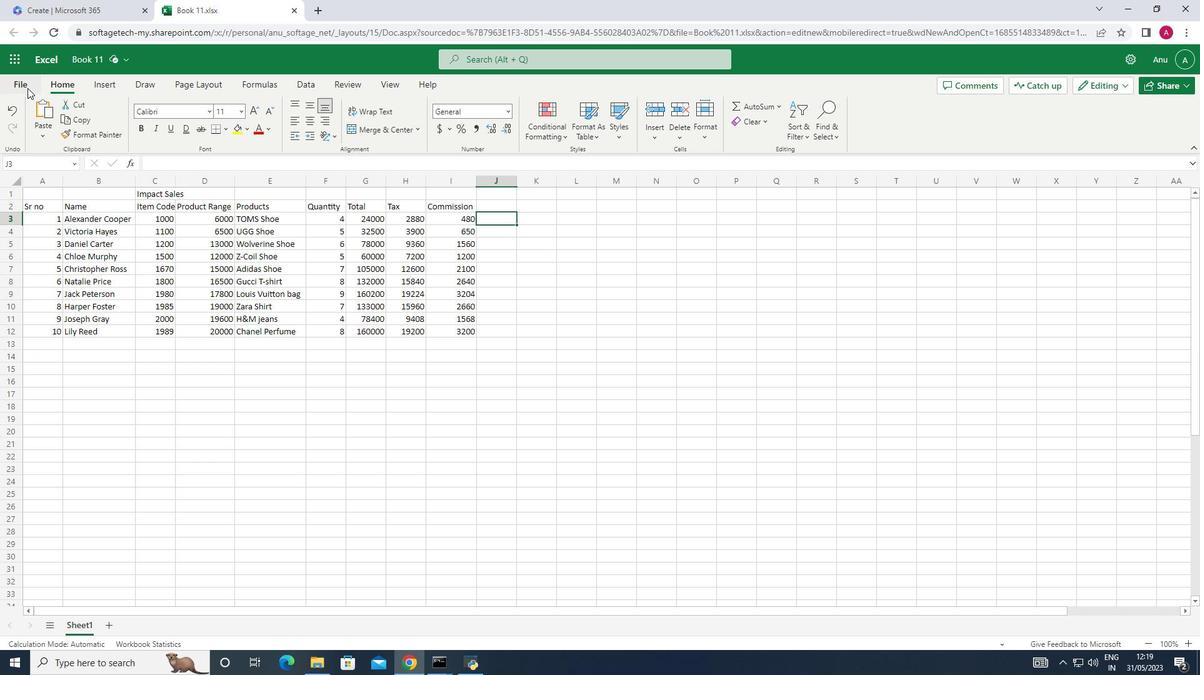 
Action: Mouse moved to (56, 201)
Screenshot: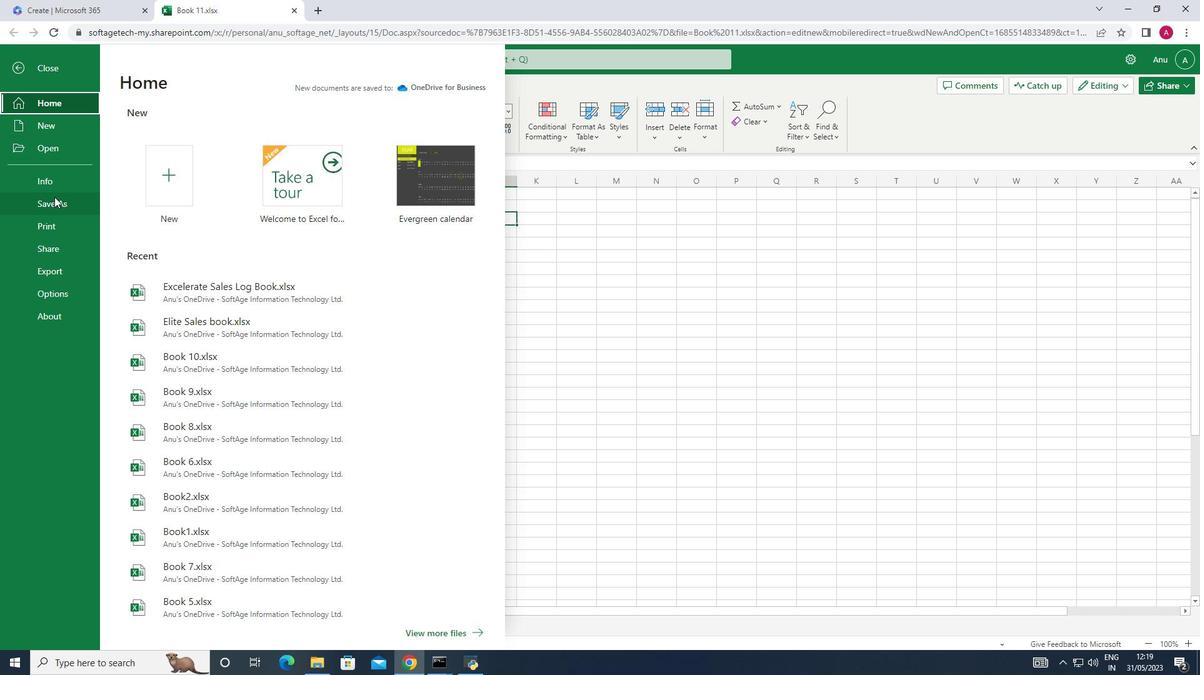 
Action: Mouse pressed left at (56, 201)
Screenshot: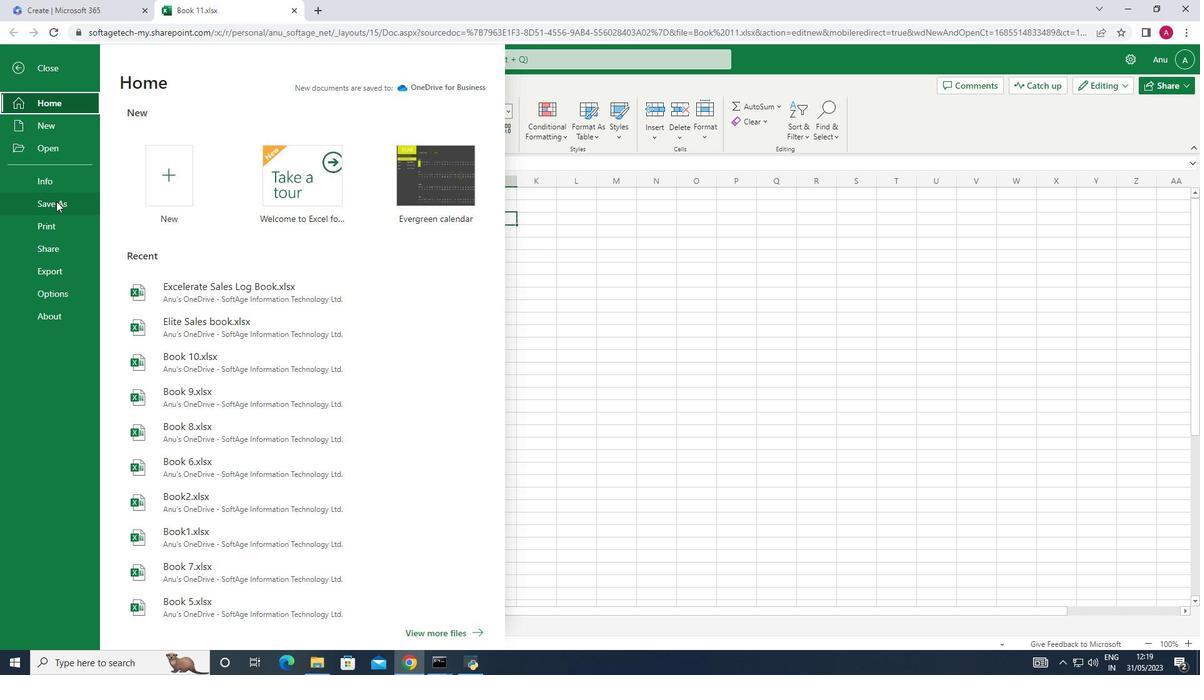 
Action: Mouse moved to (226, 164)
Screenshot: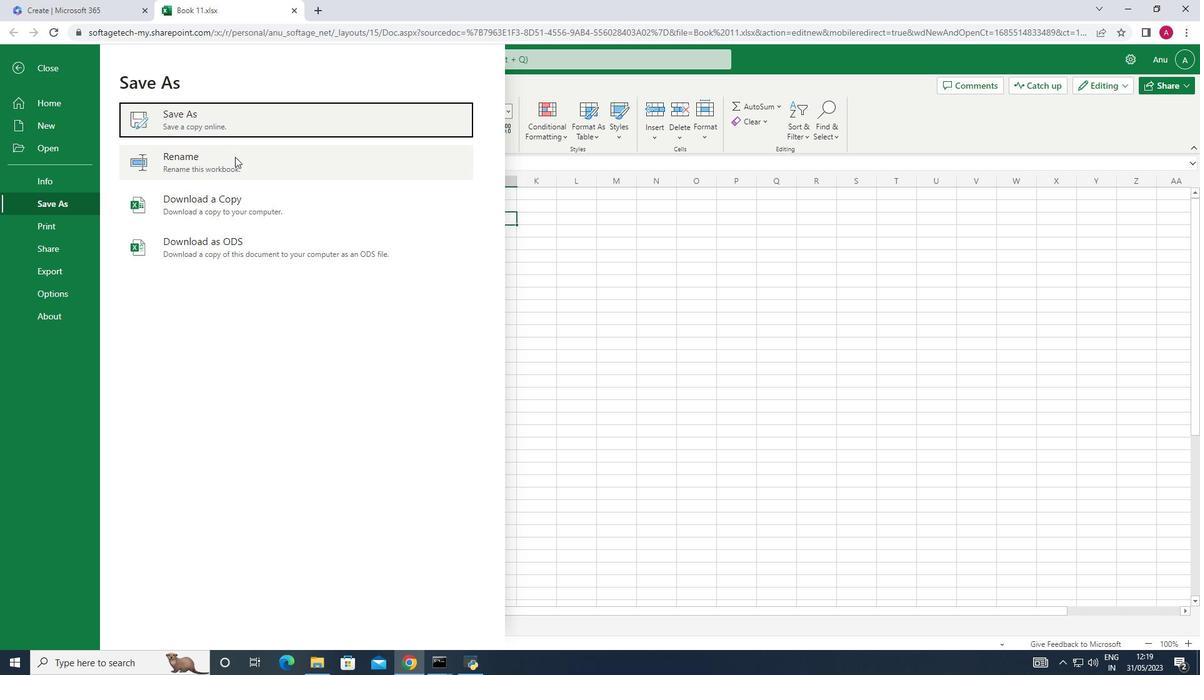 
Action: Mouse pressed left at (226, 164)
Screenshot: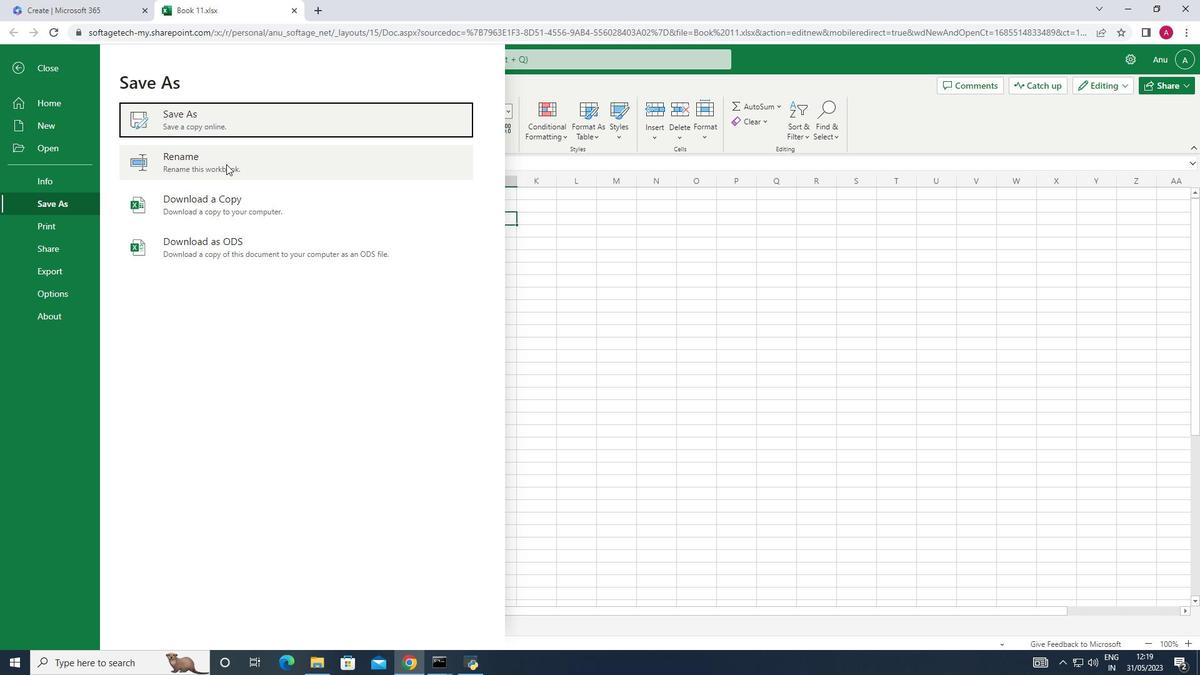 
Action: Mouse moved to (113, 111)
Screenshot: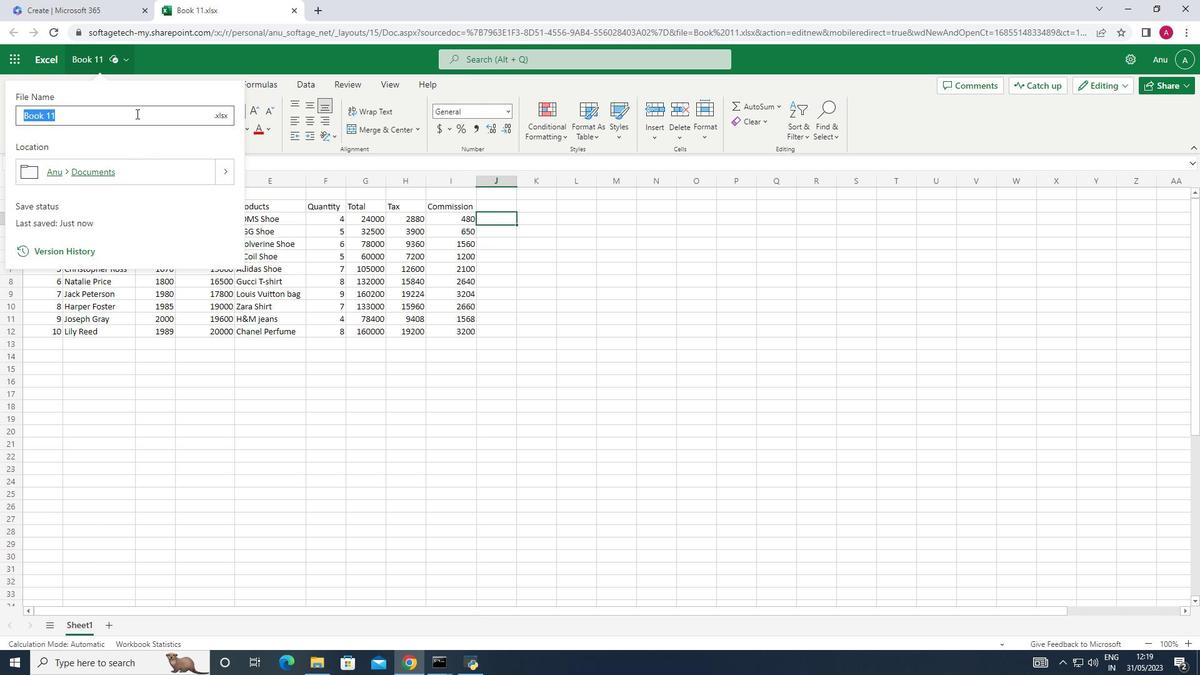 
Action: Mouse pressed left at (113, 111)
Screenshot: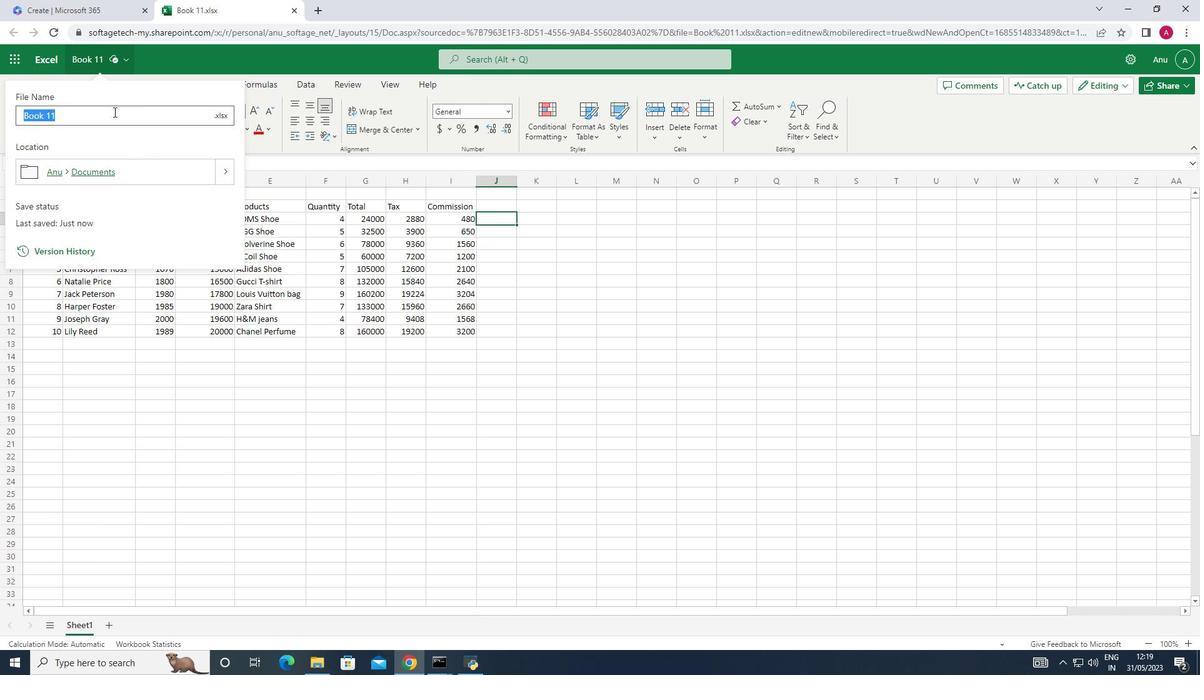 
Action: Mouse moved to (118, 115)
Screenshot: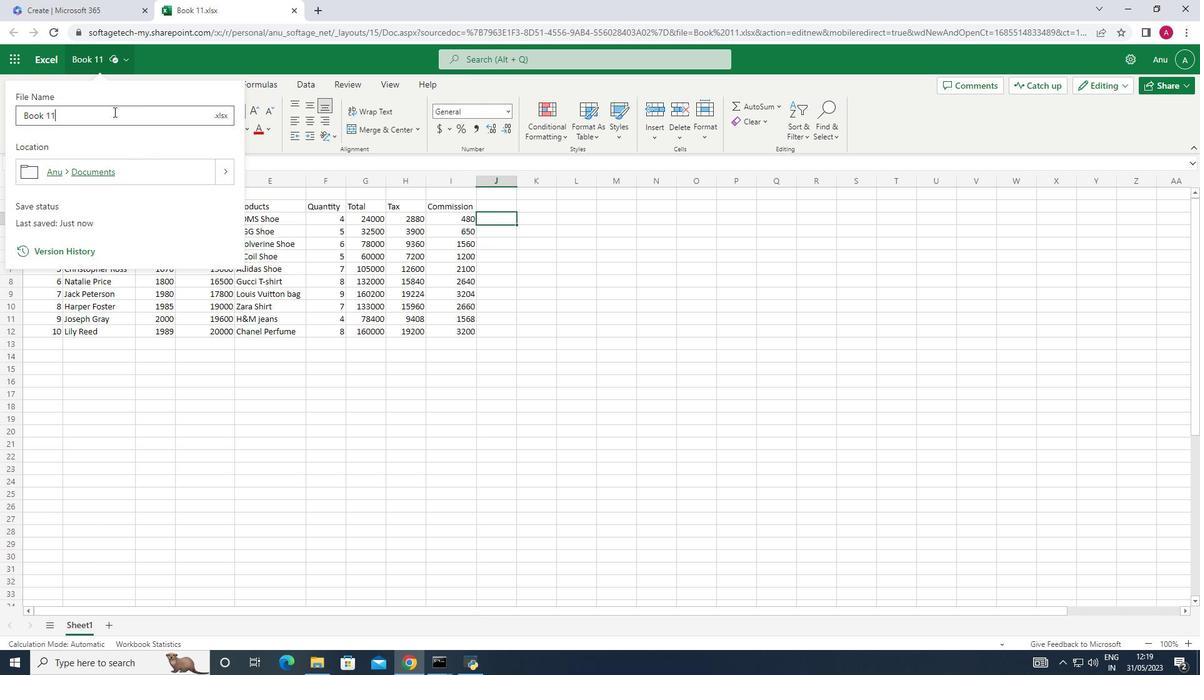 
Action: Key pressed <Key.backspace><Key.backspace><Key.backspace><Key.backspace><Key.backspace><Key.backspace><Key.backspace><Key.backspace><Key.backspace><Key.backspace><Key.backspace><Key.backspace><Key.backspace><Key.backspace><Key.backspace><Key.backspace><Key.backspace><Key.backspace><Key.backspace><Key.backspace><Key.backspace><Key.backspace><Key.backspace><Key.shift>Impact<Key.space><Key.shift>Sales<Key.space><Key.enter>
Screenshot: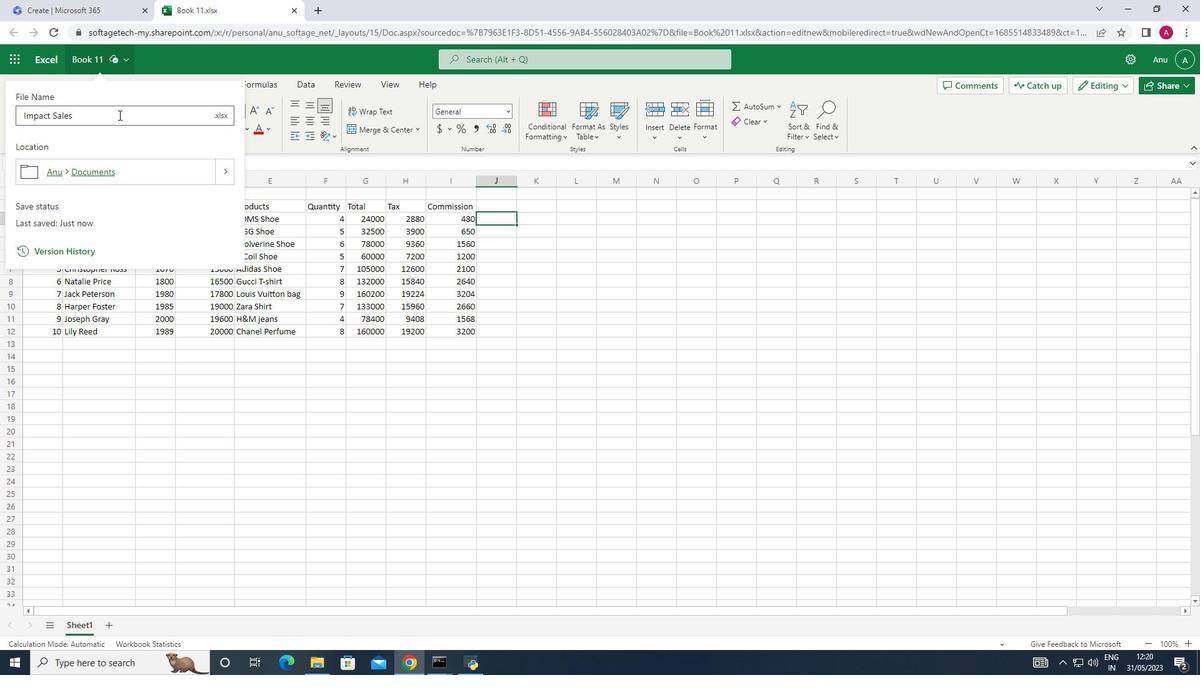 
Action: Mouse moved to (501, 312)
Screenshot: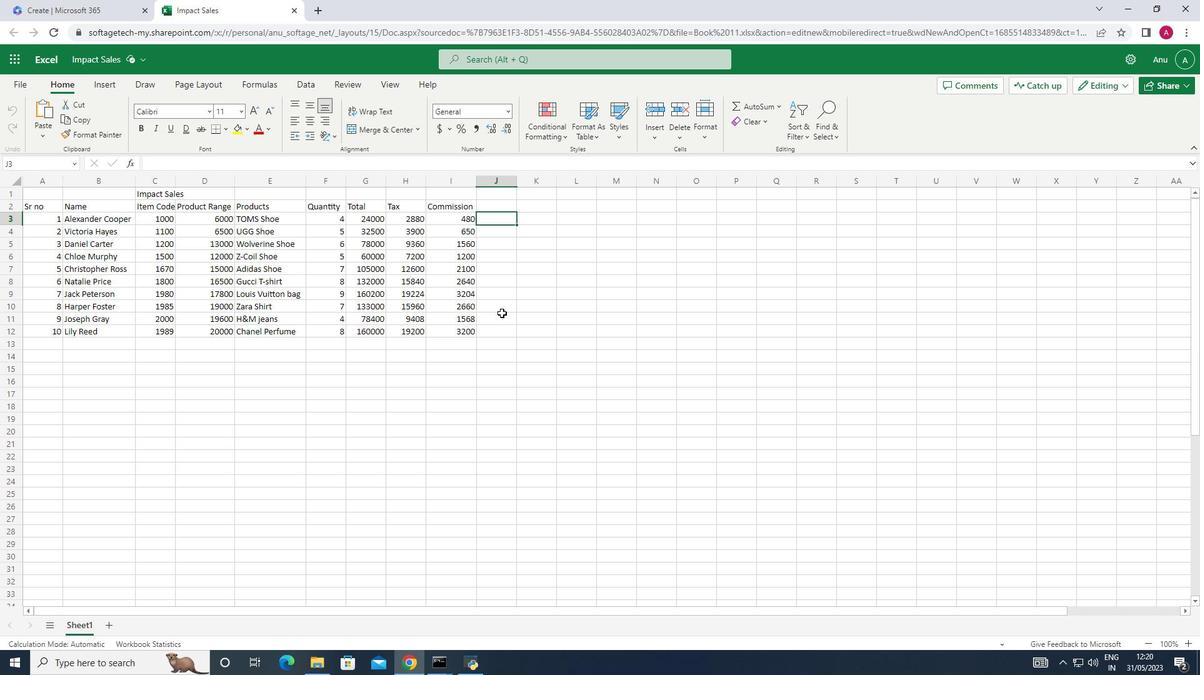 
